 Task: Find connections with filter location Itajubá with filter topic #realestatewith filter profile language German with filter current company Musim Mas Group with filter school Dr. B.C. Roy Engineering College with filter industry Magnetic and Optical Media Manufacturing with filter service category Ghostwriting with filter keywords title Sales Engineer
Action: Mouse moved to (626, 120)
Screenshot: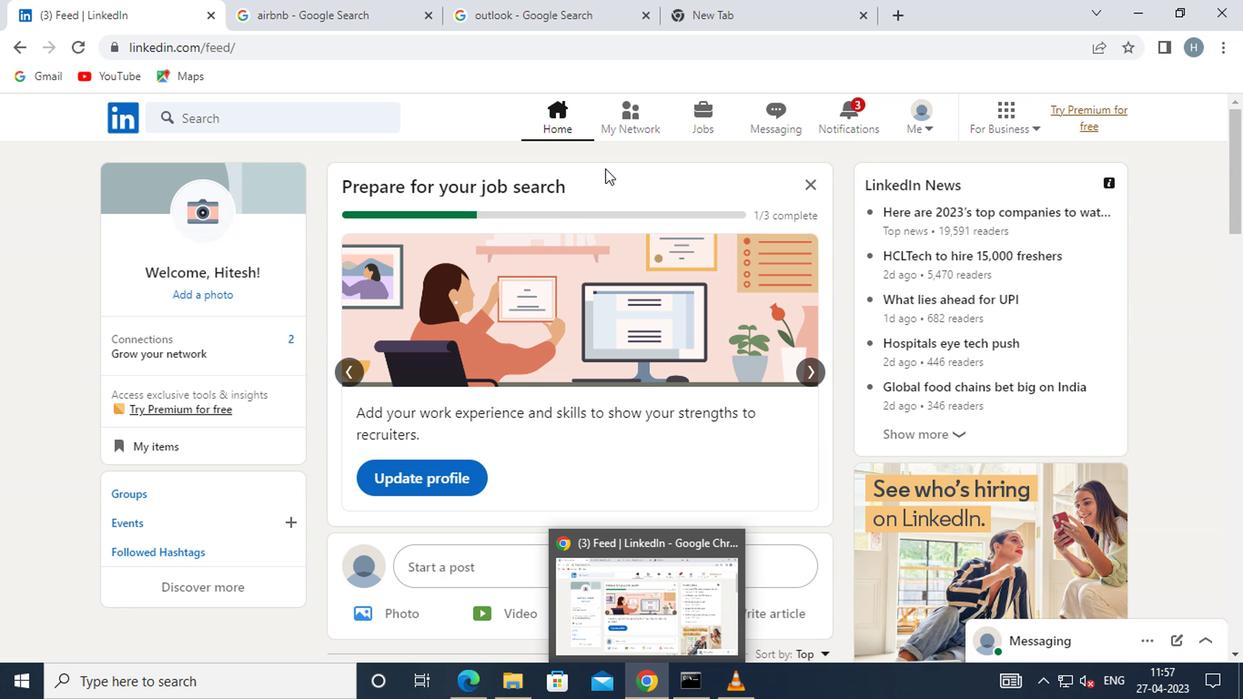 
Action: Mouse pressed left at (626, 120)
Screenshot: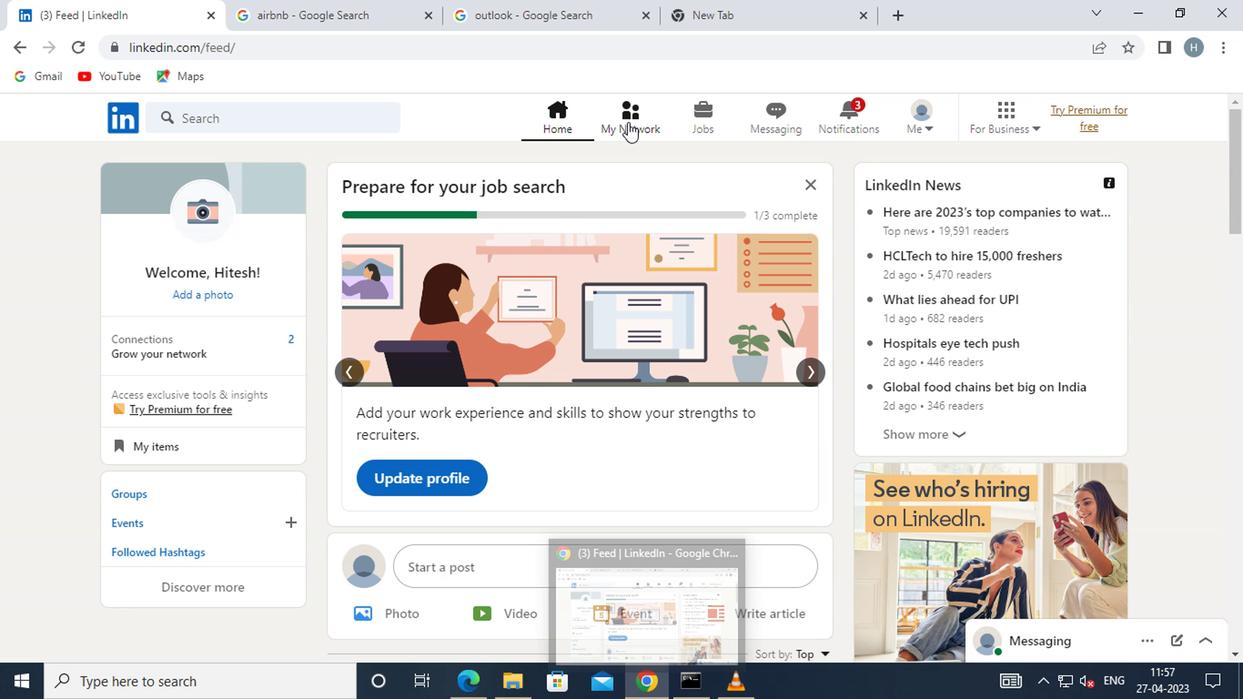 
Action: Mouse moved to (276, 215)
Screenshot: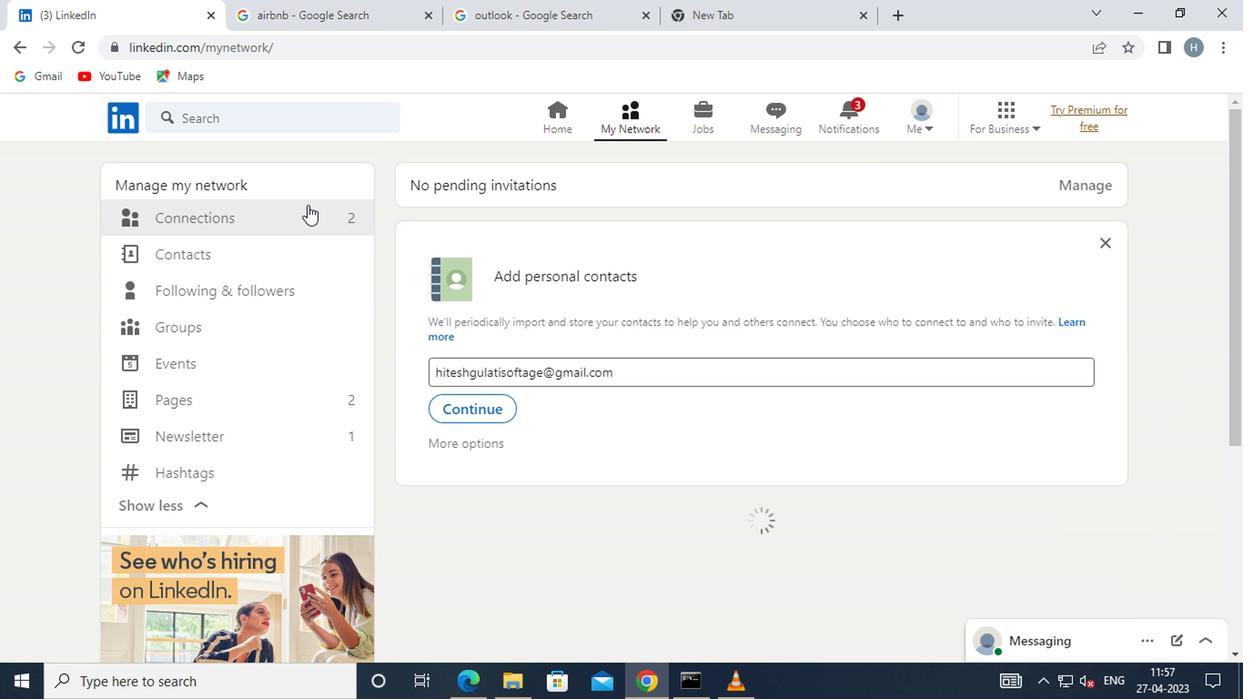 
Action: Mouse pressed left at (276, 215)
Screenshot: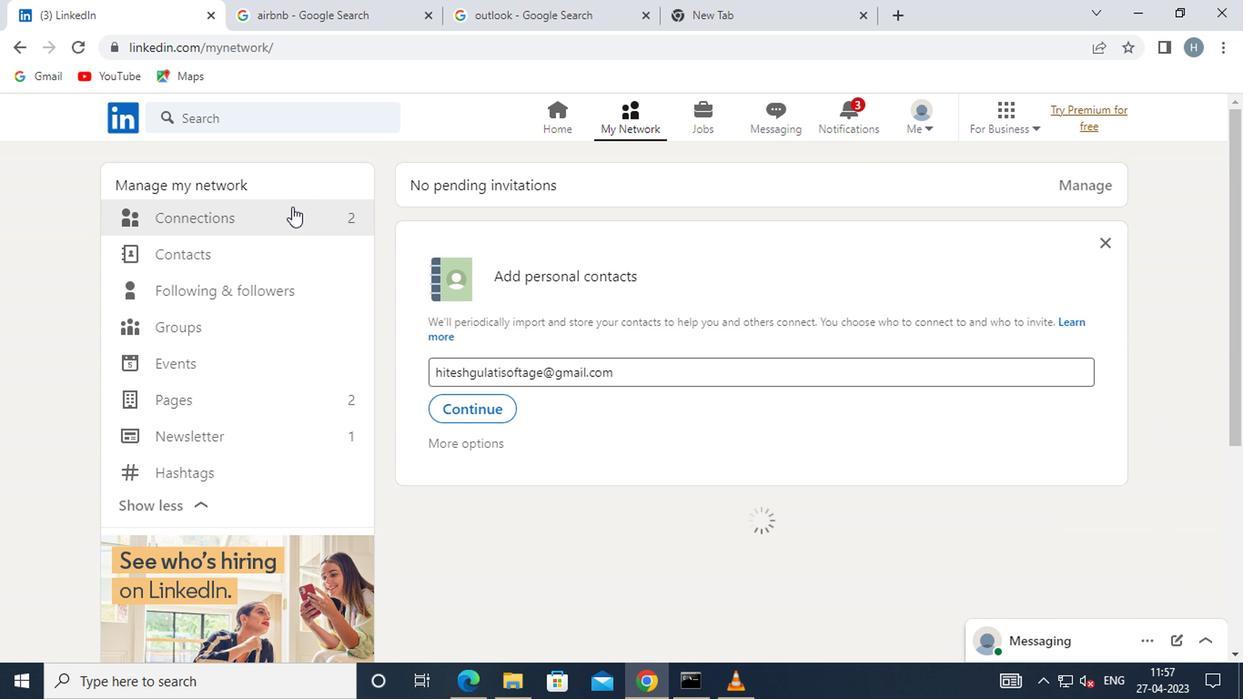 
Action: Mouse moved to (737, 217)
Screenshot: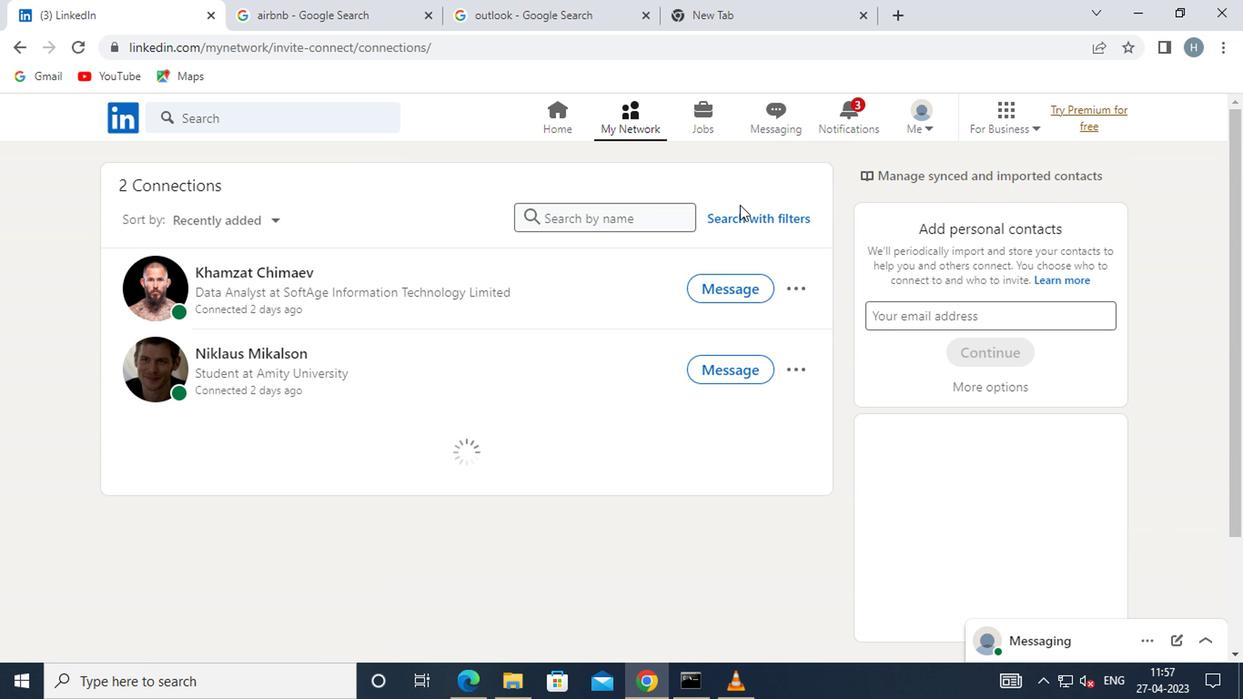 
Action: Mouse pressed left at (737, 217)
Screenshot: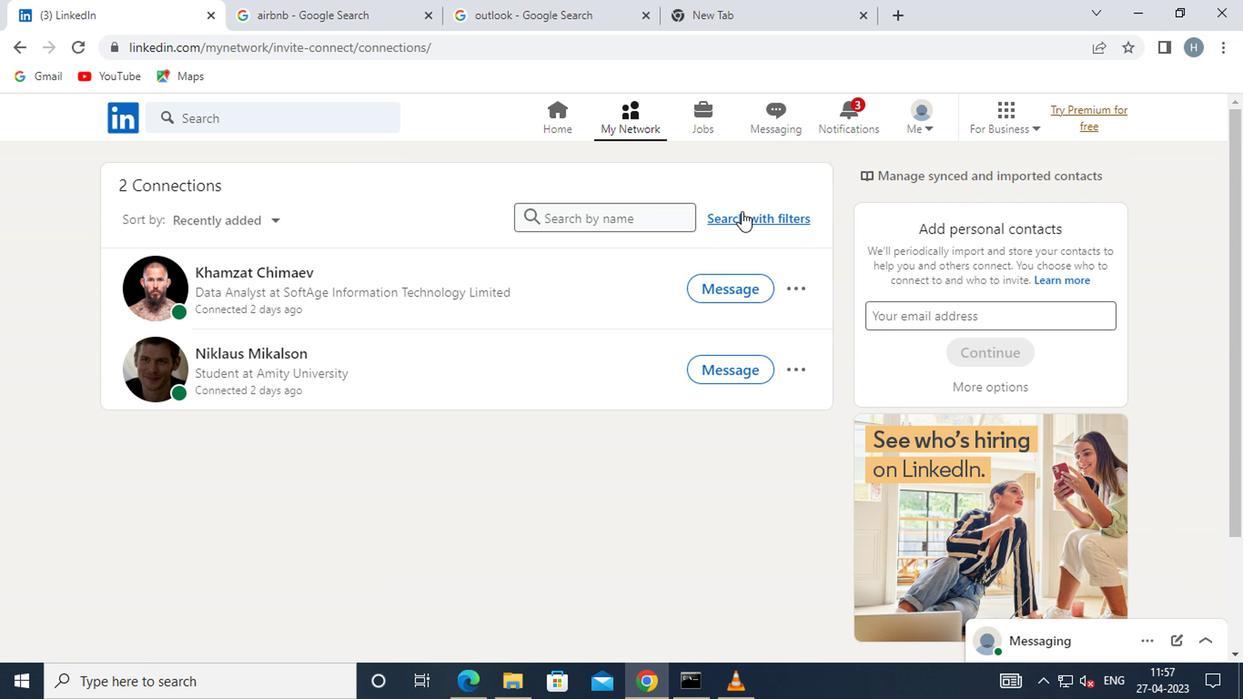 
Action: Mouse moved to (679, 170)
Screenshot: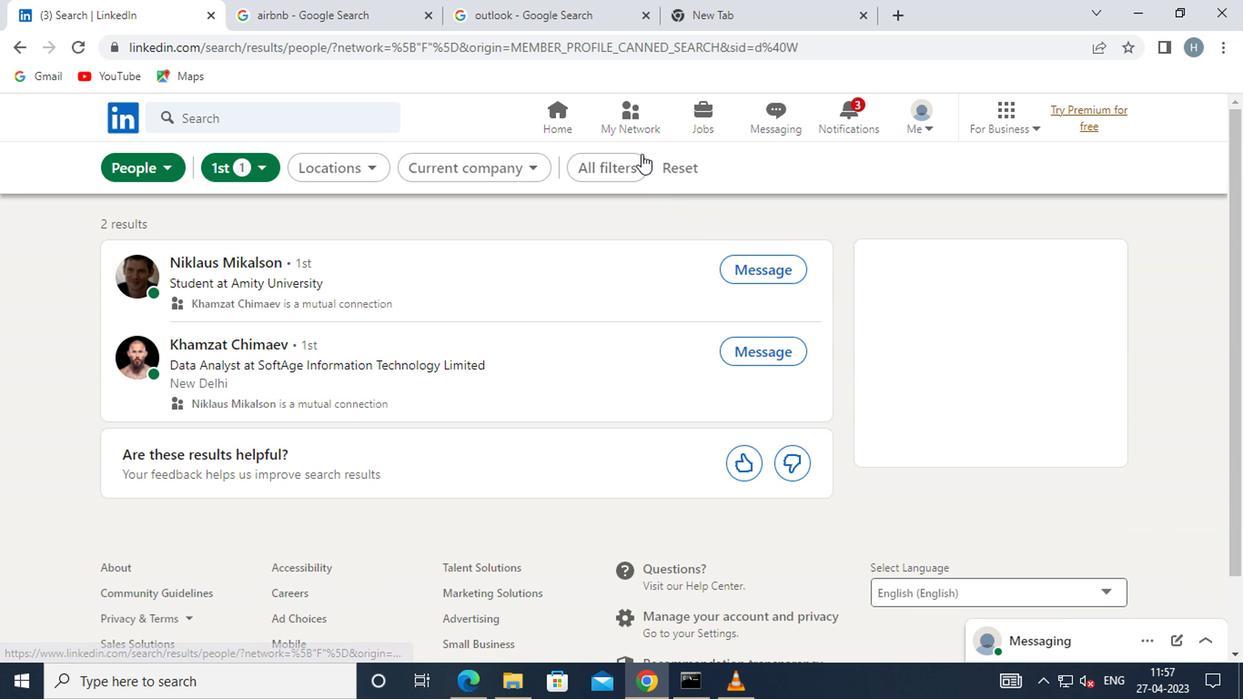 
Action: Mouse pressed left at (679, 170)
Screenshot: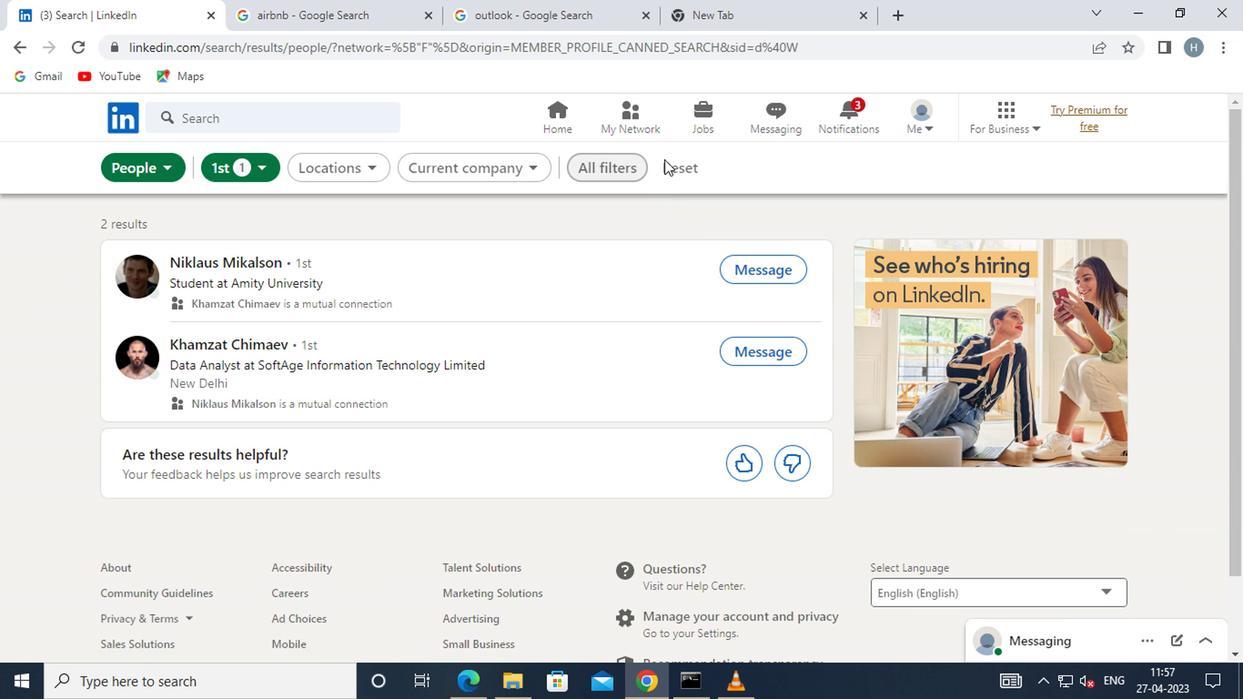 
Action: Mouse moved to (627, 167)
Screenshot: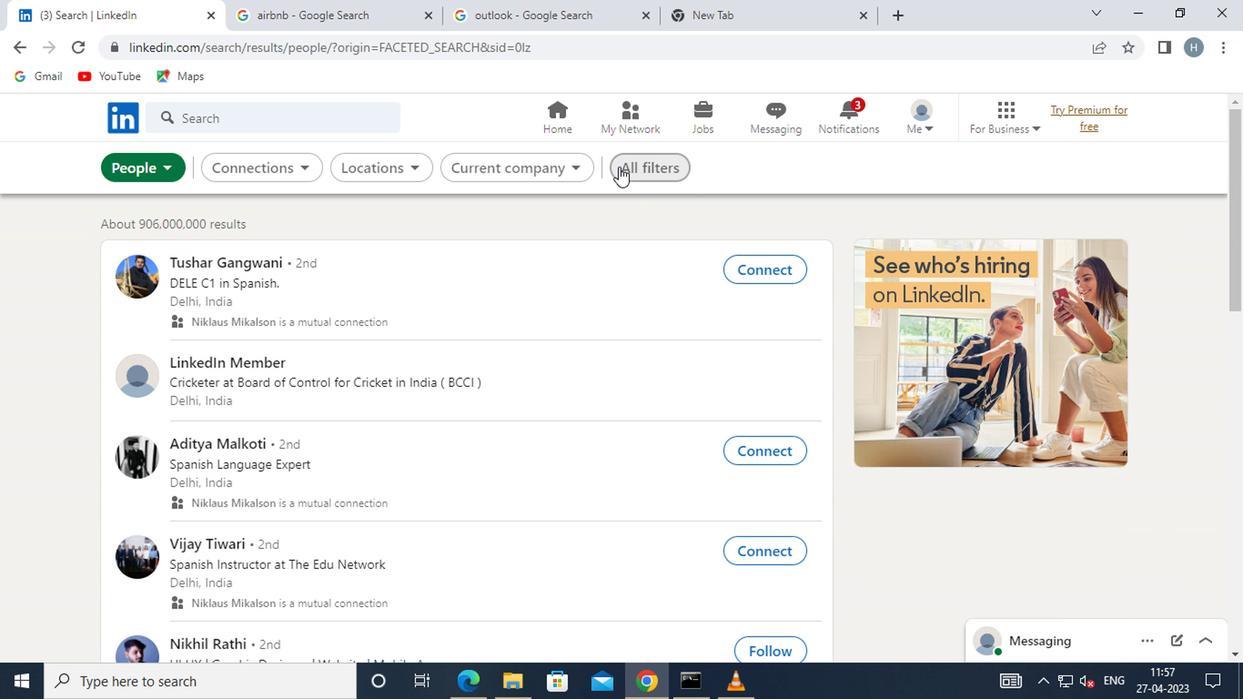 
Action: Mouse pressed left at (627, 167)
Screenshot: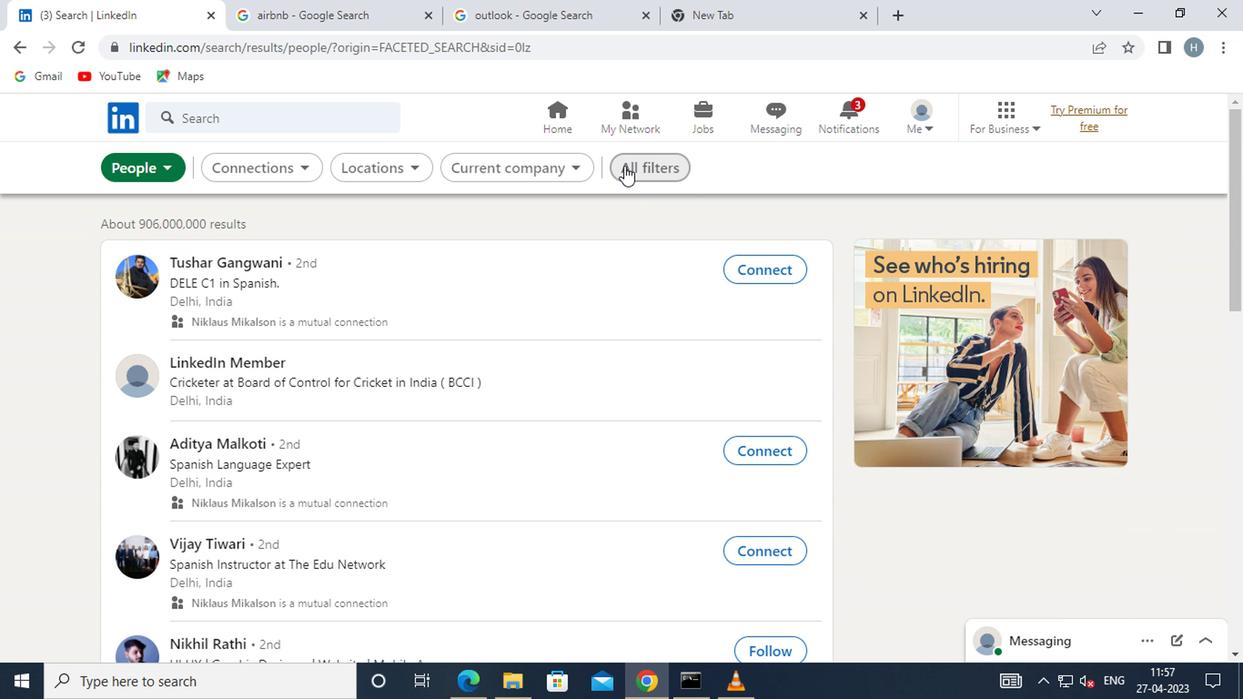 
Action: Mouse moved to (1011, 384)
Screenshot: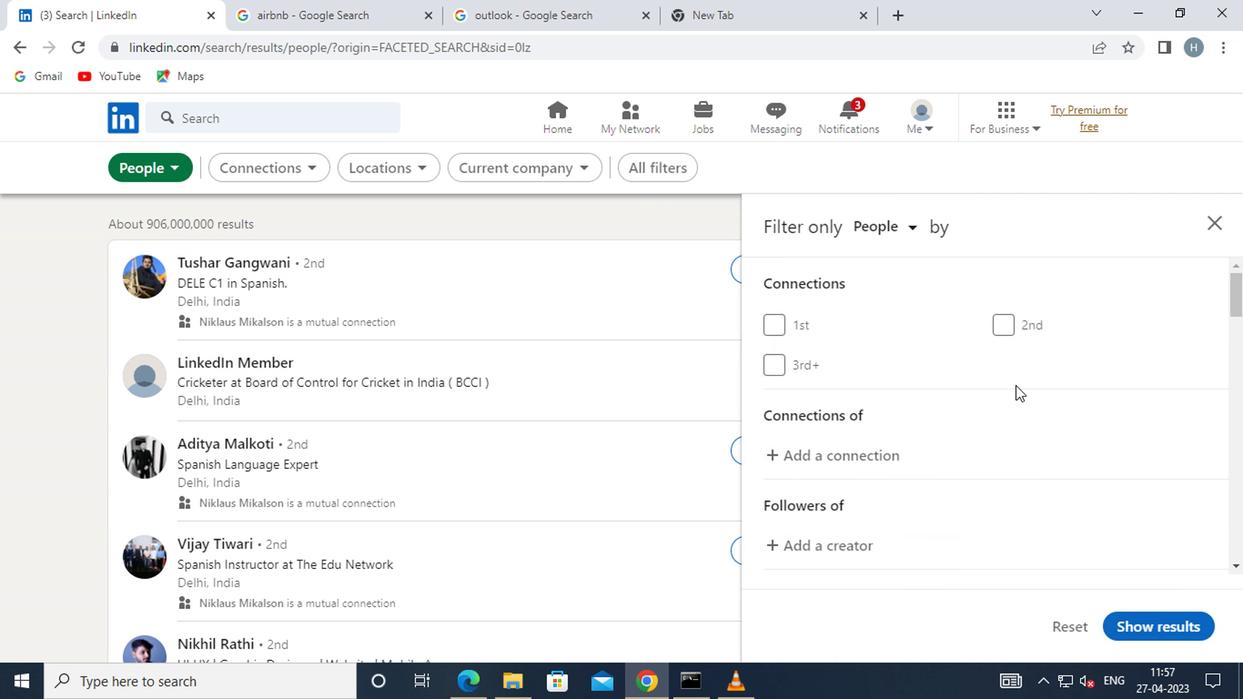 
Action: Mouse scrolled (1011, 382) with delta (0, -1)
Screenshot: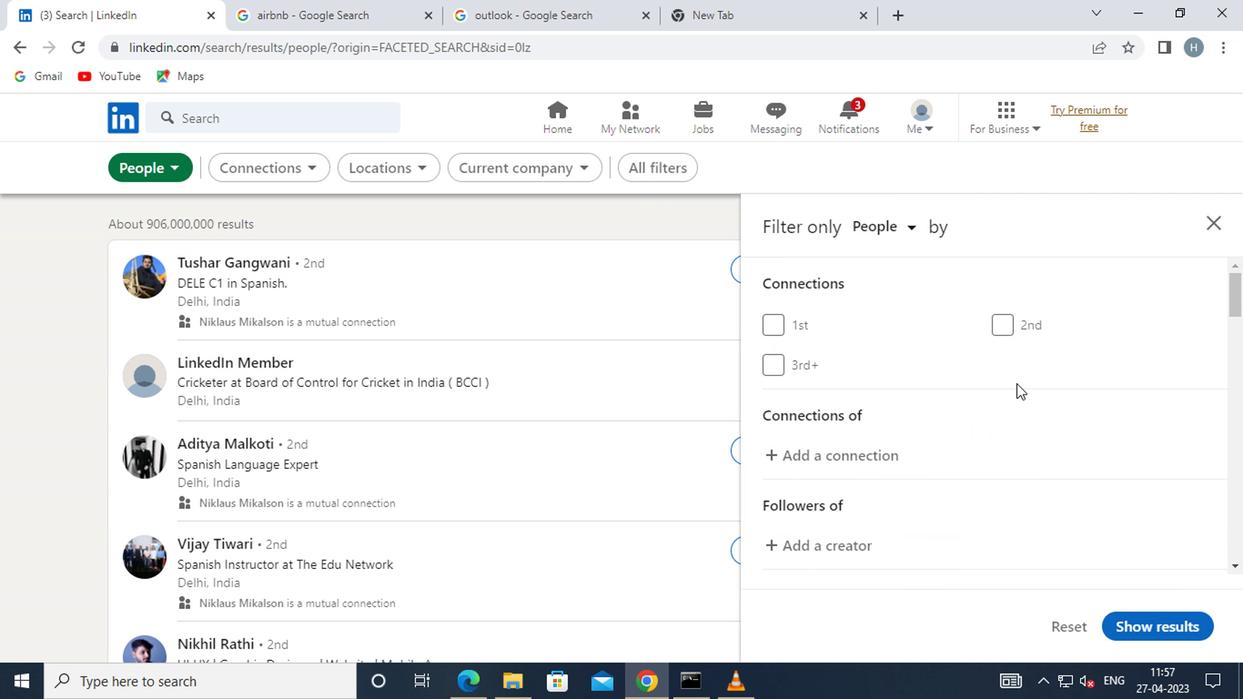 
Action: Mouse moved to (1010, 384)
Screenshot: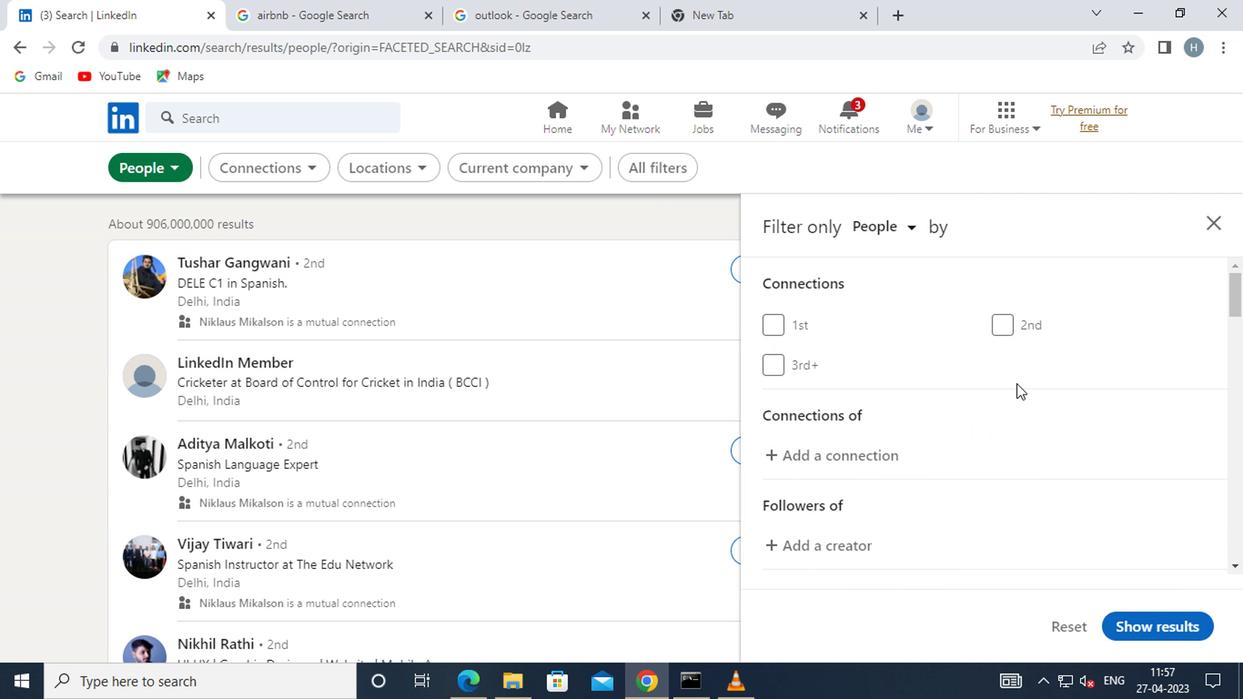 
Action: Mouse scrolled (1010, 382) with delta (0, -1)
Screenshot: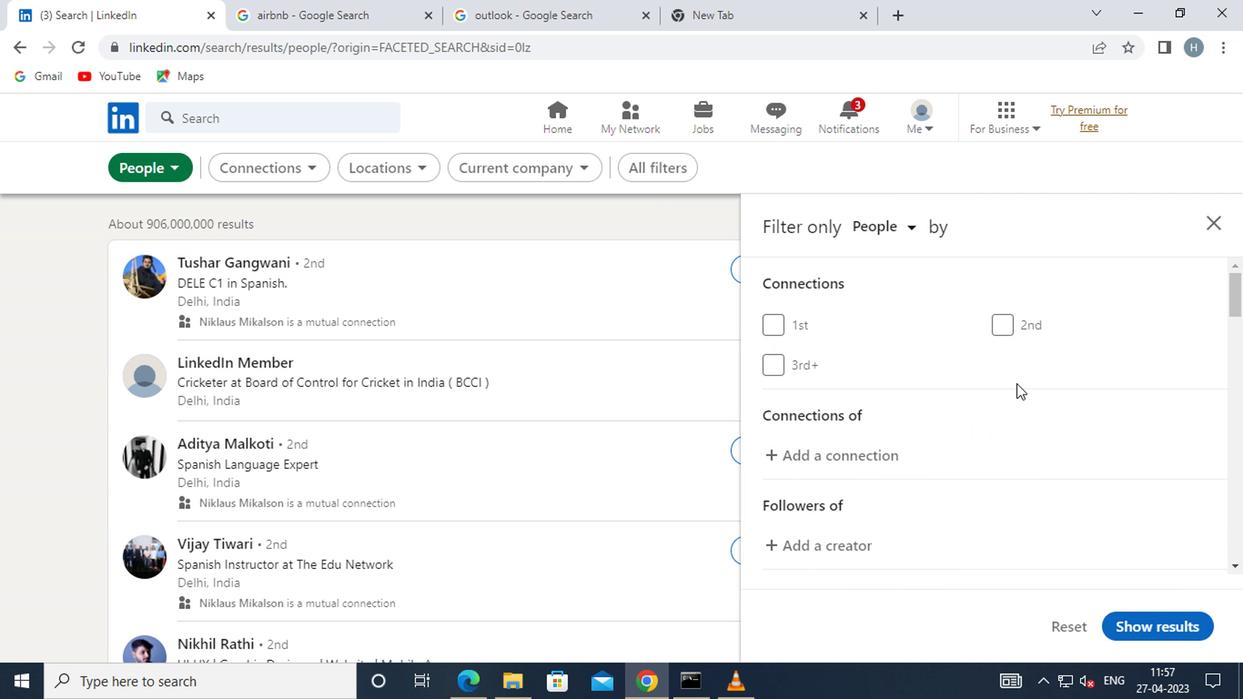 
Action: Mouse moved to (1008, 384)
Screenshot: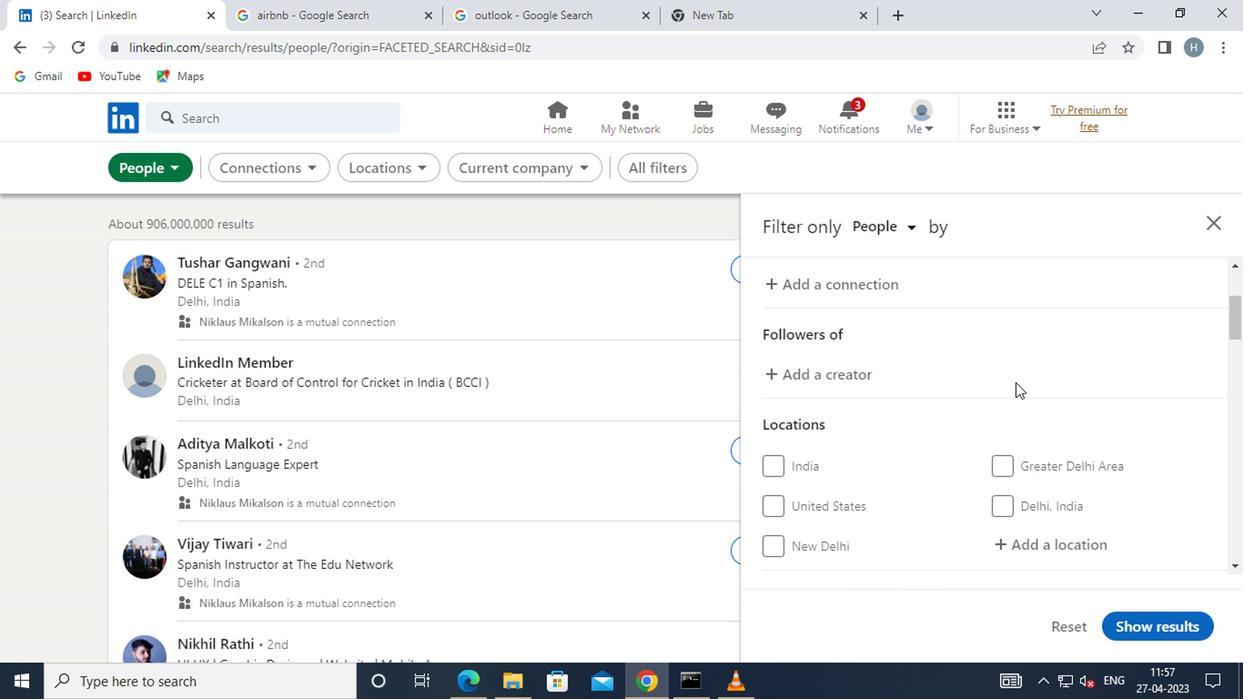 
Action: Mouse scrolled (1008, 382) with delta (0, -1)
Screenshot: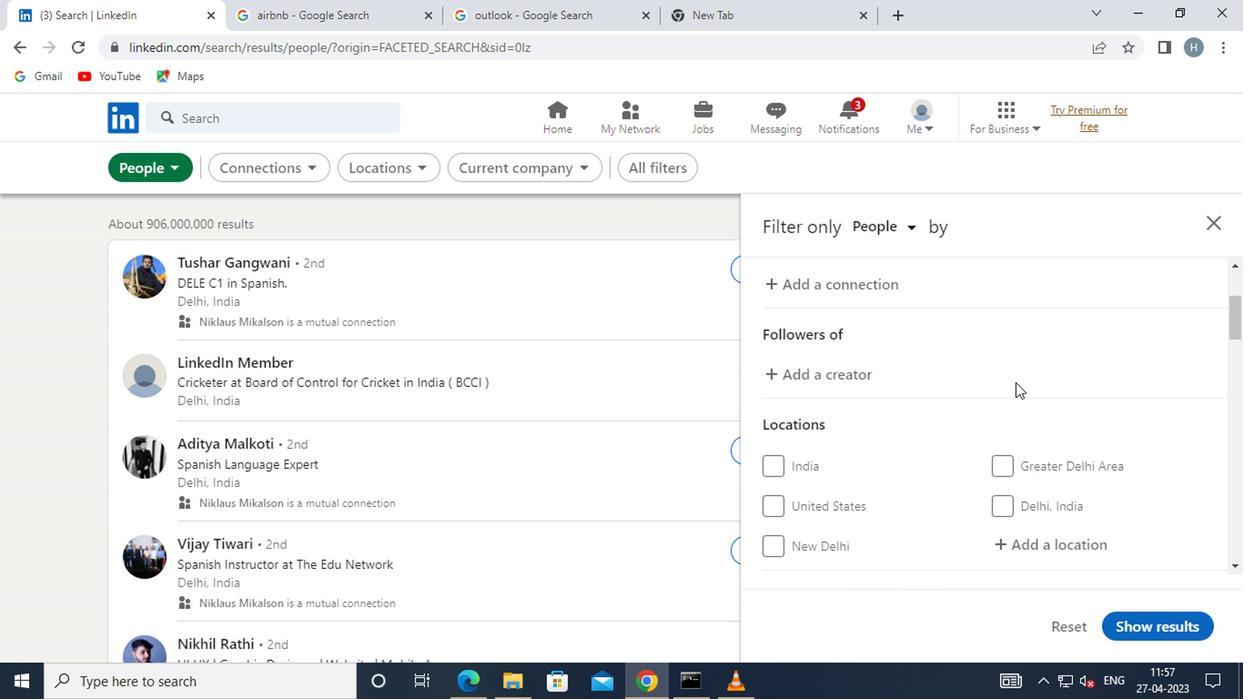 
Action: Mouse moved to (1019, 438)
Screenshot: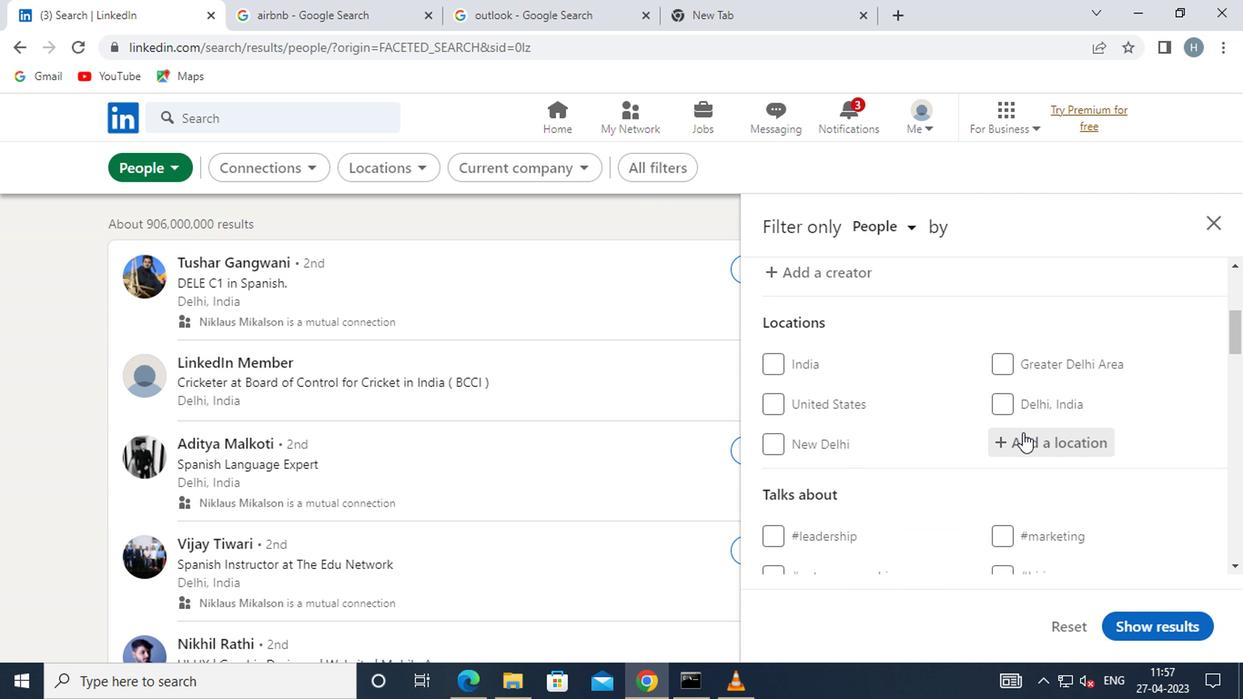 
Action: Mouse pressed left at (1019, 438)
Screenshot: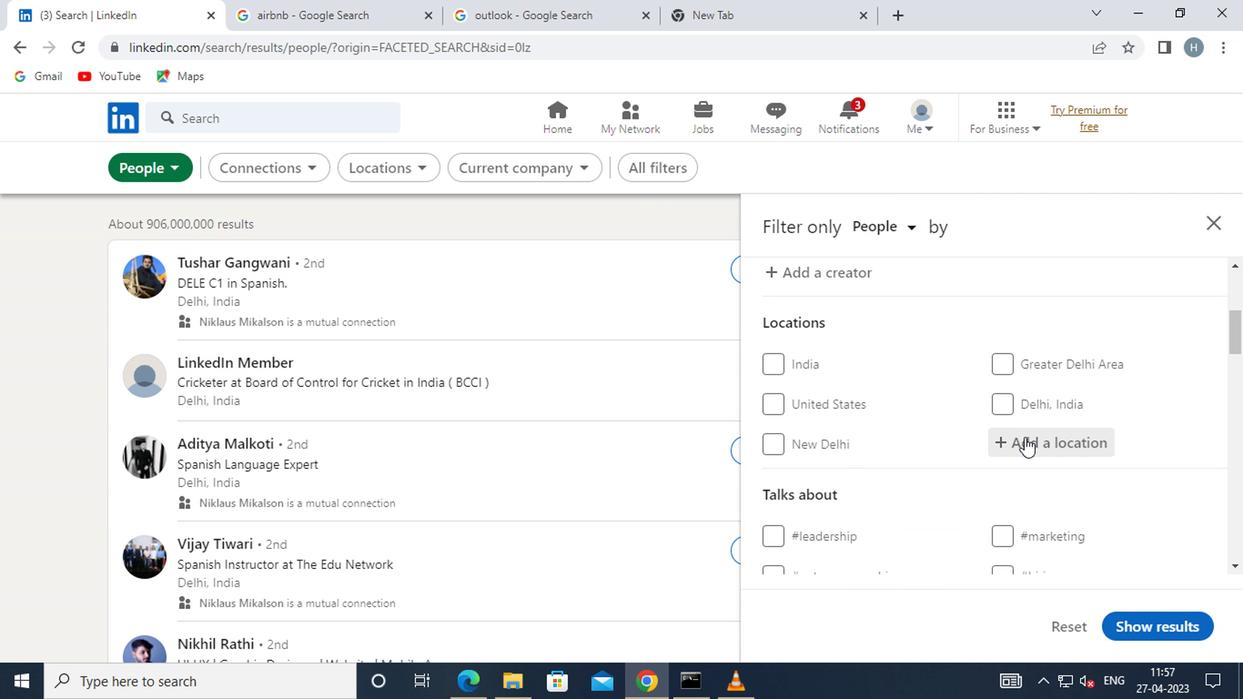 
Action: Mouse moved to (1016, 439)
Screenshot: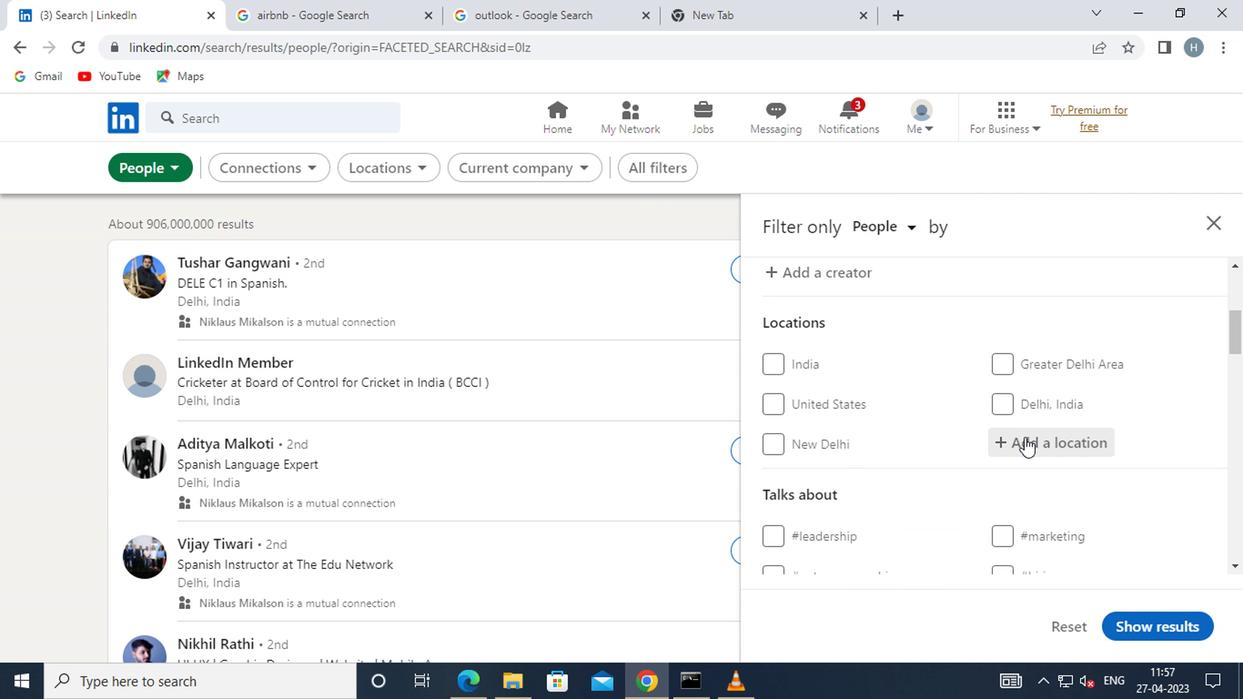 
Action: Key pressed itajuba
Screenshot: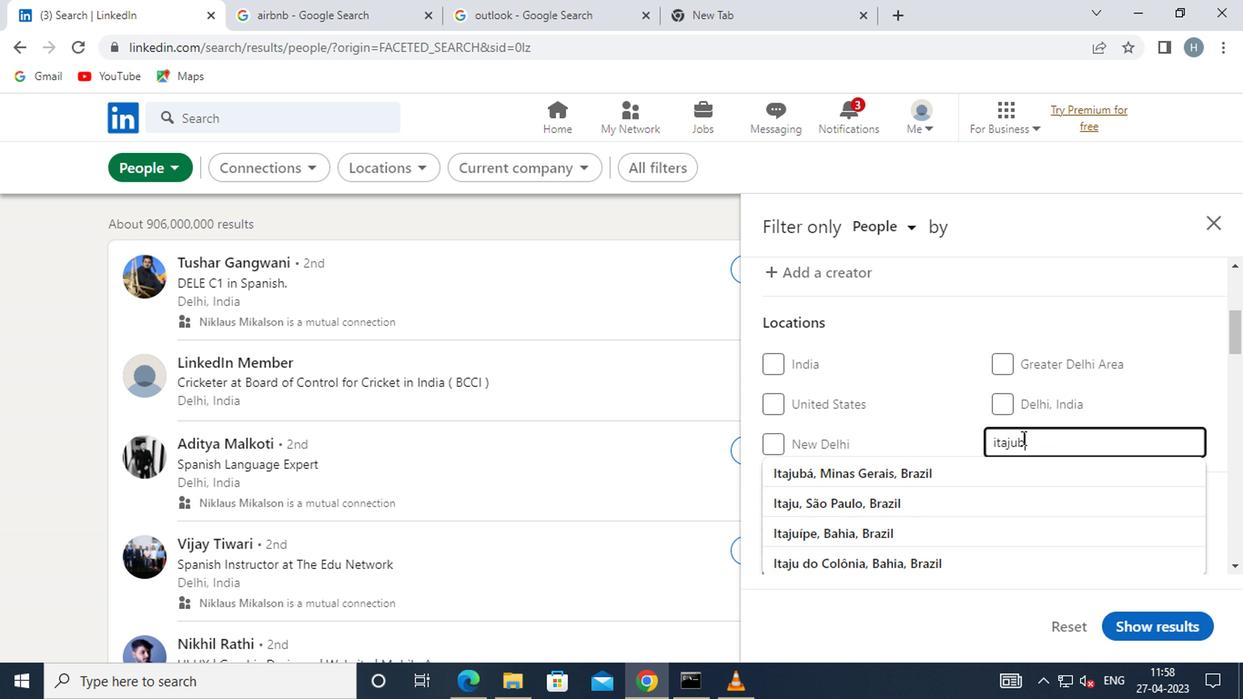 
Action: Mouse moved to (1160, 373)
Screenshot: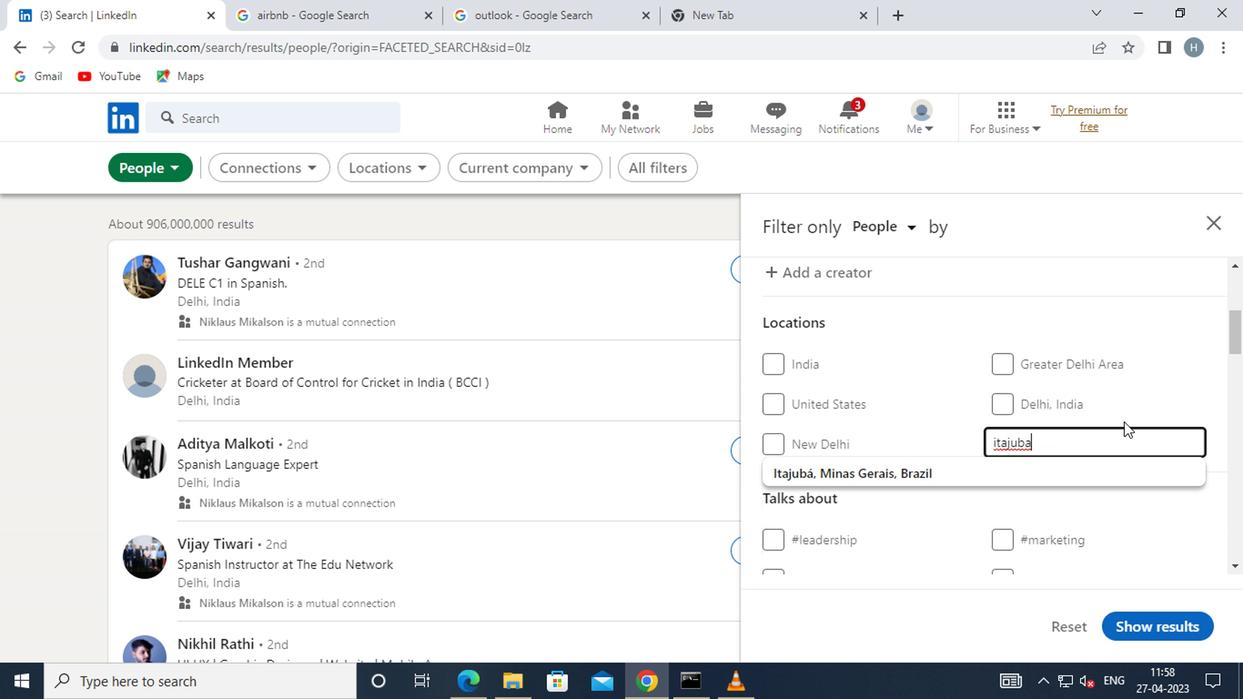 
Action: Mouse pressed left at (1160, 373)
Screenshot: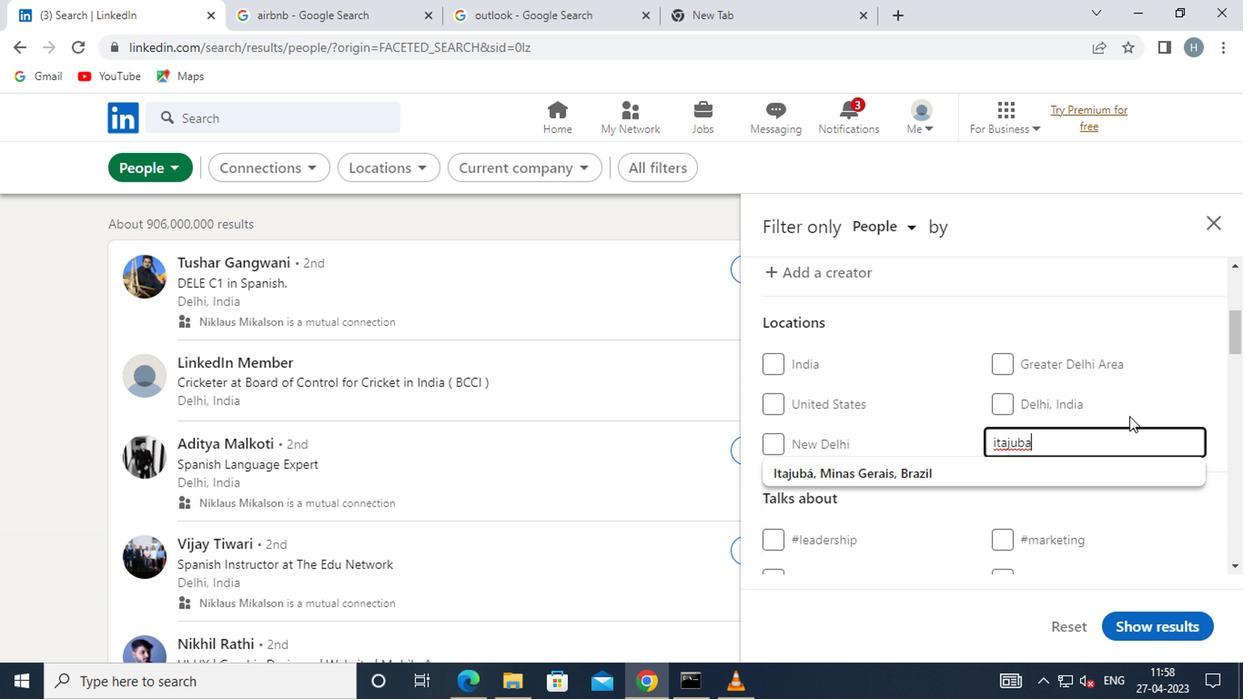 
Action: Mouse moved to (1140, 385)
Screenshot: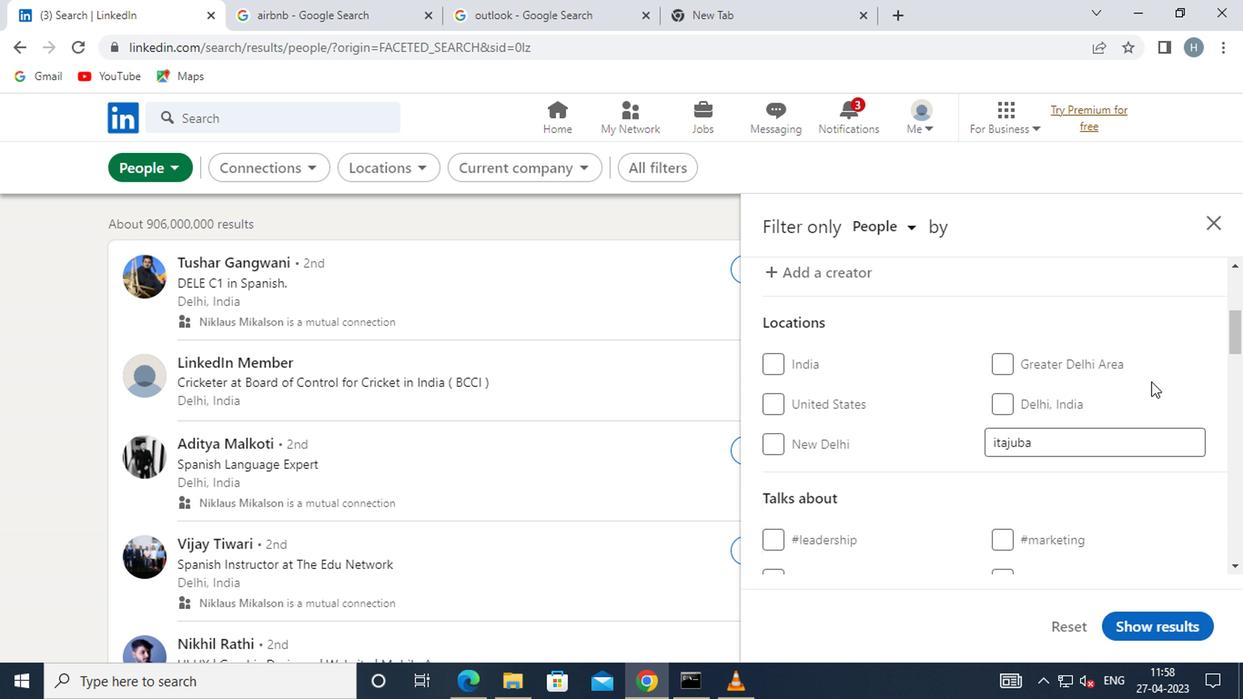 
Action: Mouse scrolled (1140, 384) with delta (0, 0)
Screenshot: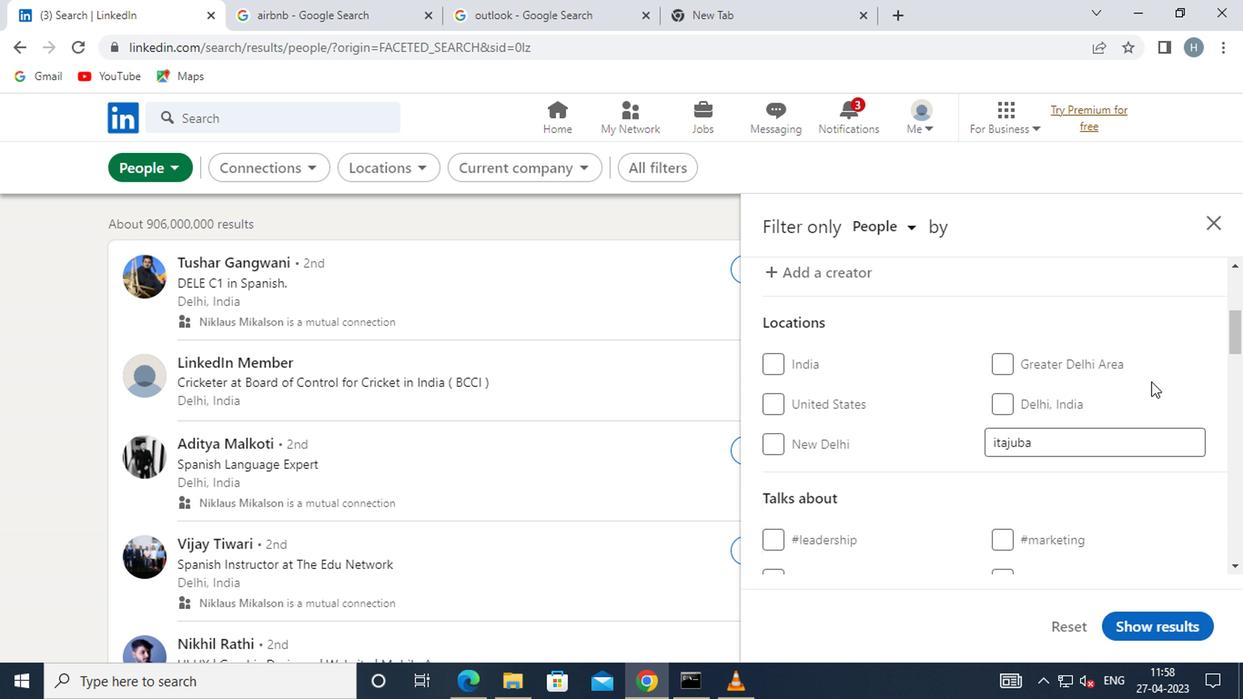 
Action: Mouse moved to (1107, 399)
Screenshot: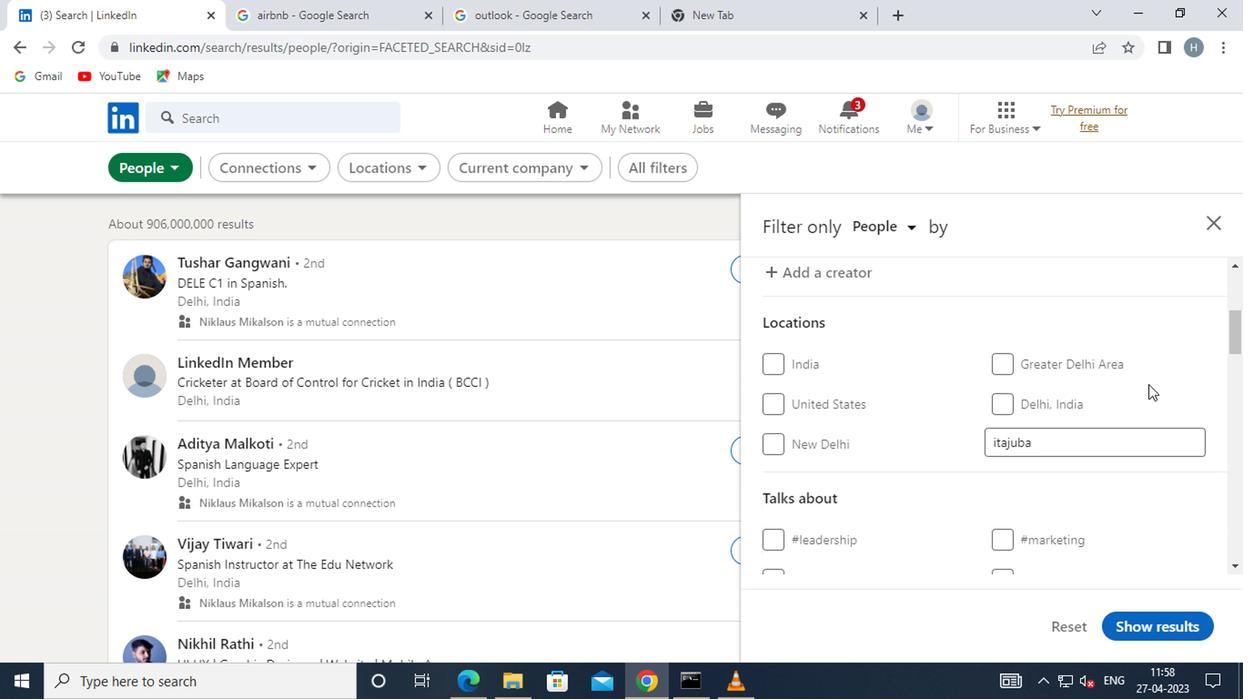 
Action: Mouse scrolled (1107, 398) with delta (0, 0)
Screenshot: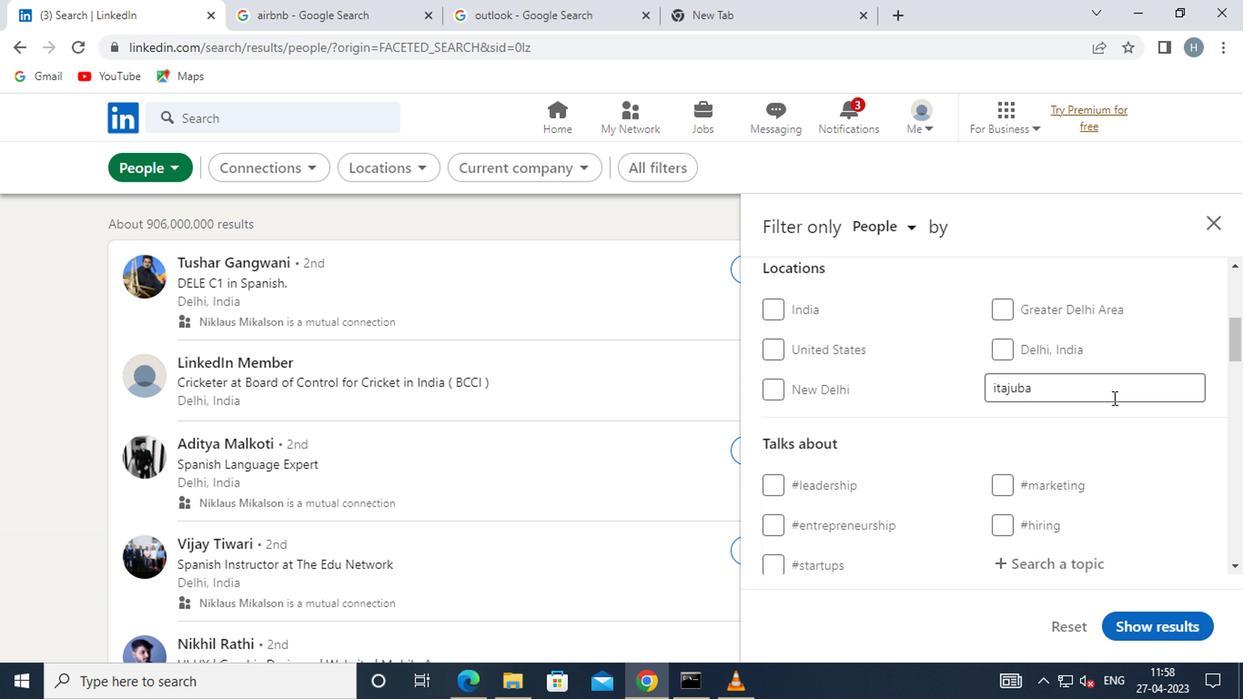 
Action: Mouse moved to (1069, 428)
Screenshot: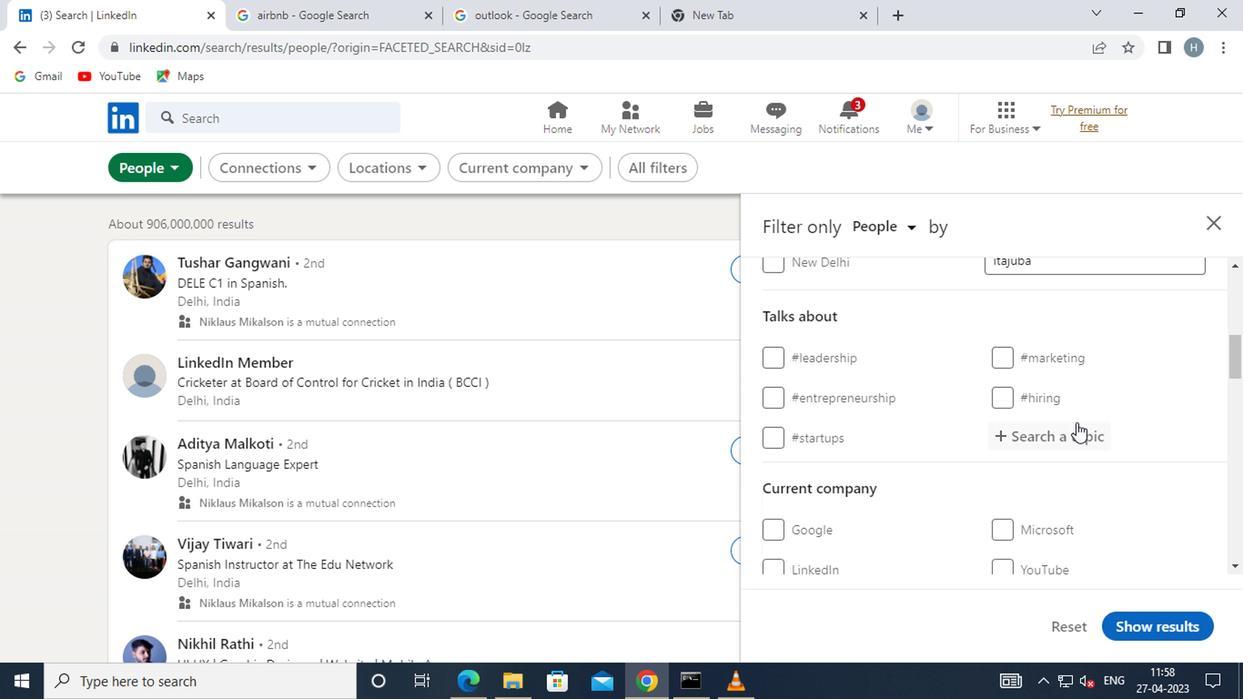 
Action: Mouse pressed left at (1069, 428)
Screenshot: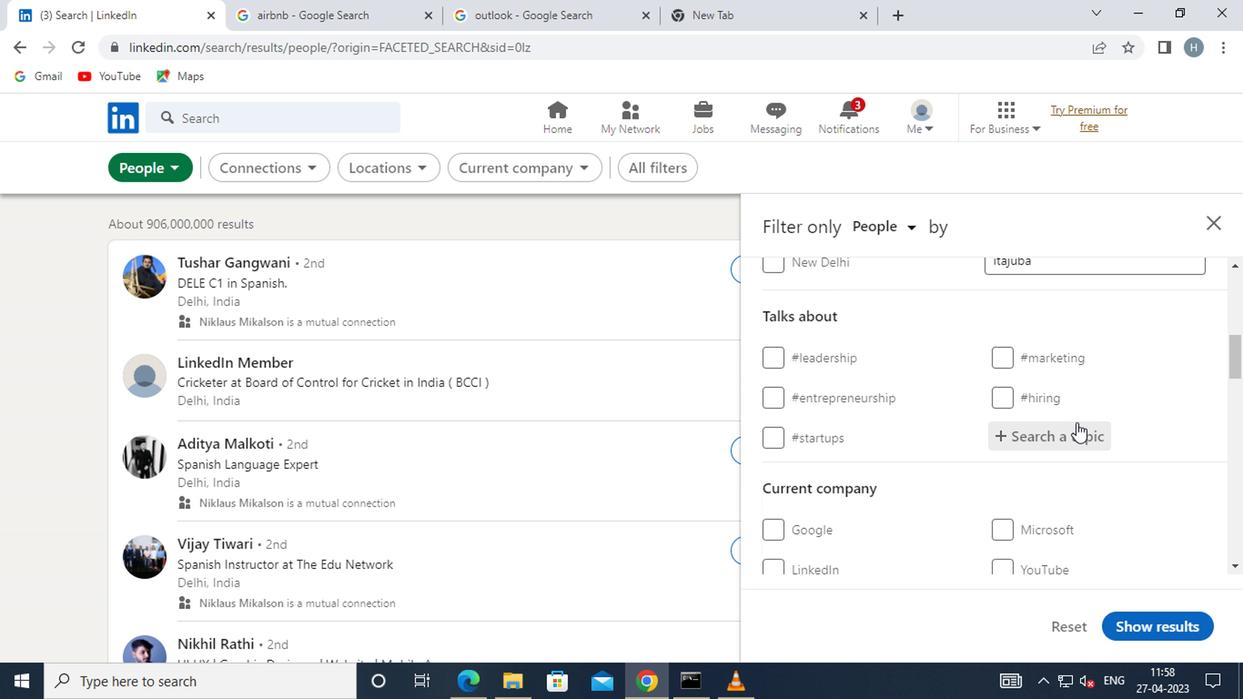 
Action: Mouse moved to (1069, 429)
Screenshot: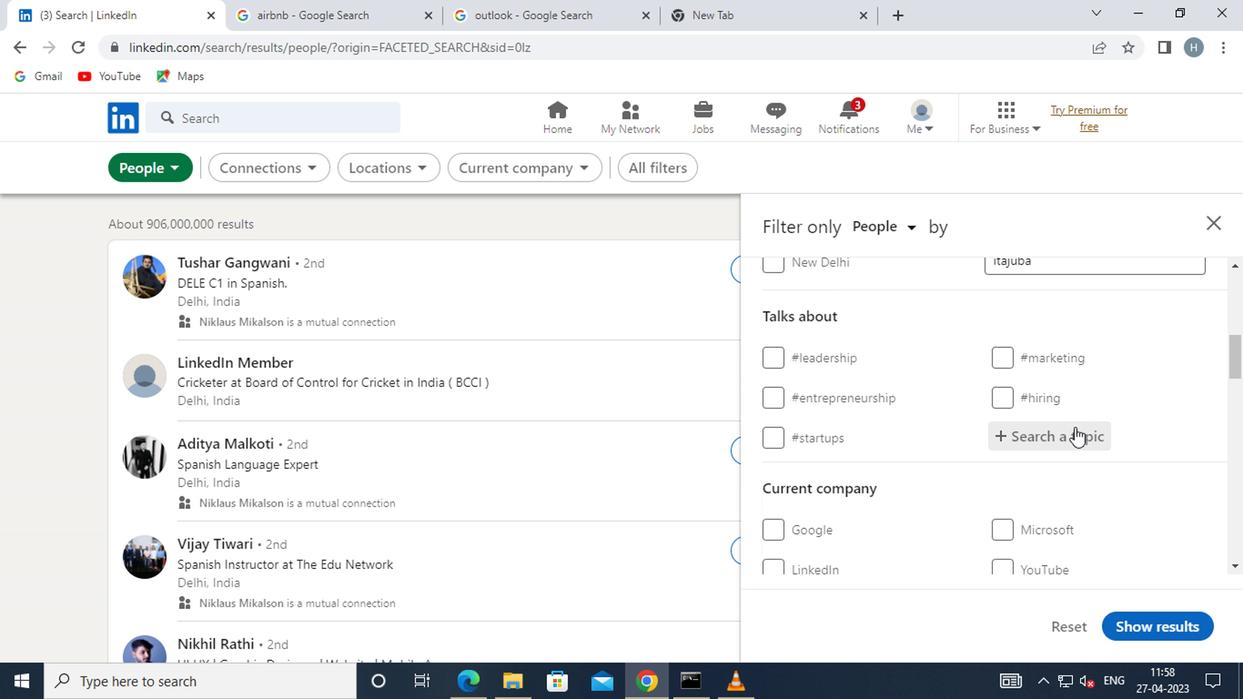 
Action: Key pressed <Key.shift>#REALESTATEWITH
Screenshot: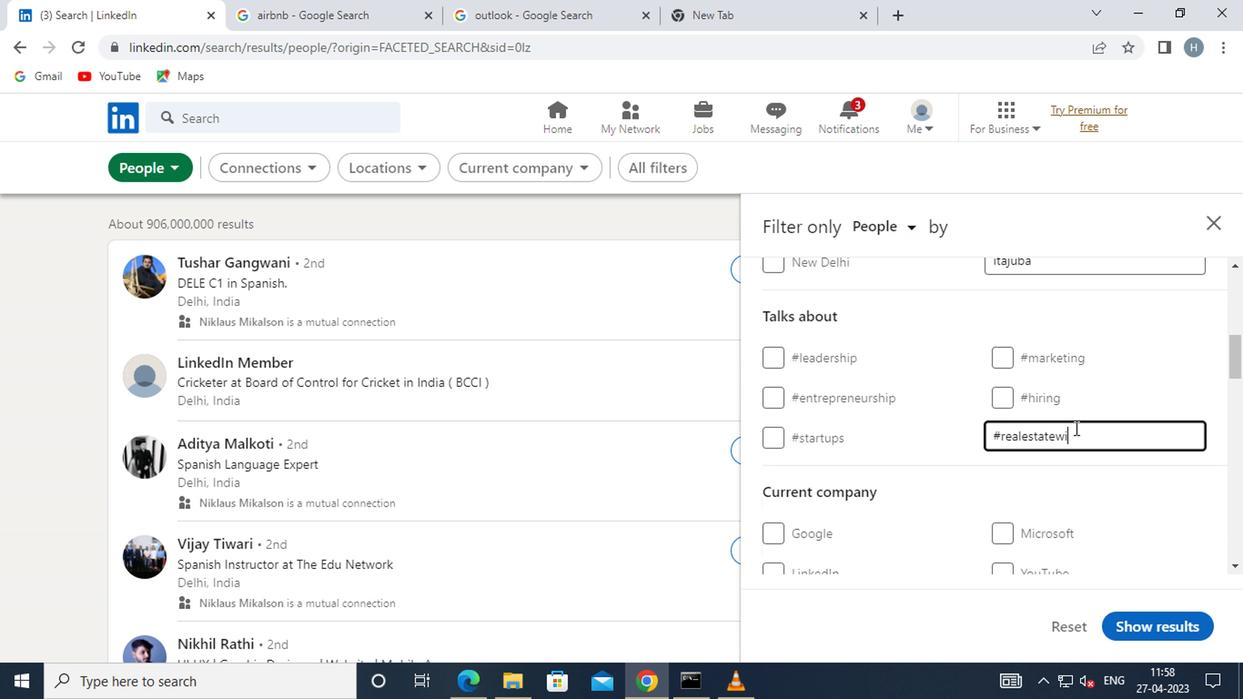 
Action: Mouse moved to (1083, 463)
Screenshot: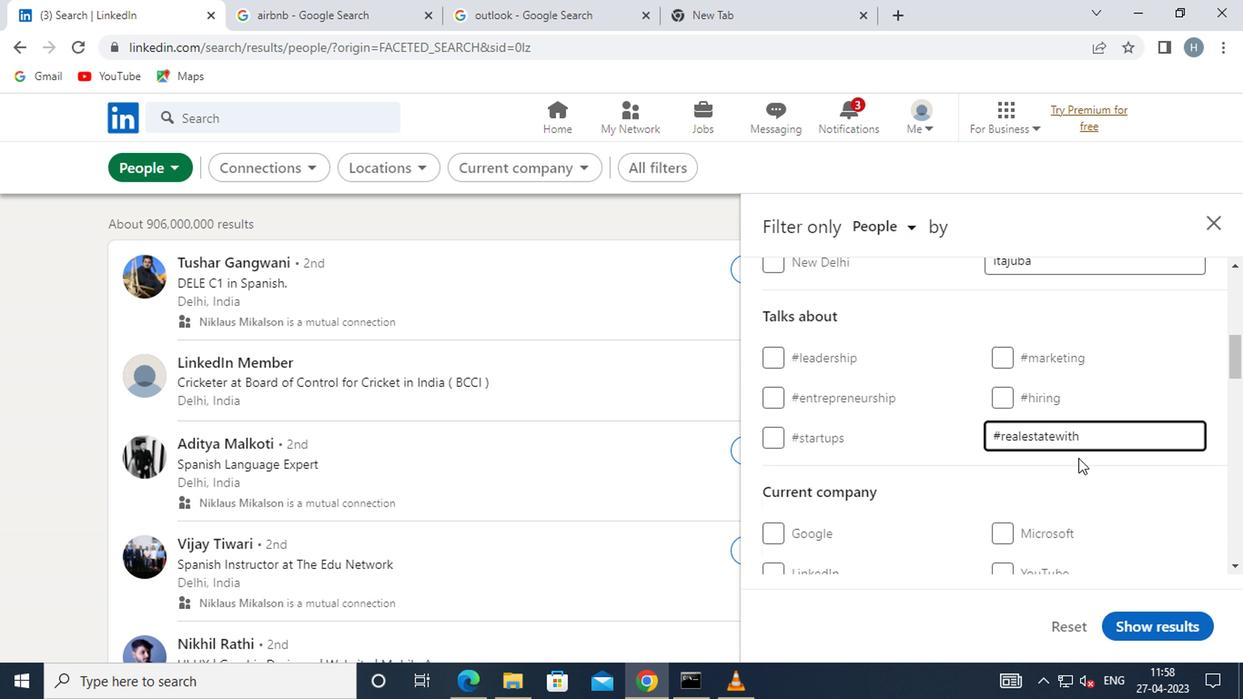 
Action: Mouse pressed left at (1083, 463)
Screenshot: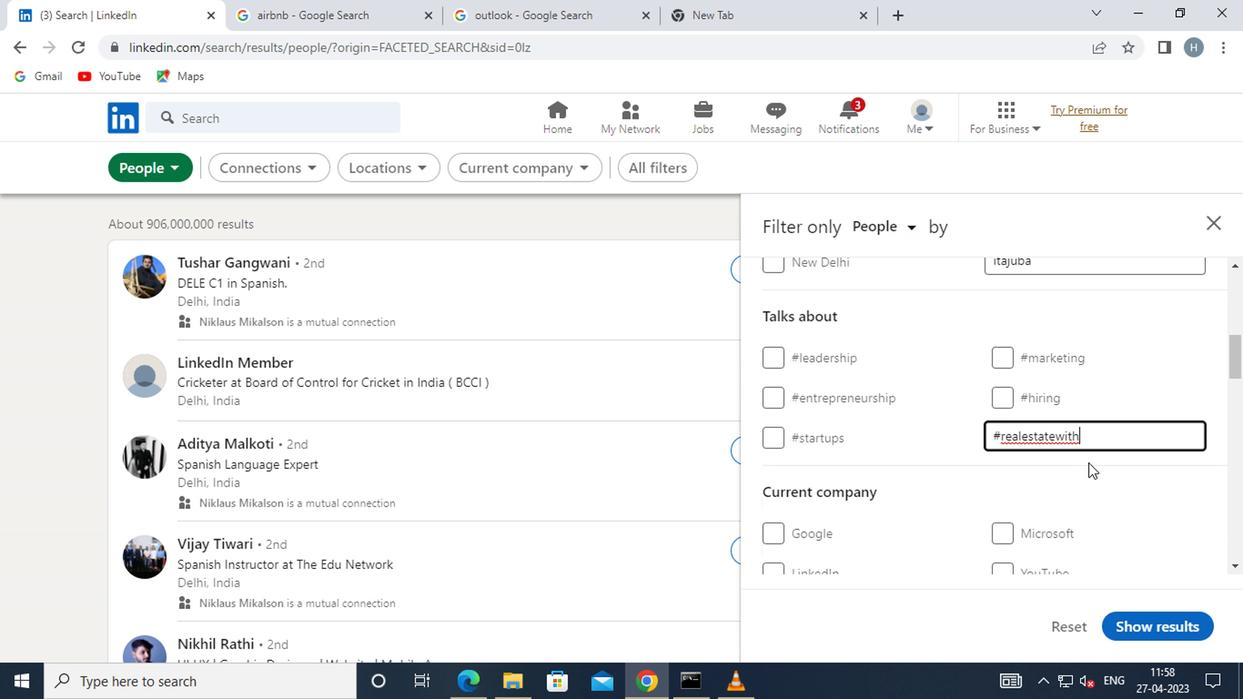 
Action: Mouse moved to (1083, 463)
Screenshot: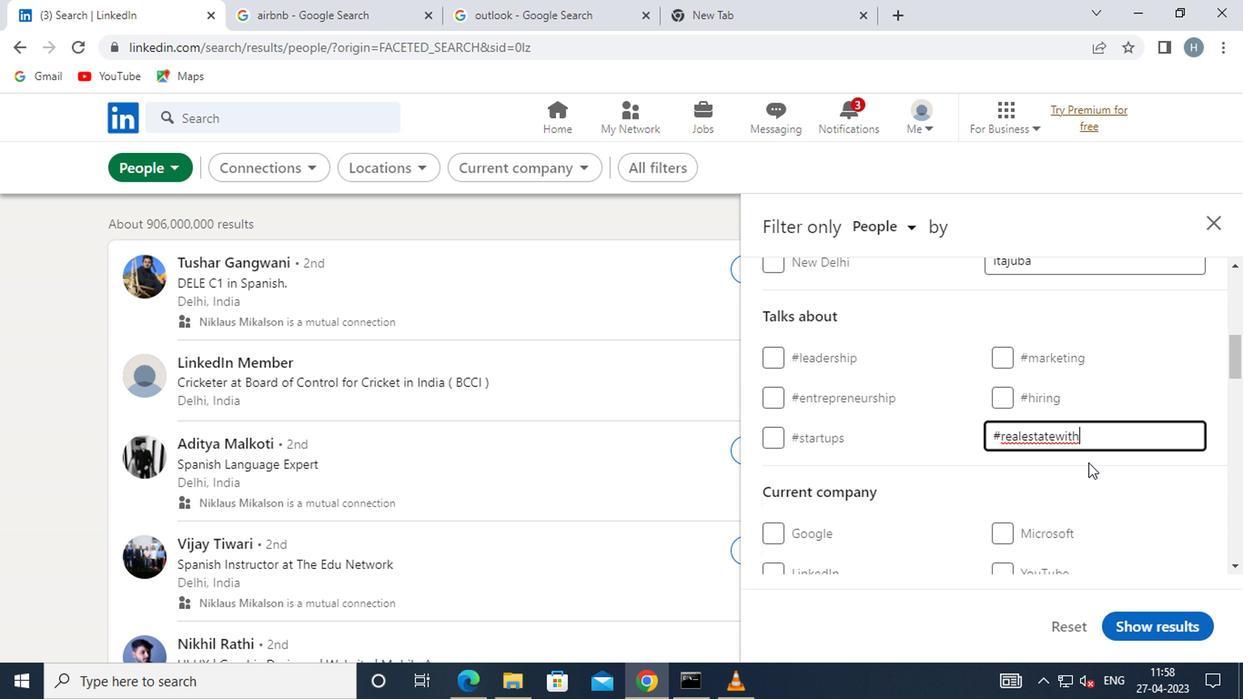 
Action: Mouse scrolled (1083, 462) with delta (0, -1)
Screenshot: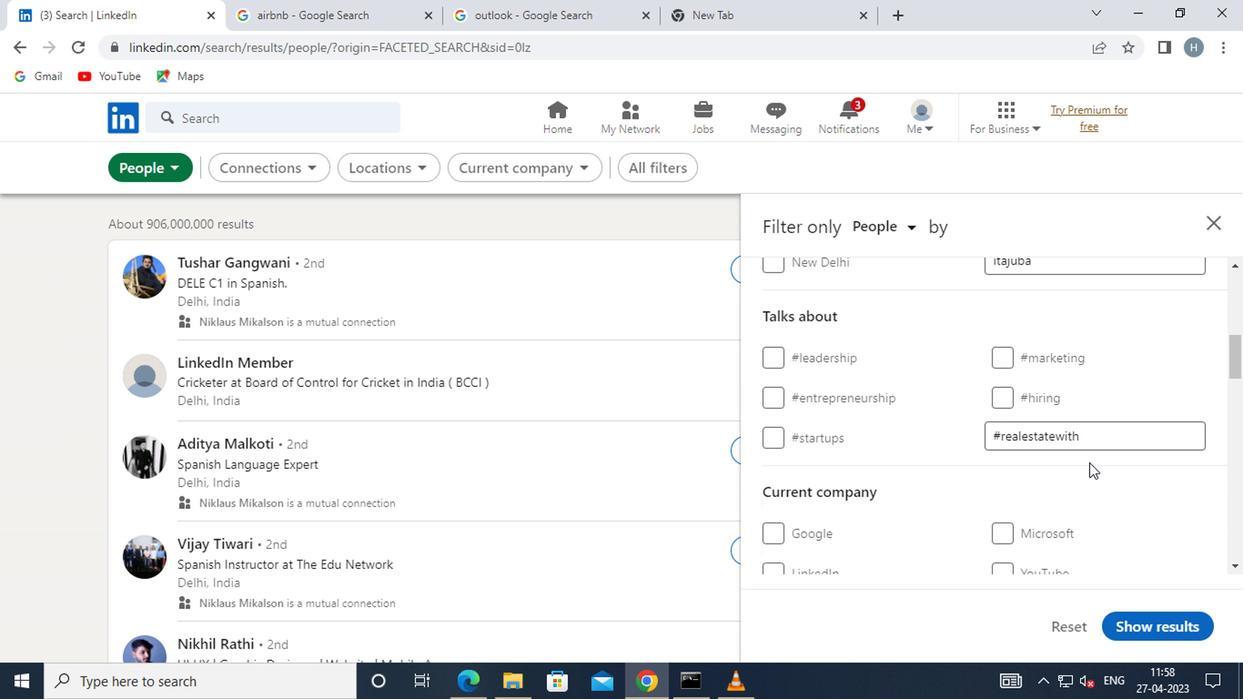 
Action: Mouse moved to (1083, 464)
Screenshot: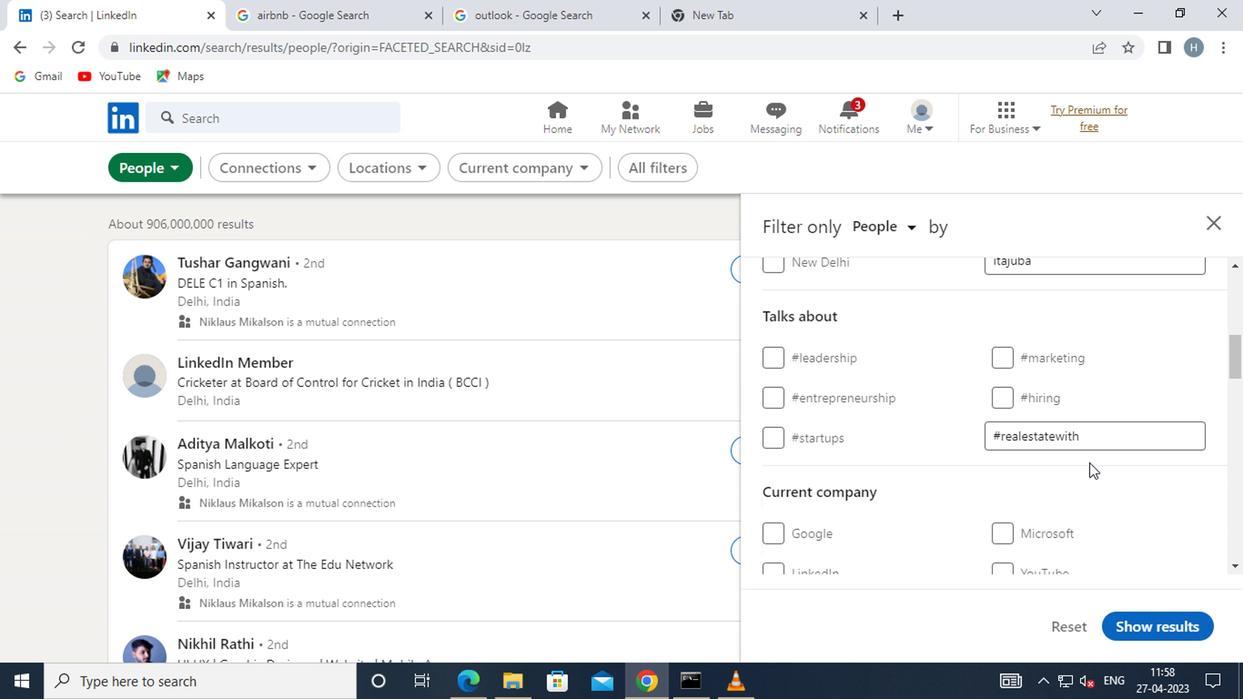 
Action: Mouse scrolled (1083, 463) with delta (0, 0)
Screenshot: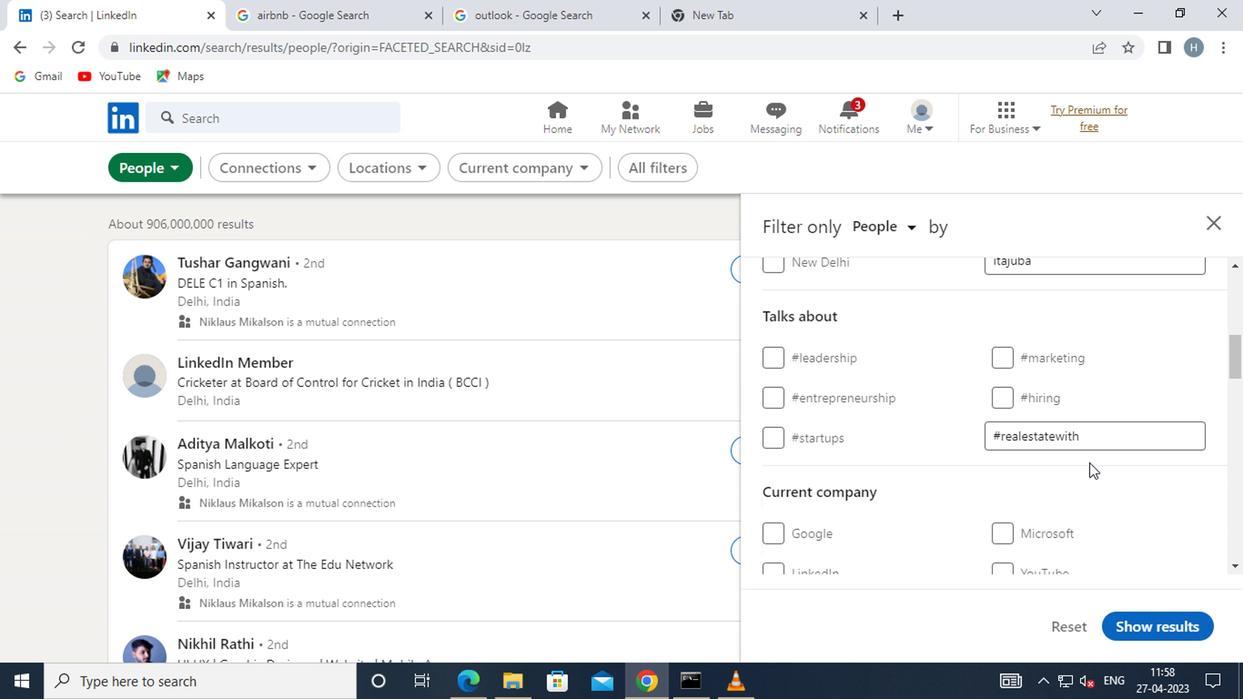 
Action: Mouse moved to (1044, 427)
Screenshot: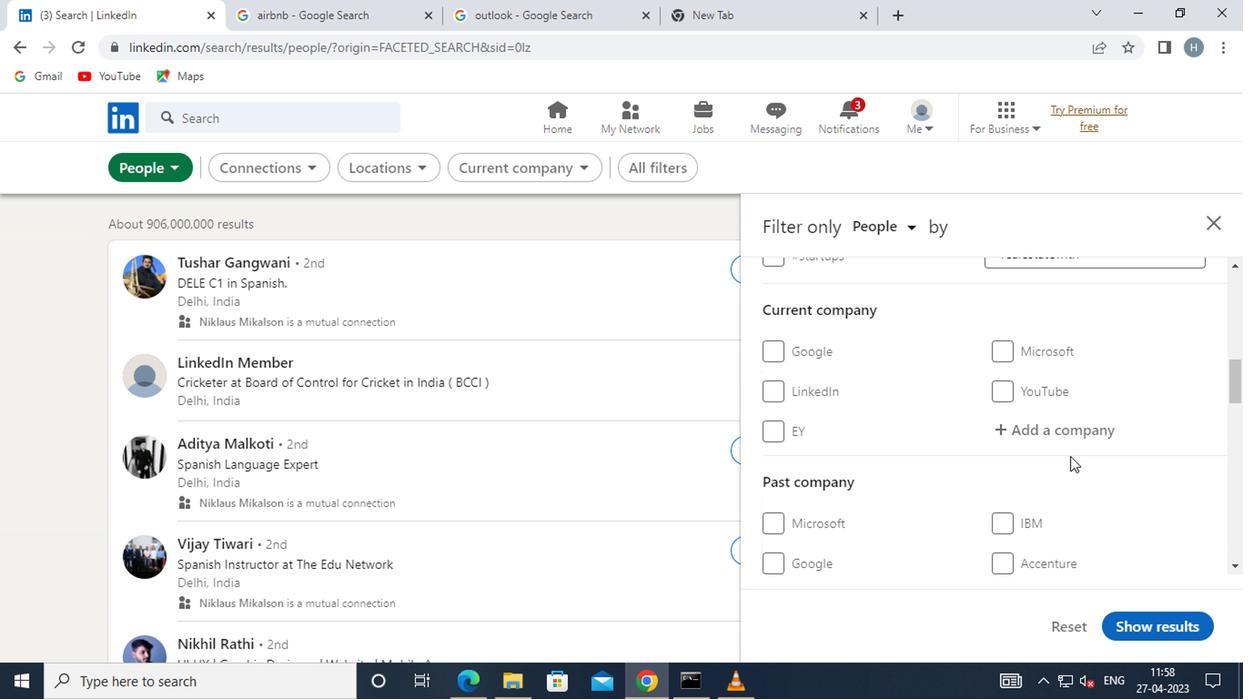 
Action: Mouse pressed left at (1044, 427)
Screenshot: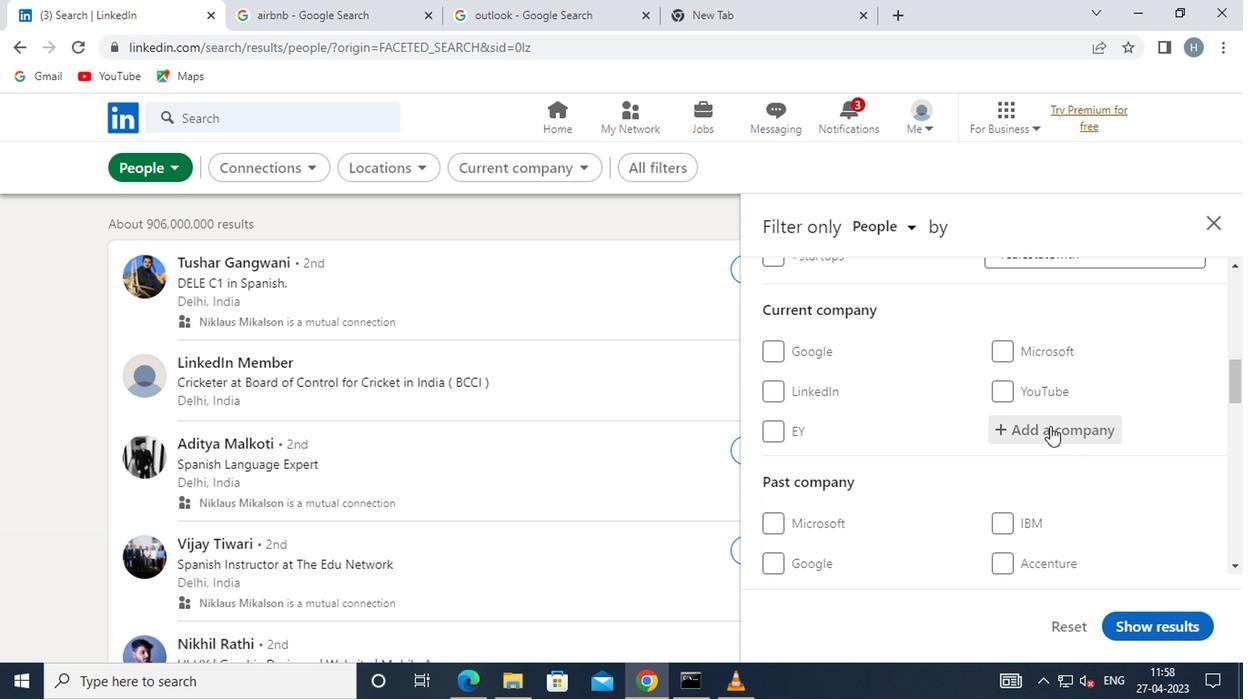 
Action: Mouse moved to (1040, 413)
Screenshot: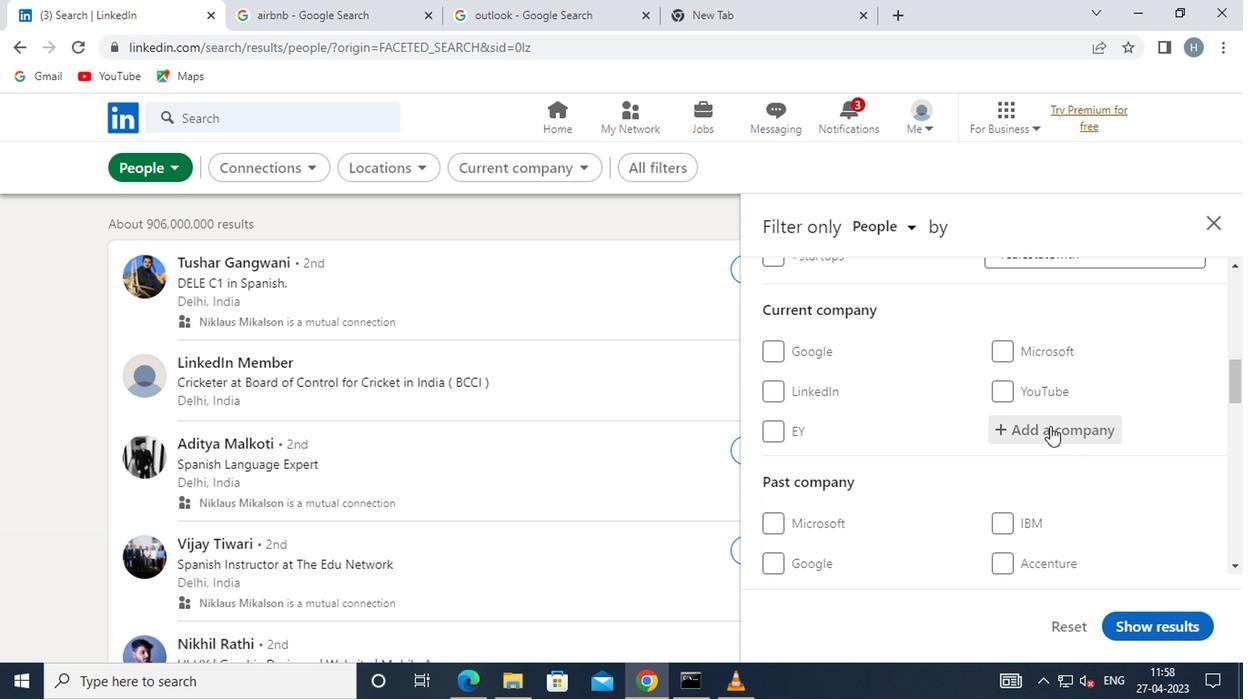 
Action: Key pressed <Key.shift>MUSIM<Key.space><Key.shift>MAS
Screenshot: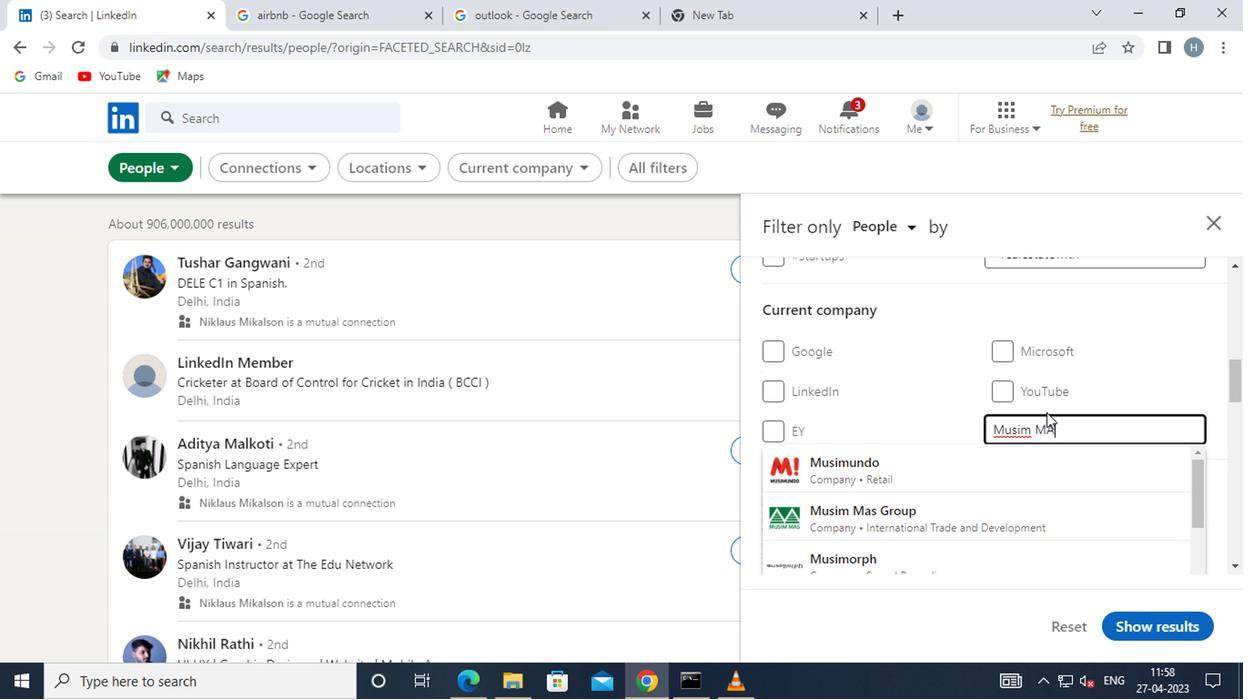
Action: Mouse moved to (962, 461)
Screenshot: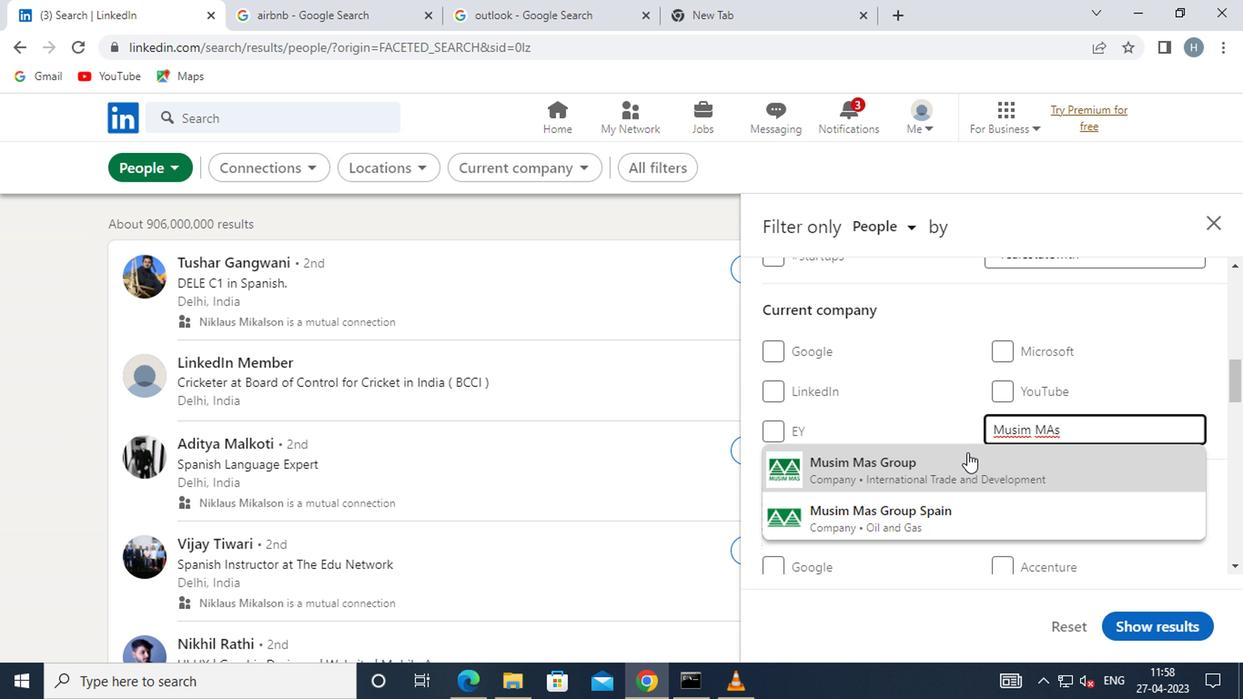 
Action: Mouse pressed left at (962, 461)
Screenshot: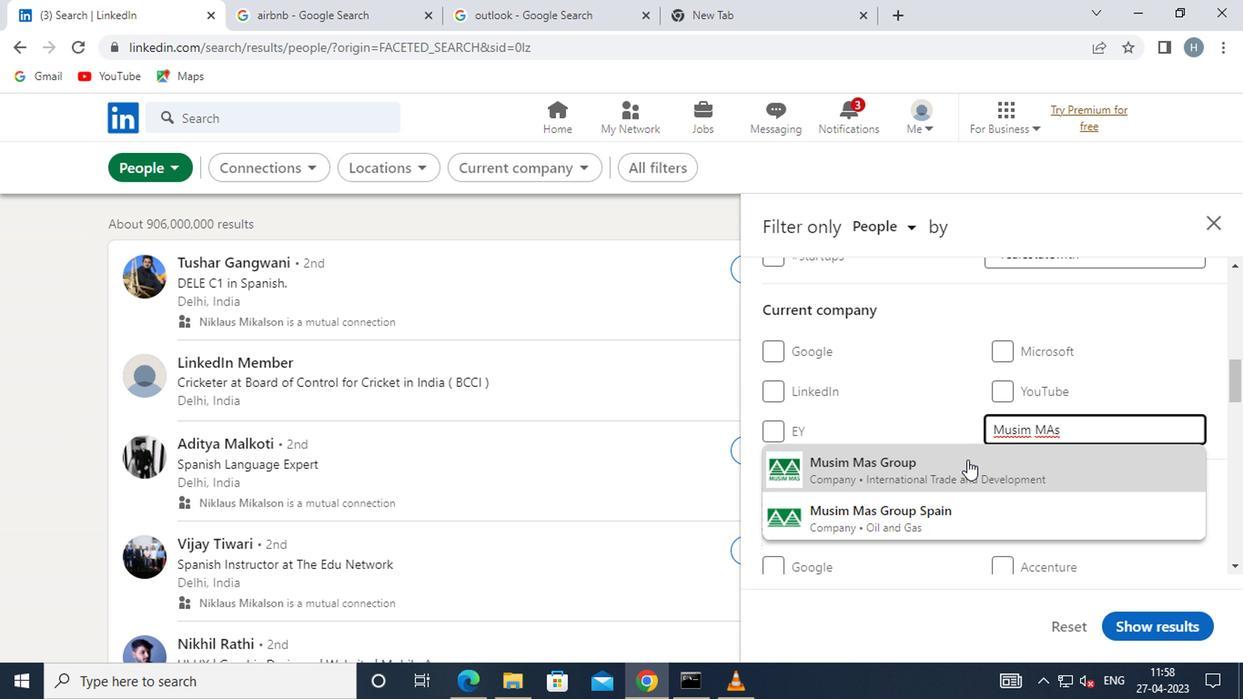 
Action: Mouse moved to (982, 432)
Screenshot: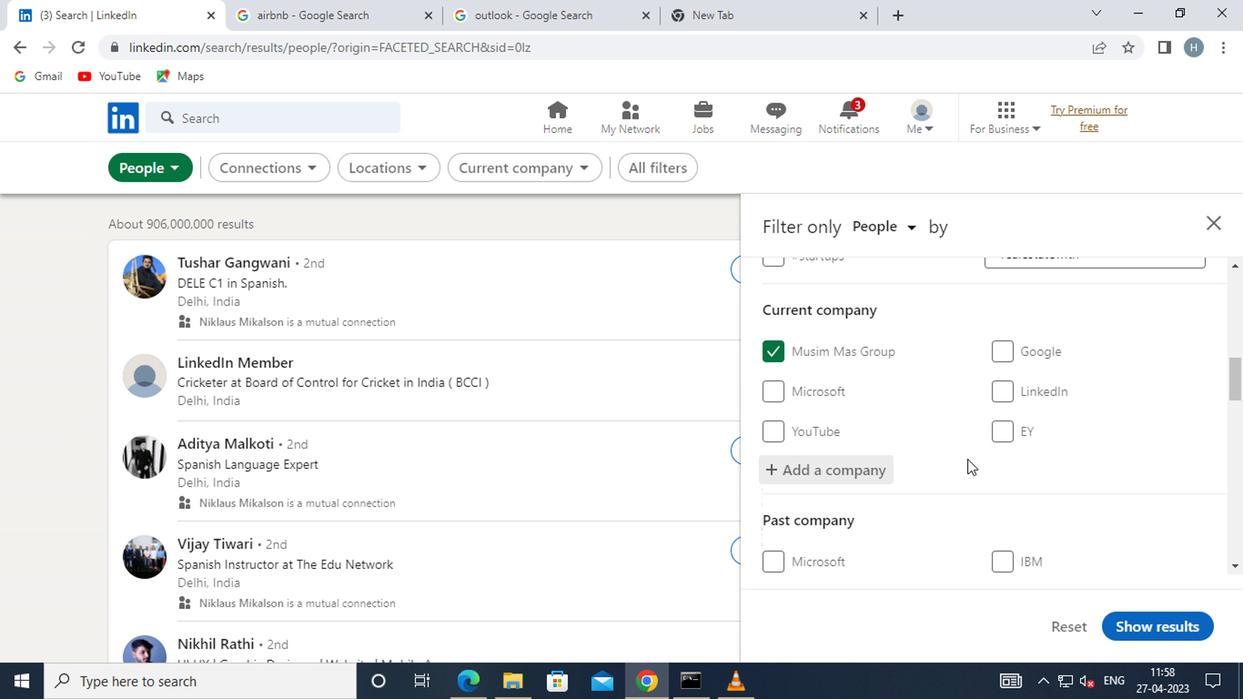 
Action: Mouse scrolled (982, 430) with delta (0, -1)
Screenshot: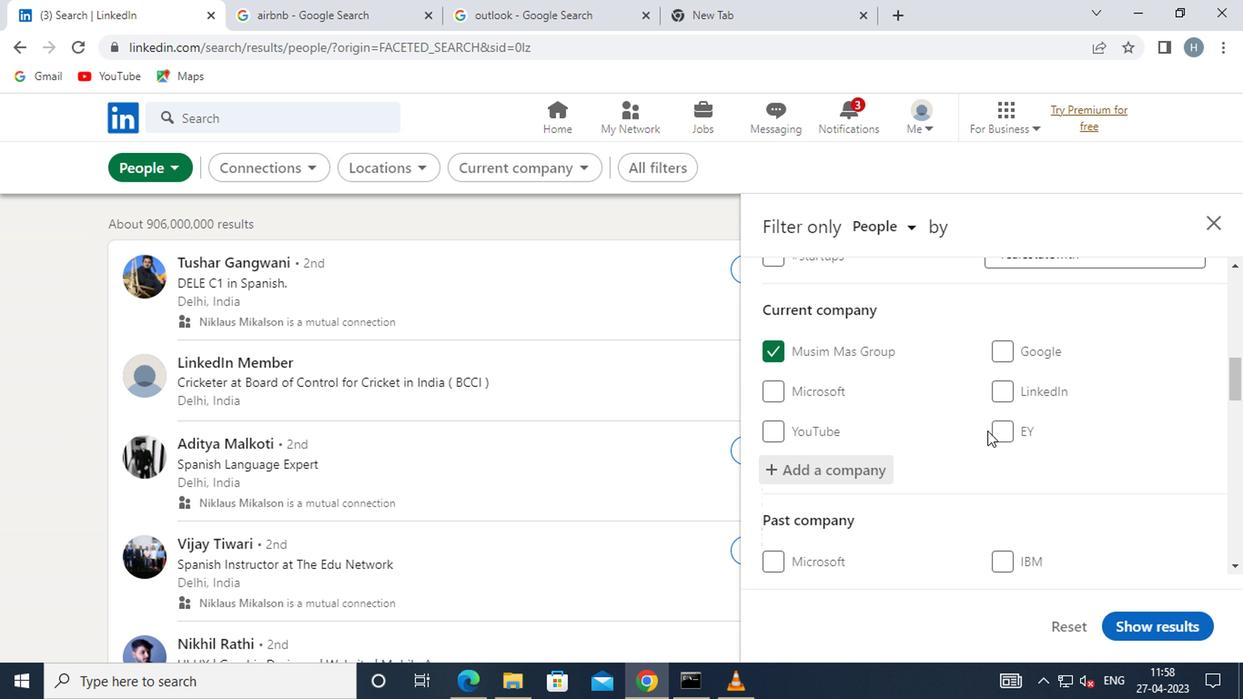 
Action: Mouse scrolled (982, 430) with delta (0, -1)
Screenshot: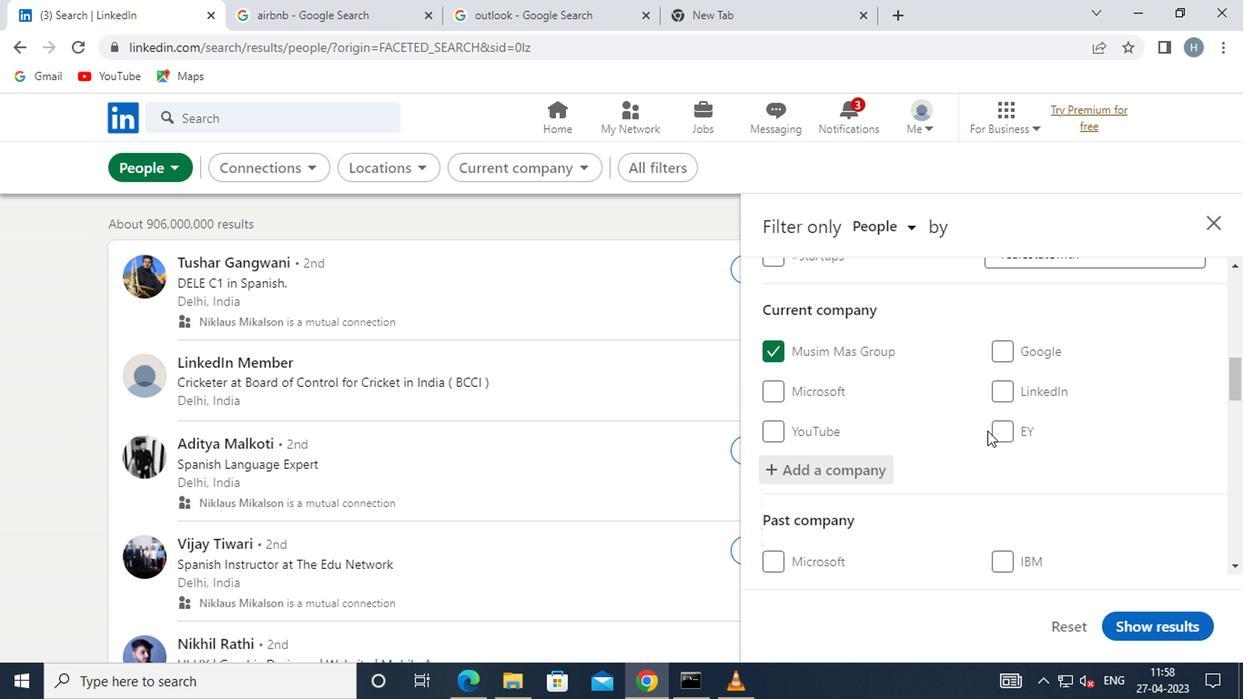 
Action: Mouse moved to (995, 441)
Screenshot: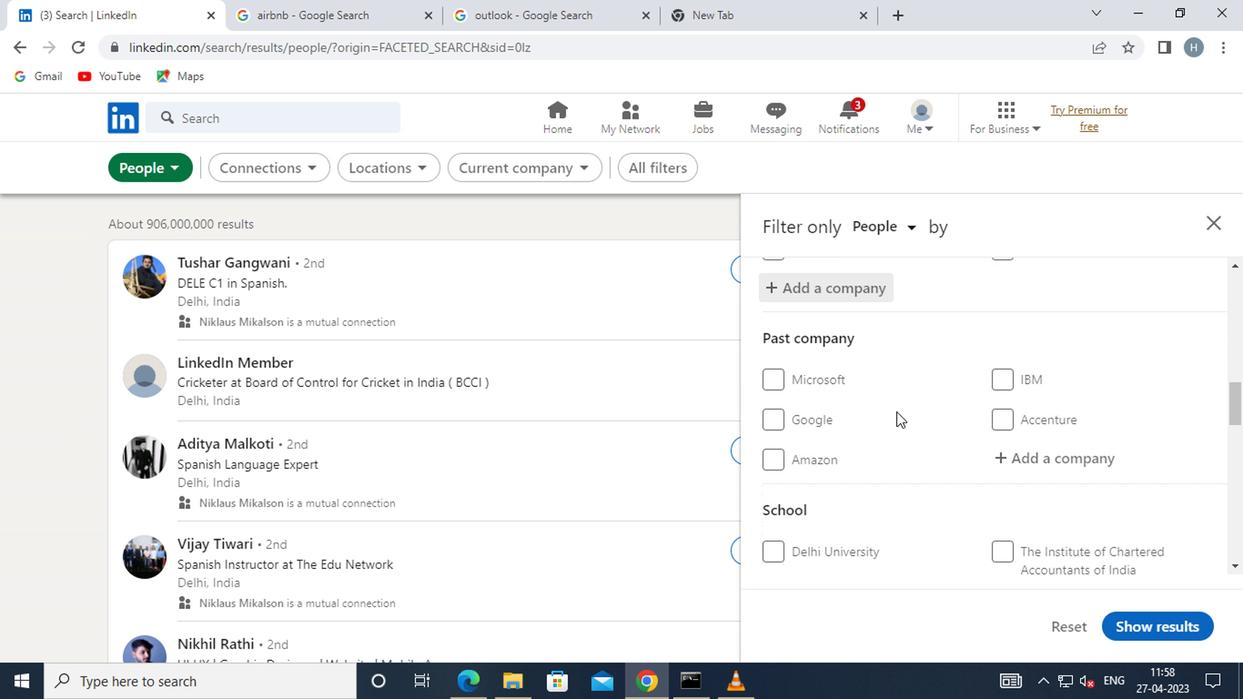 
Action: Mouse scrolled (995, 439) with delta (0, -1)
Screenshot: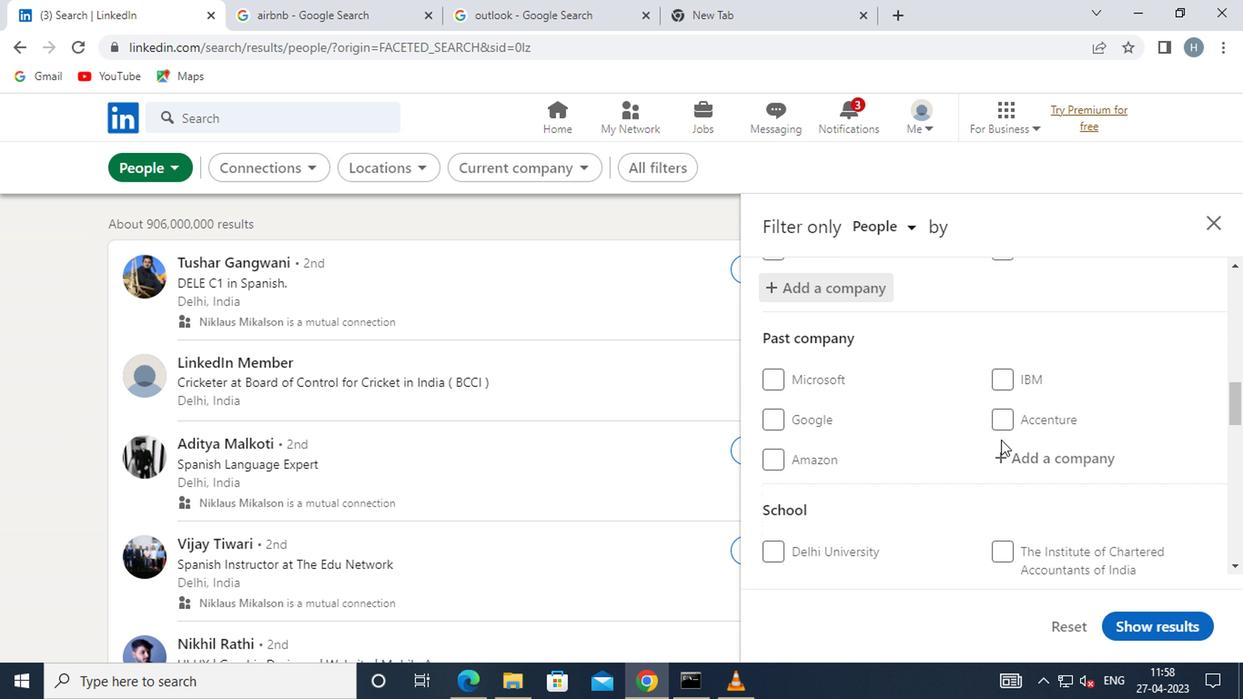 
Action: Mouse moved to (996, 441)
Screenshot: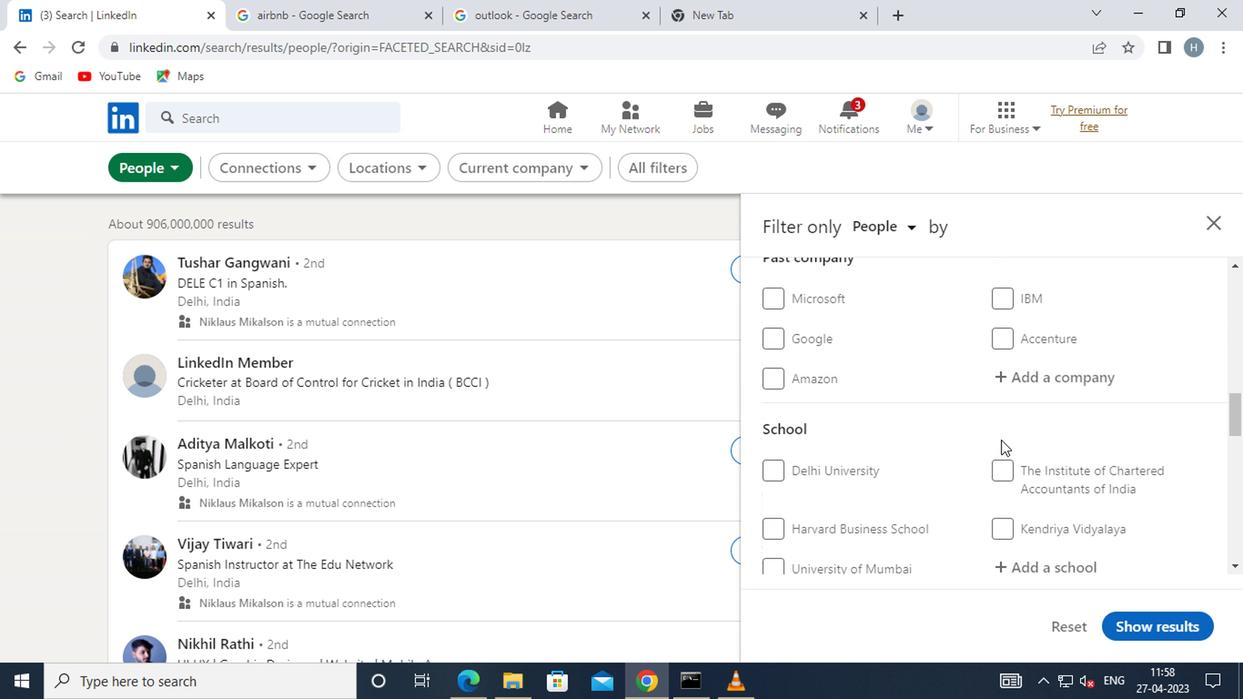 
Action: Mouse scrolled (996, 441) with delta (0, 0)
Screenshot: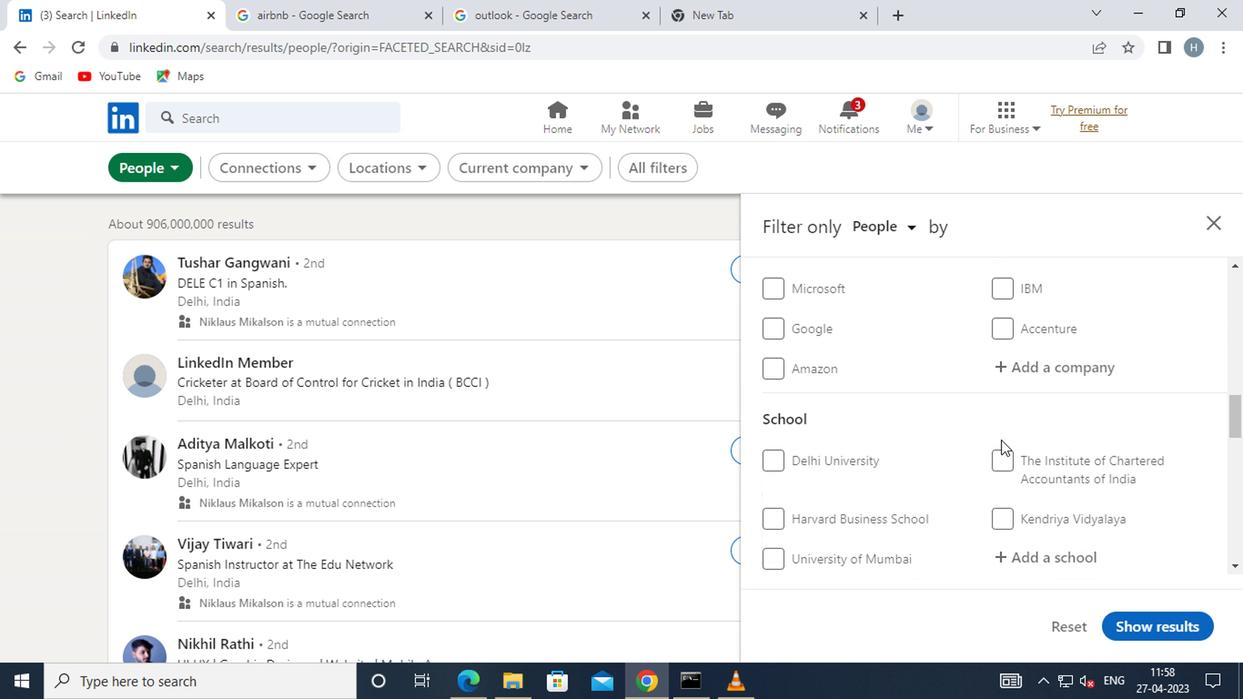 
Action: Mouse moved to (1033, 462)
Screenshot: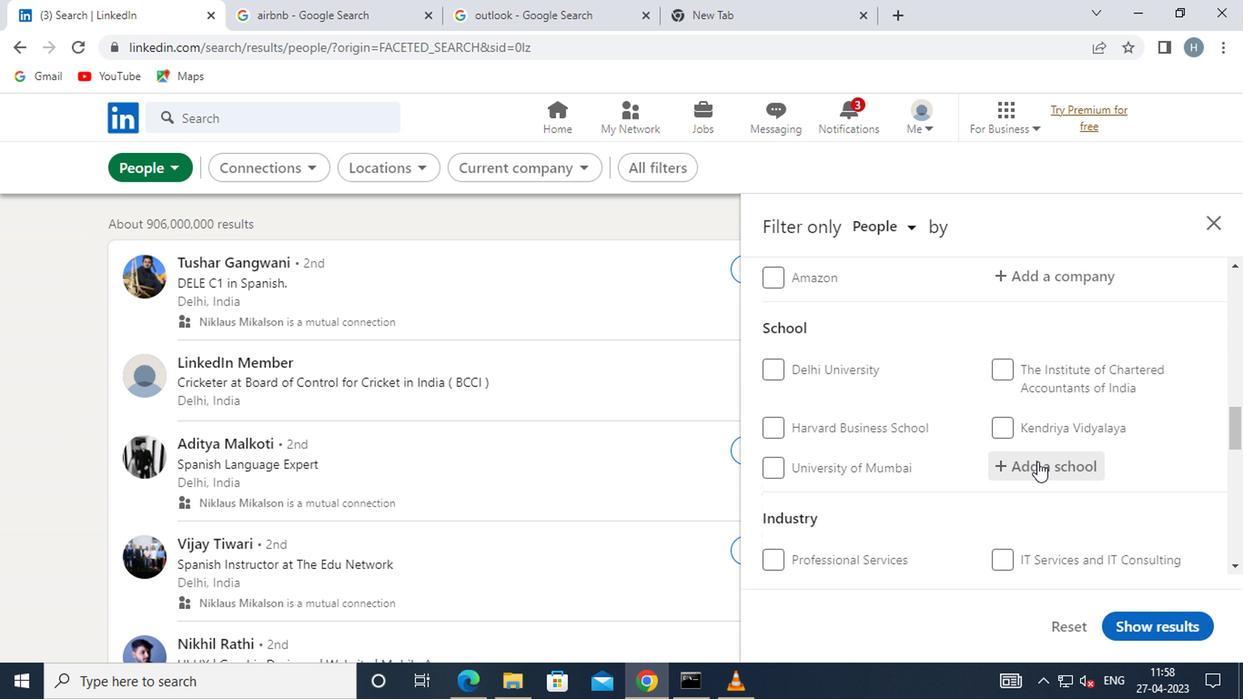 
Action: Mouse pressed left at (1033, 462)
Screenshot: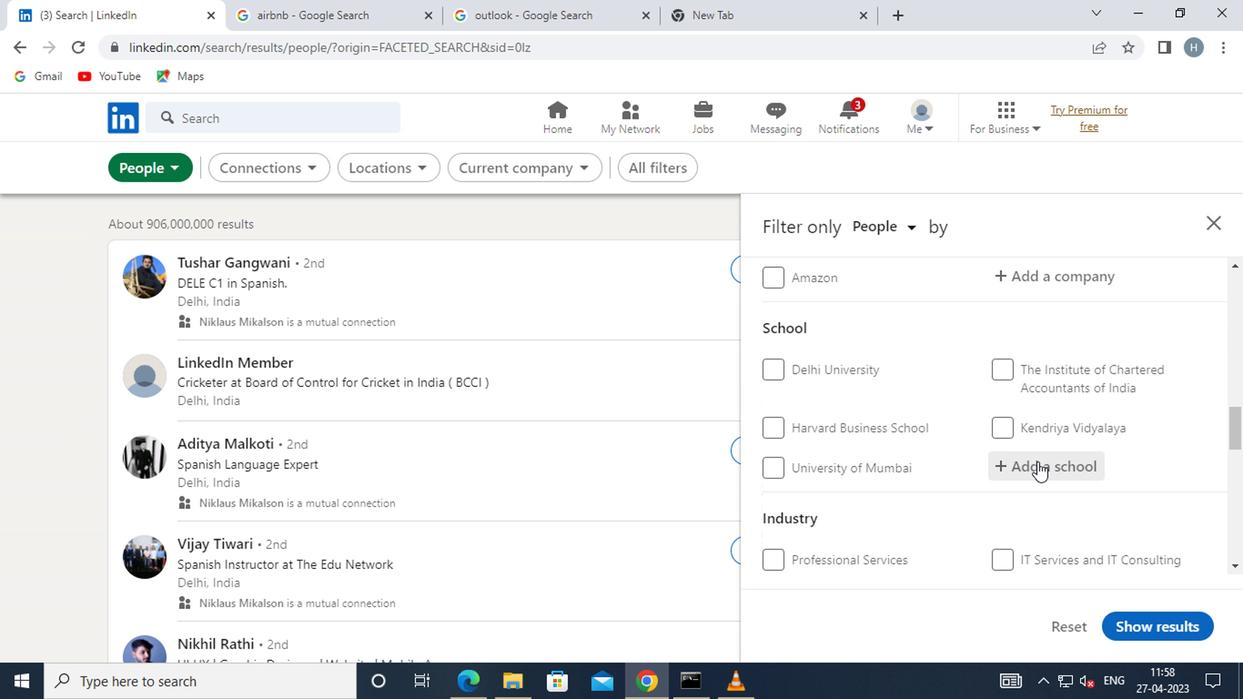 
Action: Mouse moved to (1012, 423)
Screenshot: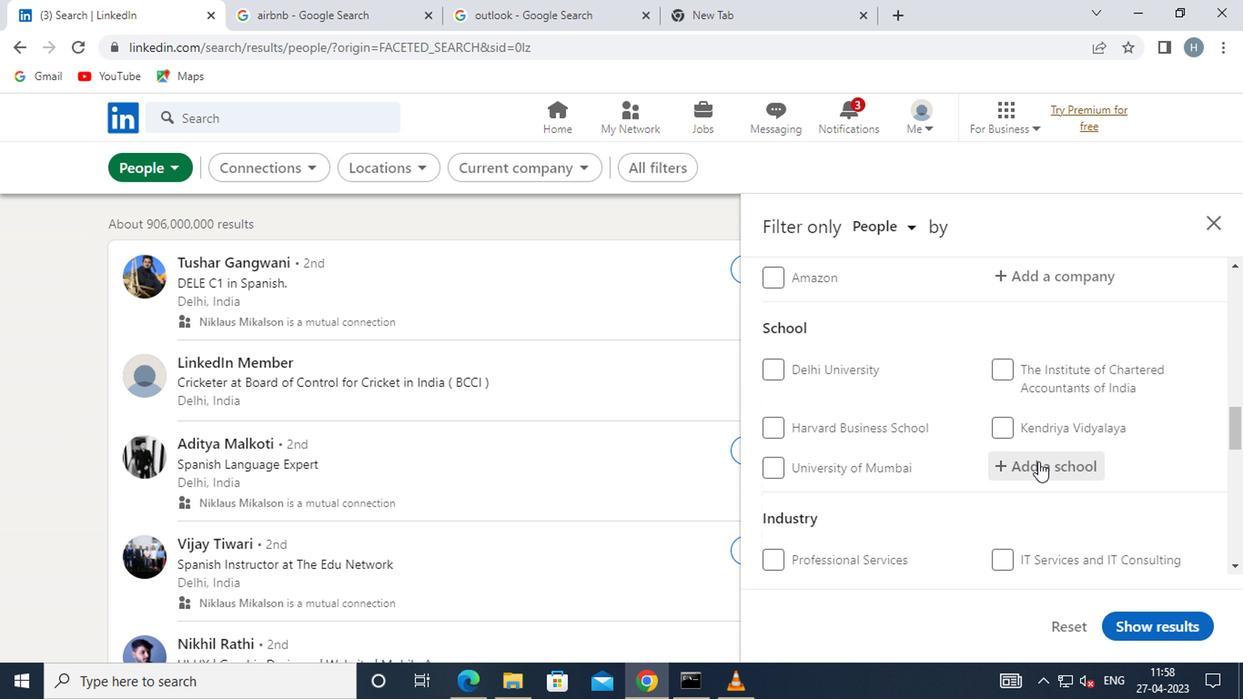 
Action: Key pressed <Key.shift>DR.<Key.space><Key.shift>B<Key.space>C
Screenshot: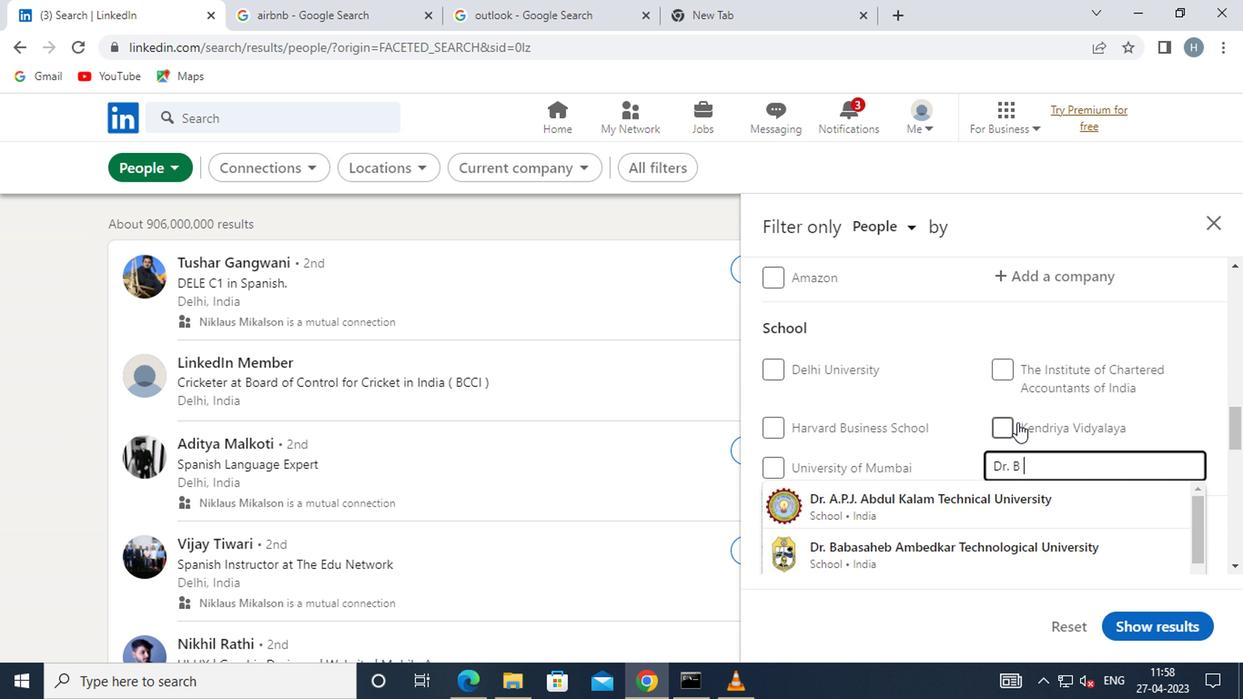 
Action: Mouse moved to (1008, 511)
Screenshot: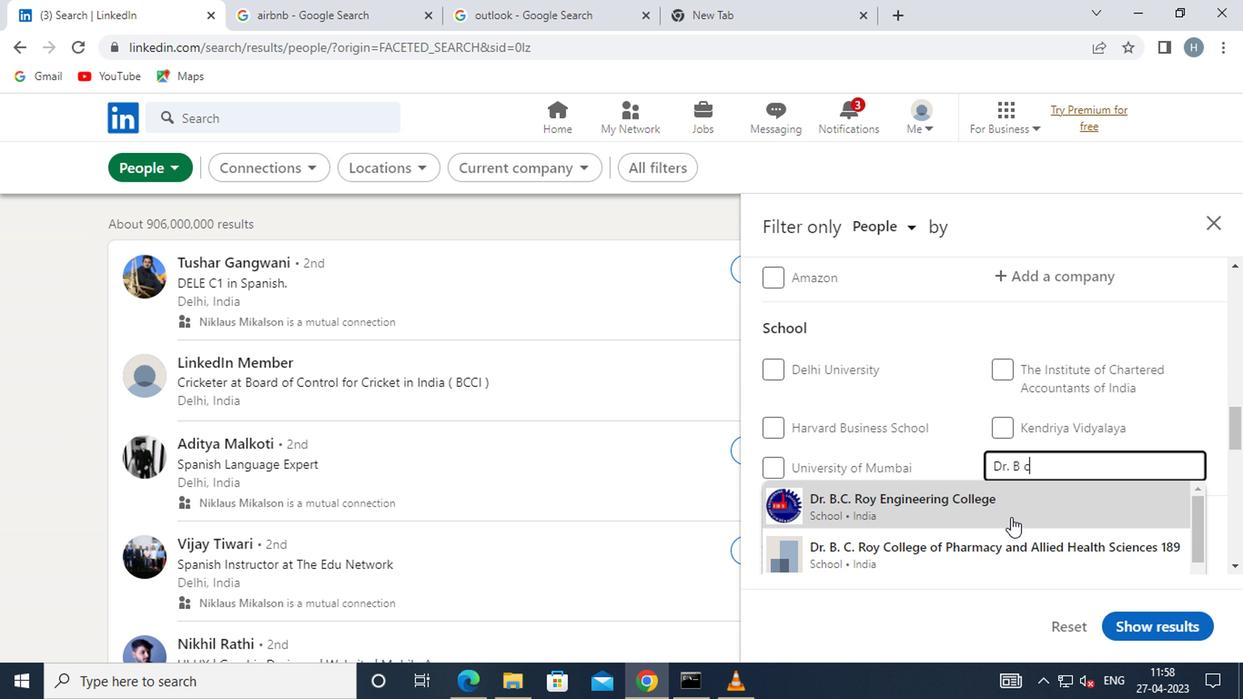 
Action: Mouse pressed left at (1008, 511)
Screenshot: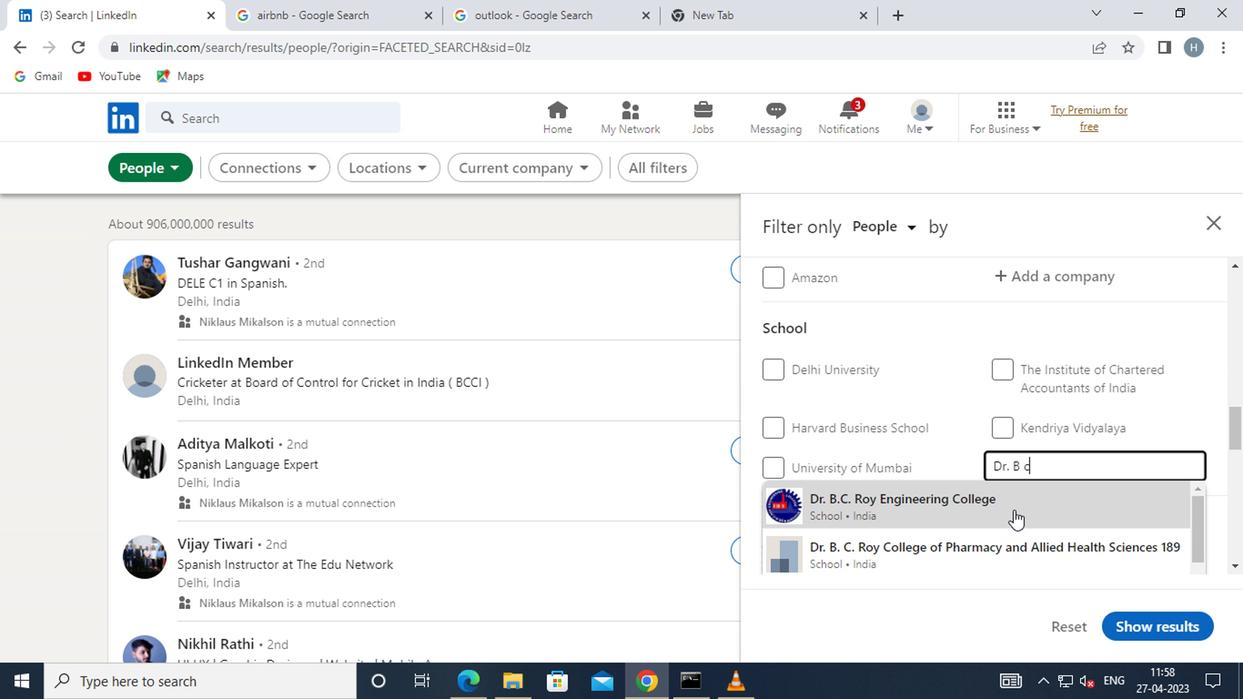 
Action: Mouse moved to (1029, 443)
Screenshot: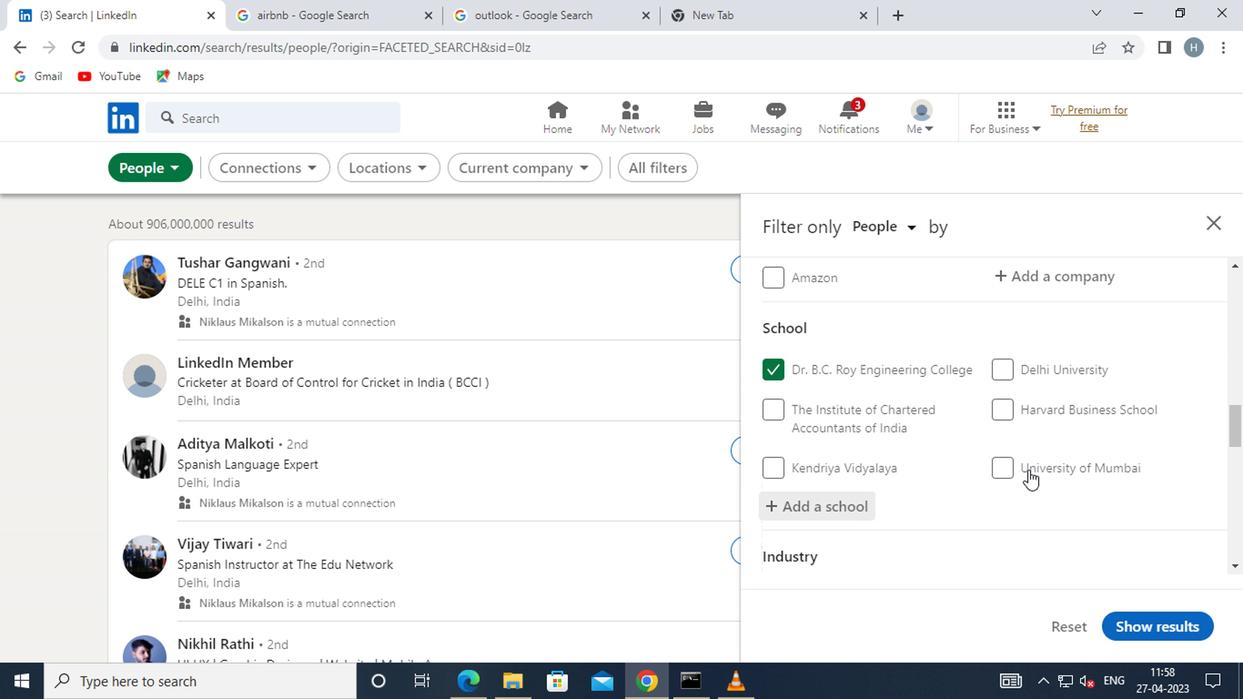 
Action: Mouse scrolled (1029, 443) with delta (0, 0)
Screenshot: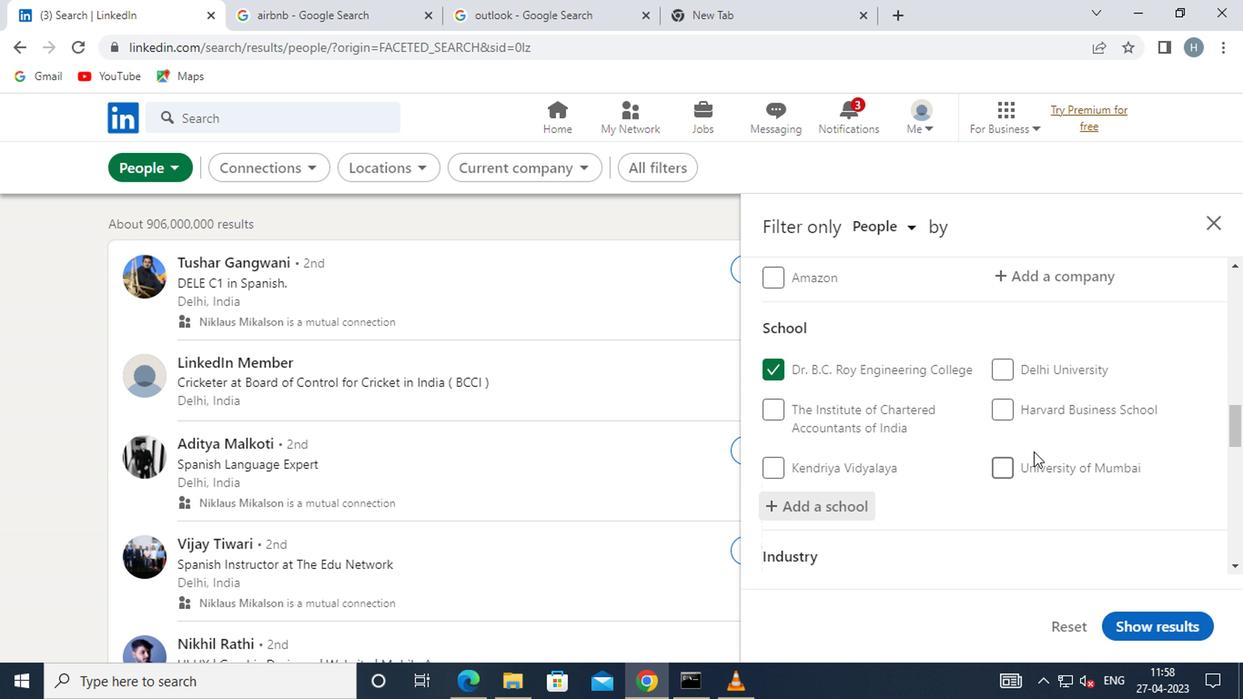 
Action: Mouse scrolled (1029, 443) with delta (0, 0)
Screenshot: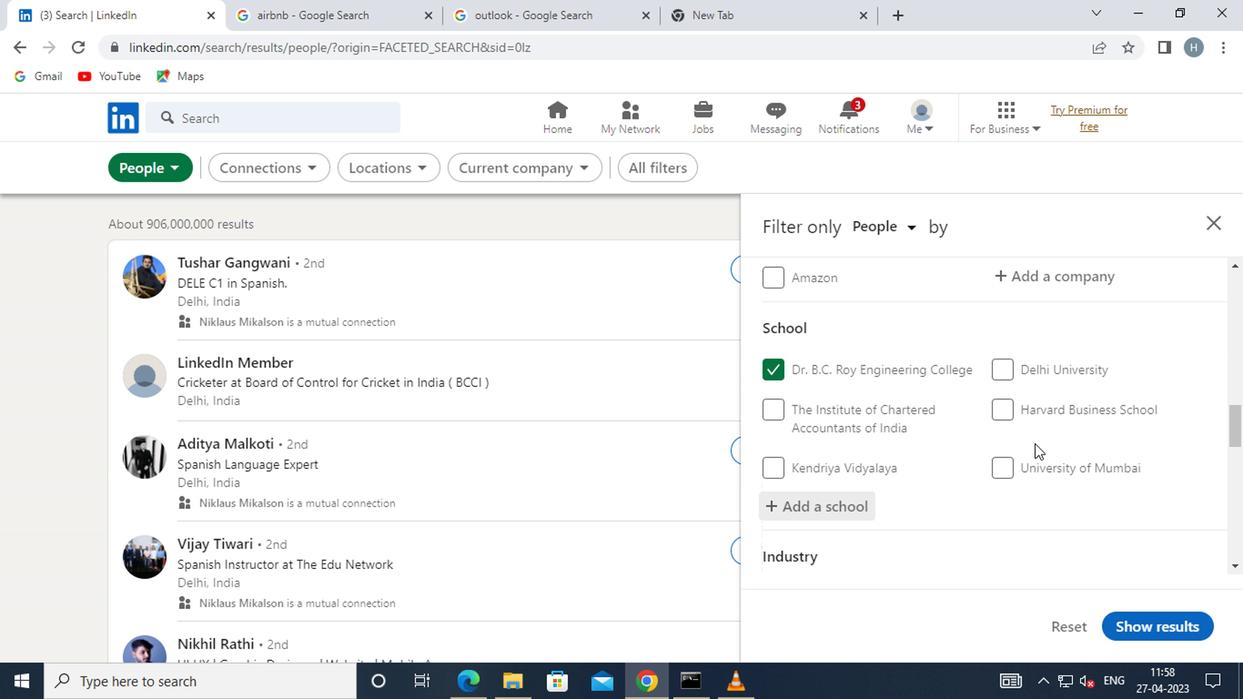 
Action: Mouse moved to (1024, 439)
Screenshot: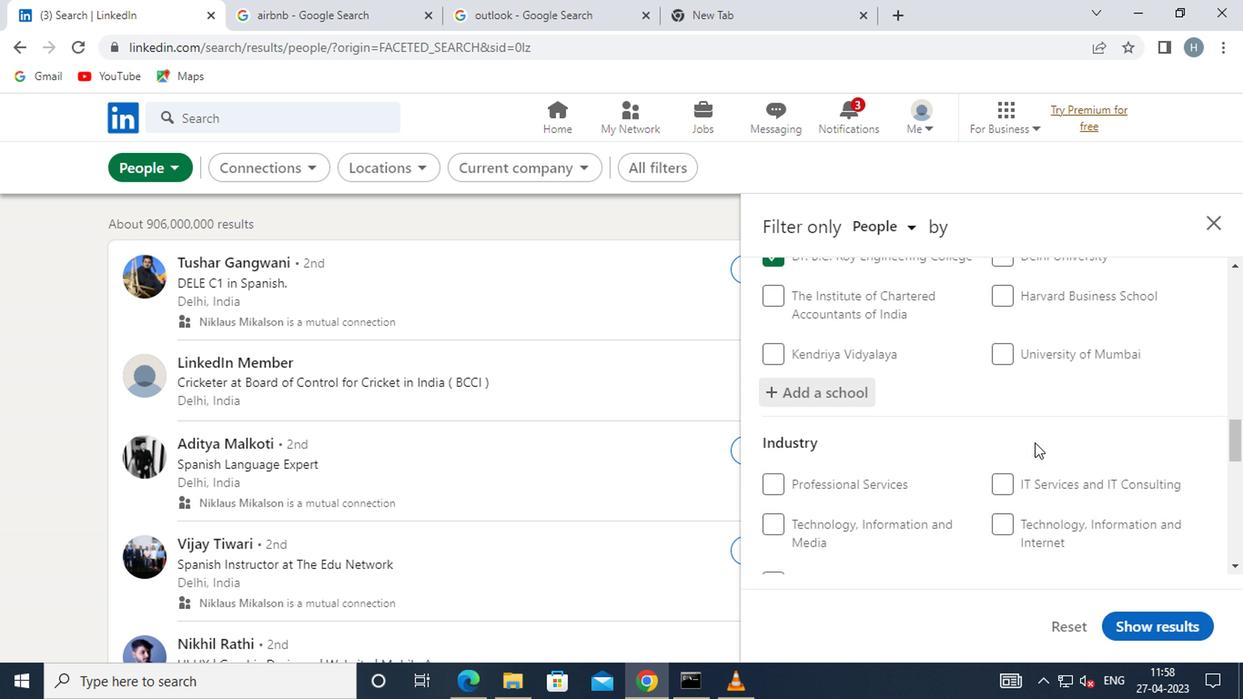 
Action: Mouse scrolled (1024, 439) with delta (0, 0)
Screenshot: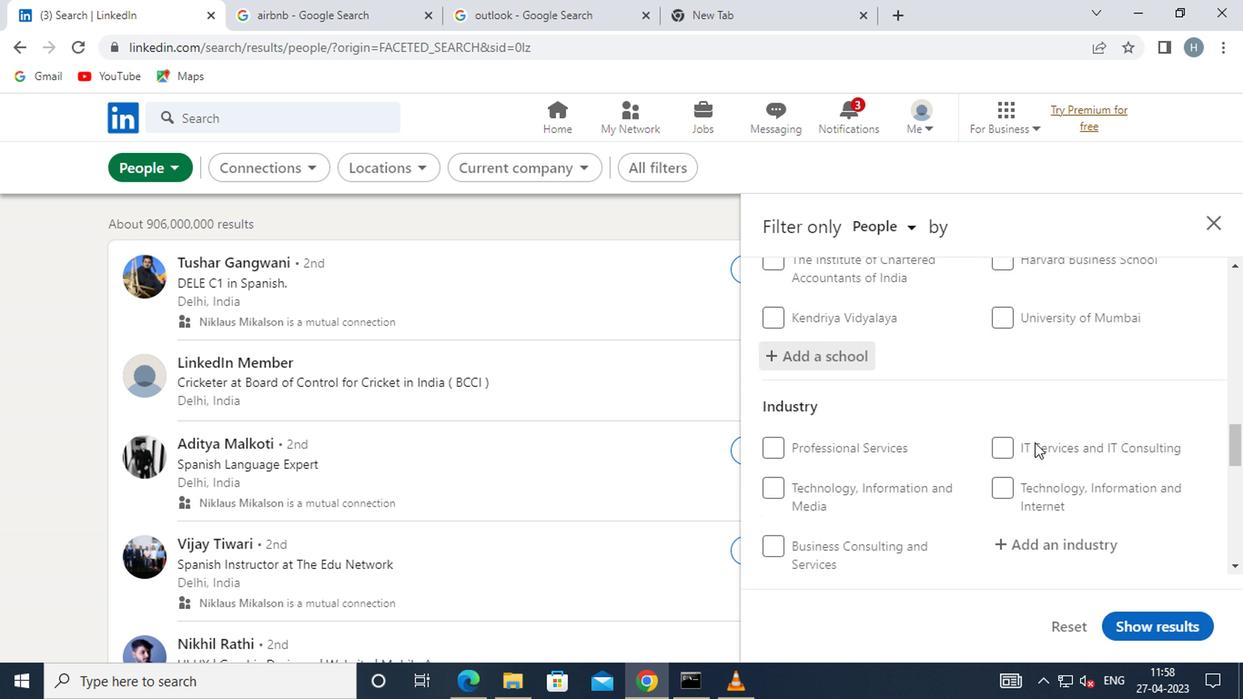 
Action: Mouse moved to (1040, 418)
Screenshot: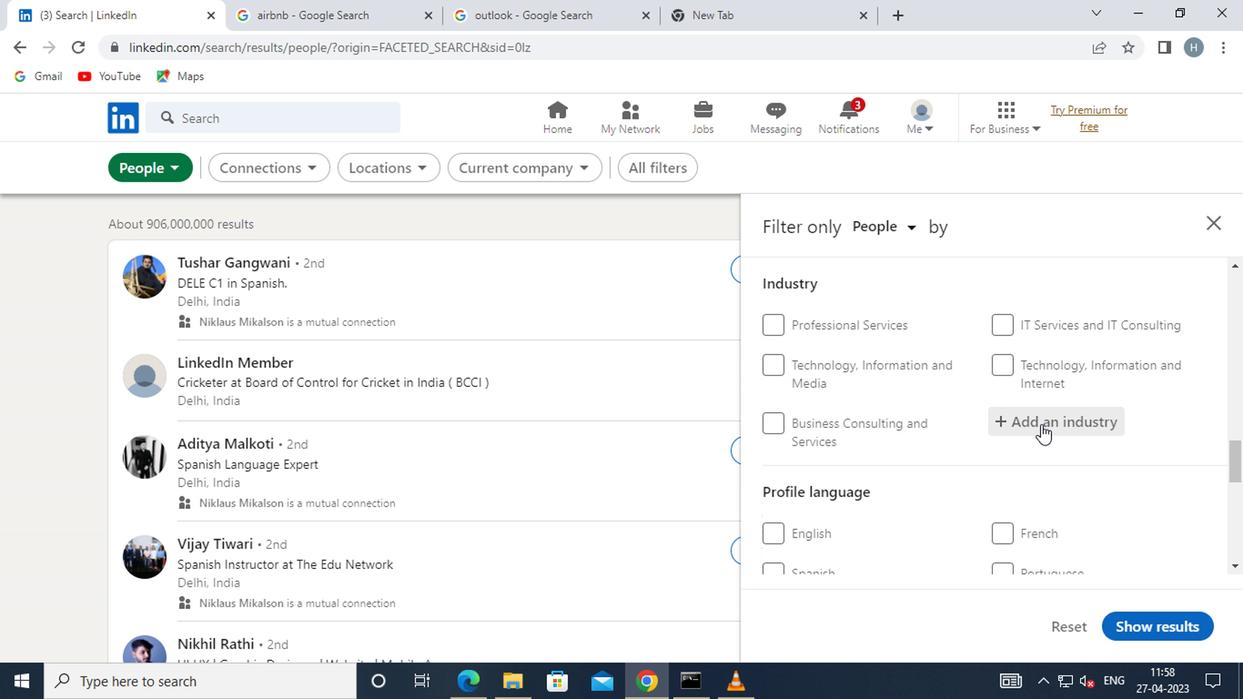 
Action: Mouse pressed left at (1040, 418)
Screenshot: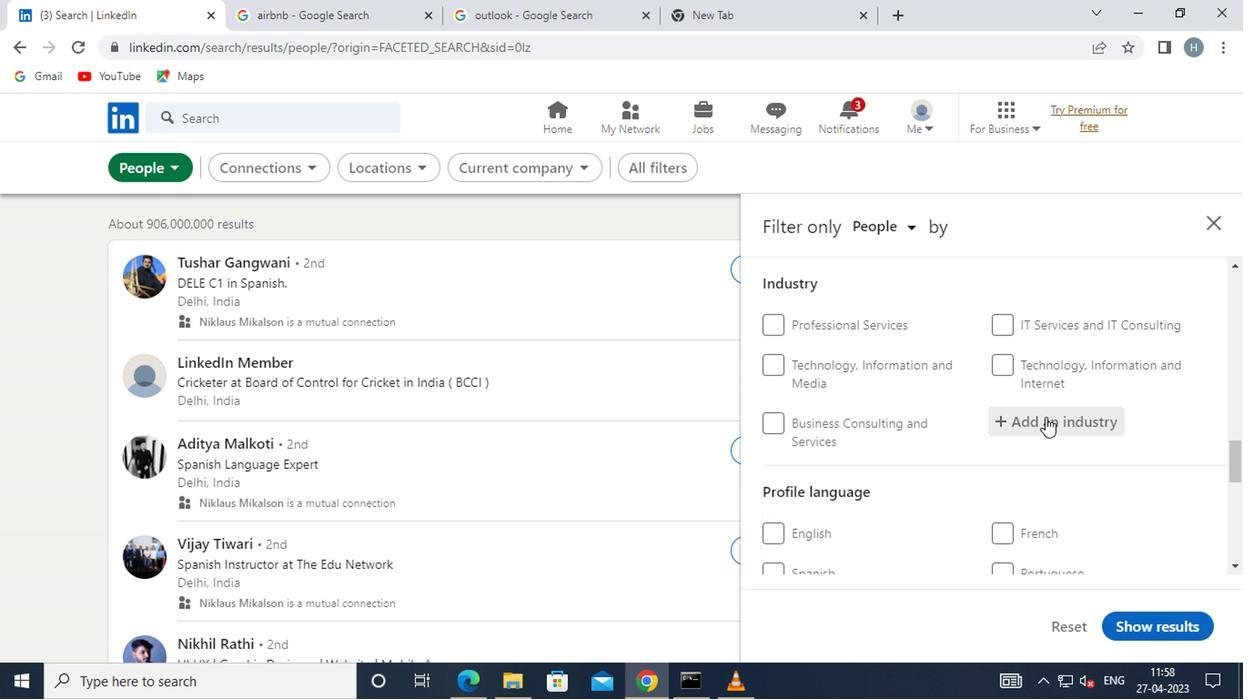 
Action: Mouse moved to (1038, 414)
Screenshot: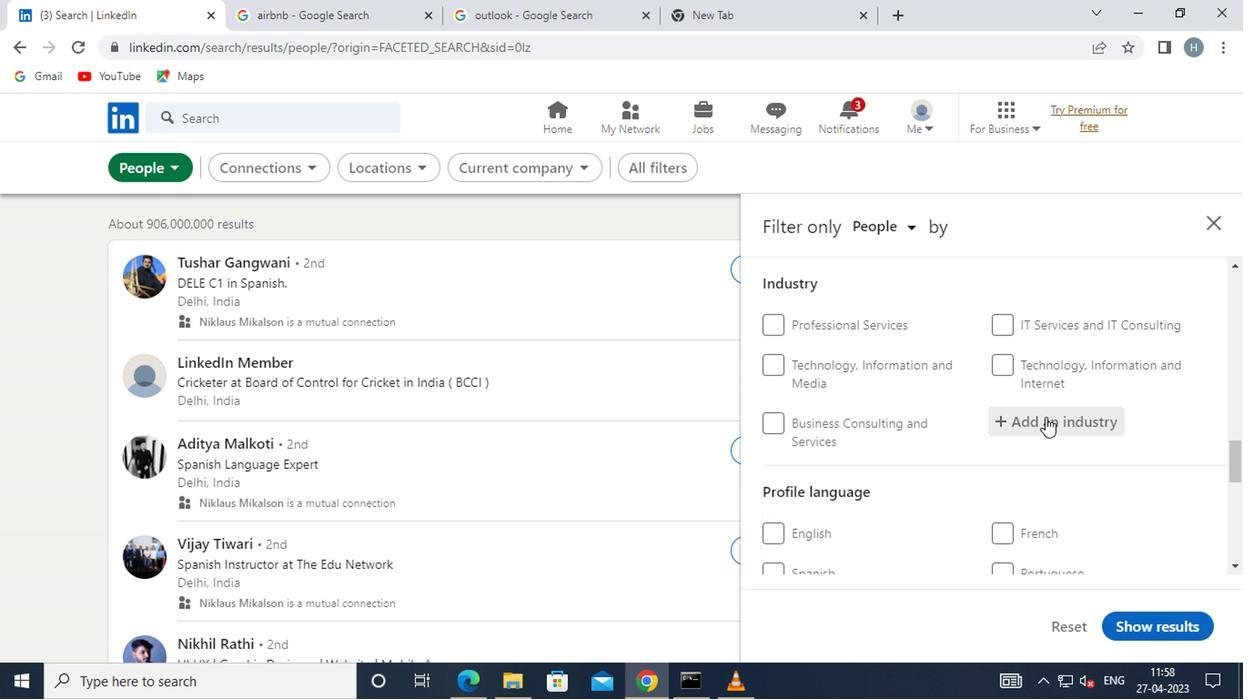 
Action: Key pressed <Key.shift>MAGNETI
Screenshot: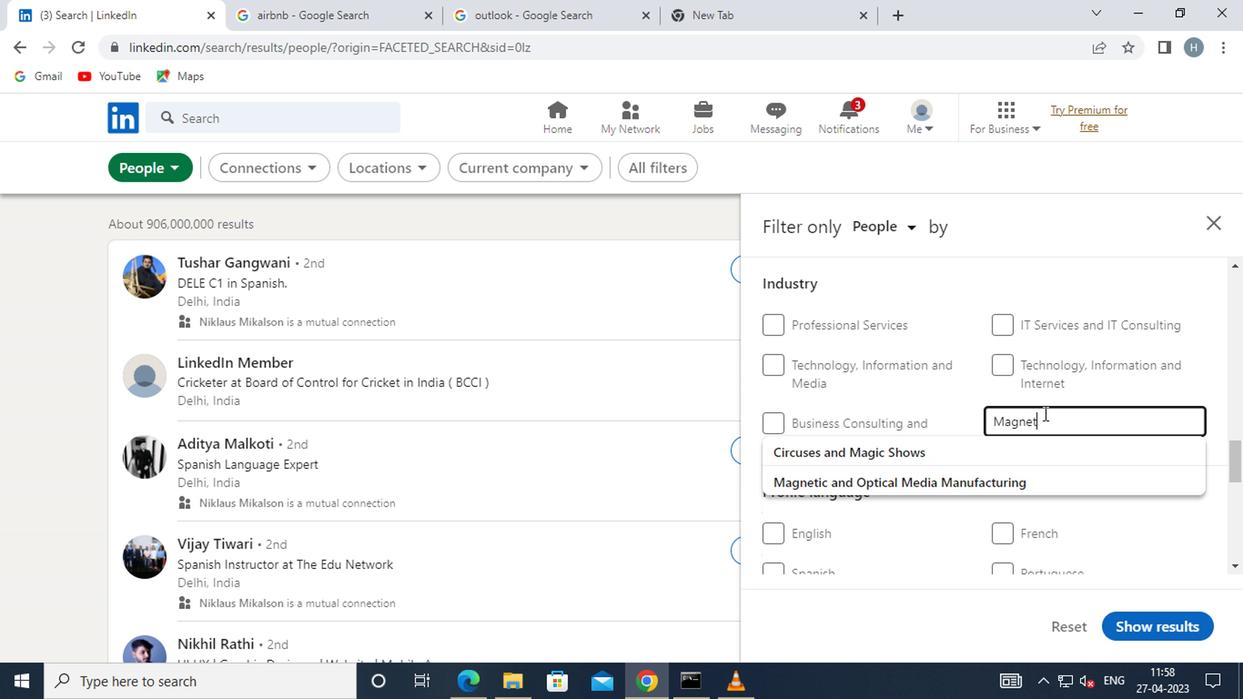 
Action: Mouse moved to (973, 447)
Screenshot: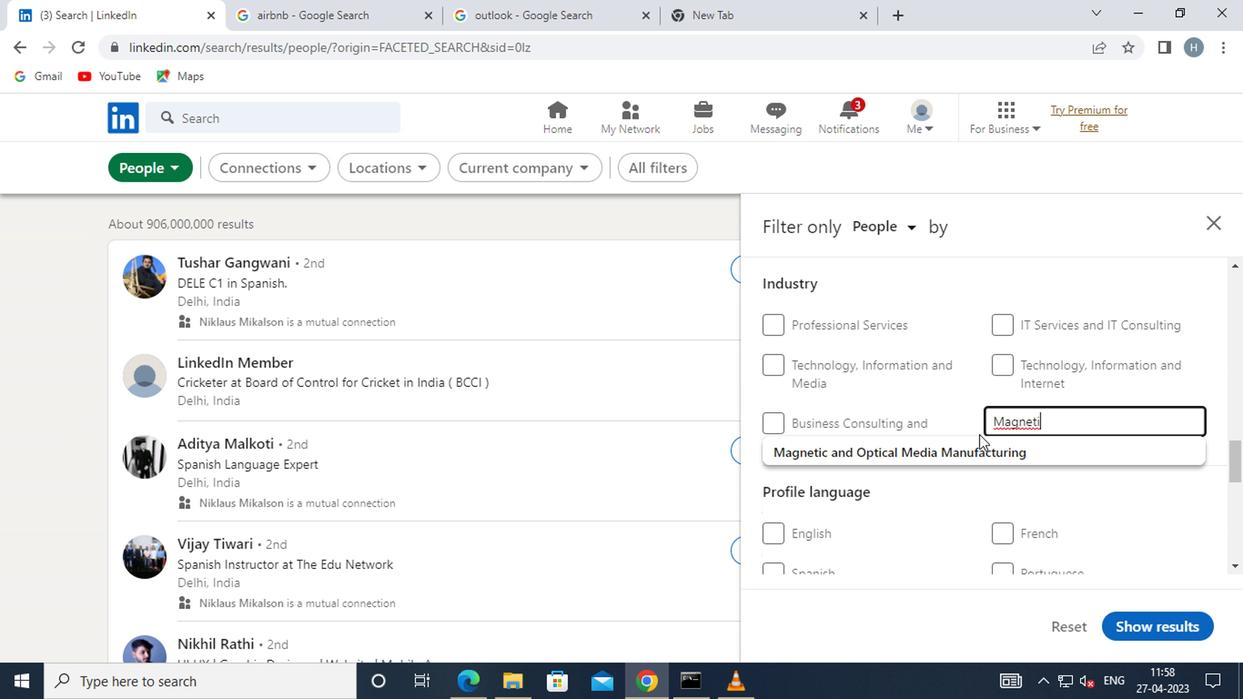 
Action: Mouse pressed left at (973, 447)
Screenshot: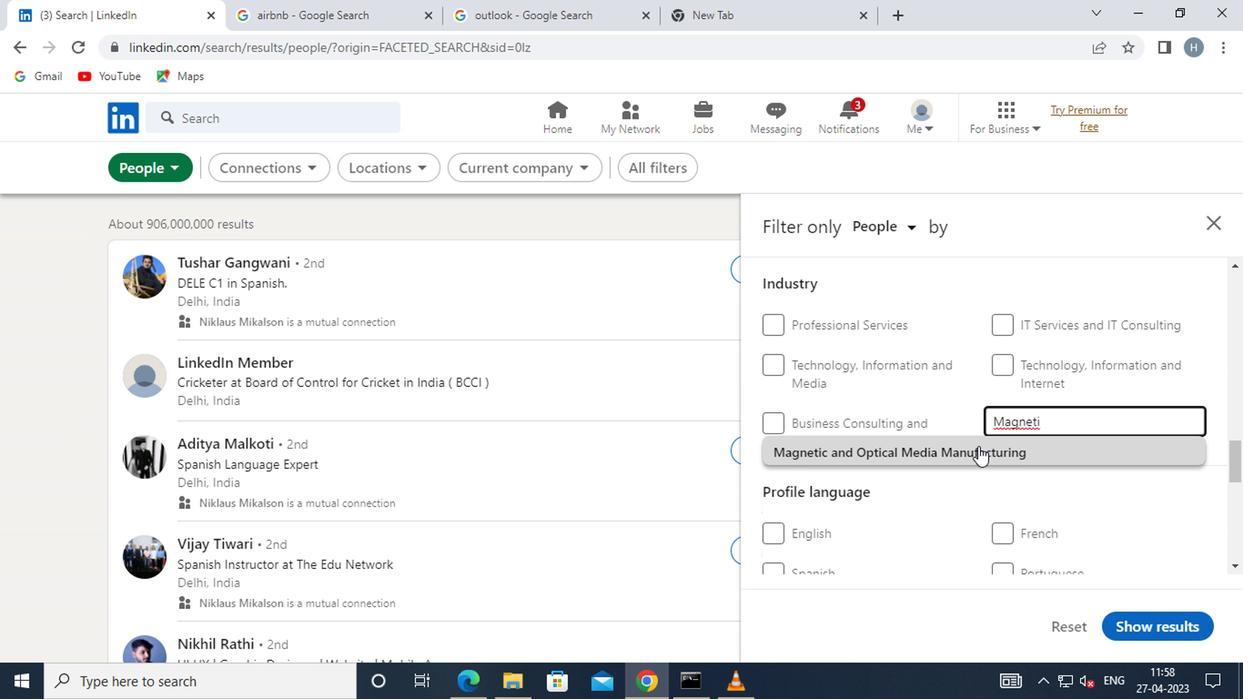 
Action: Mouse moved to (973, 421)
Screenshot: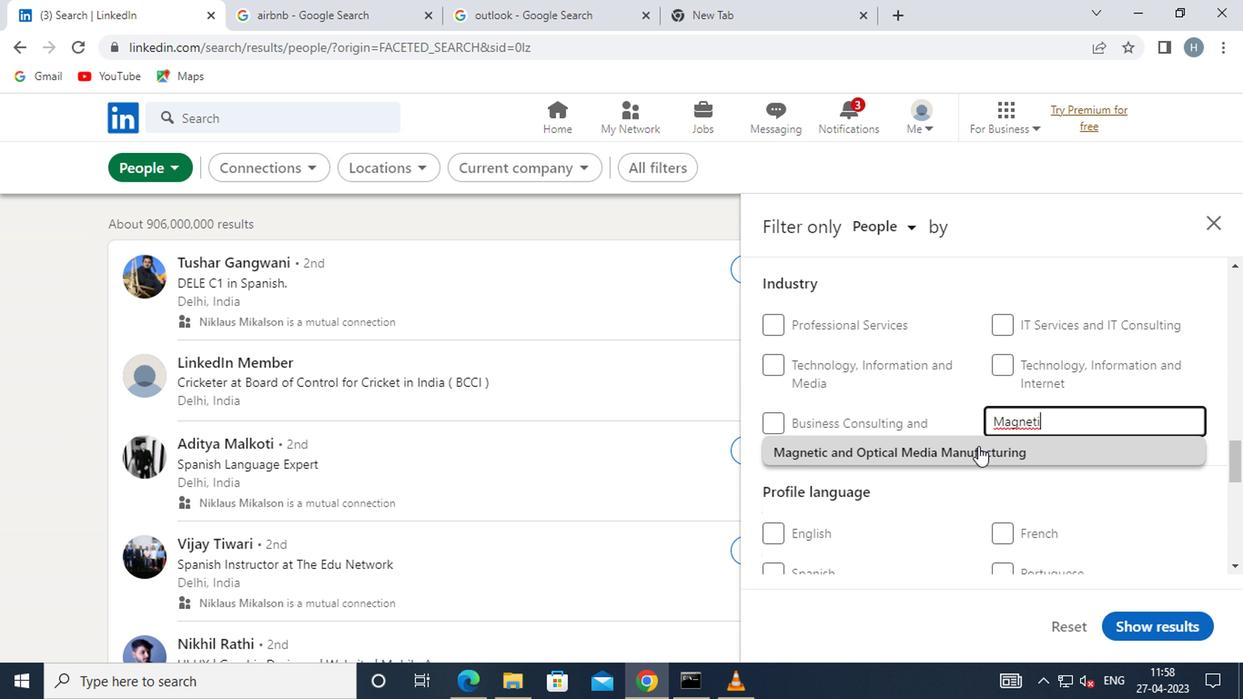 
Action: Mouse scrolled (973, 420) with delta (0, 0)
Screenshot: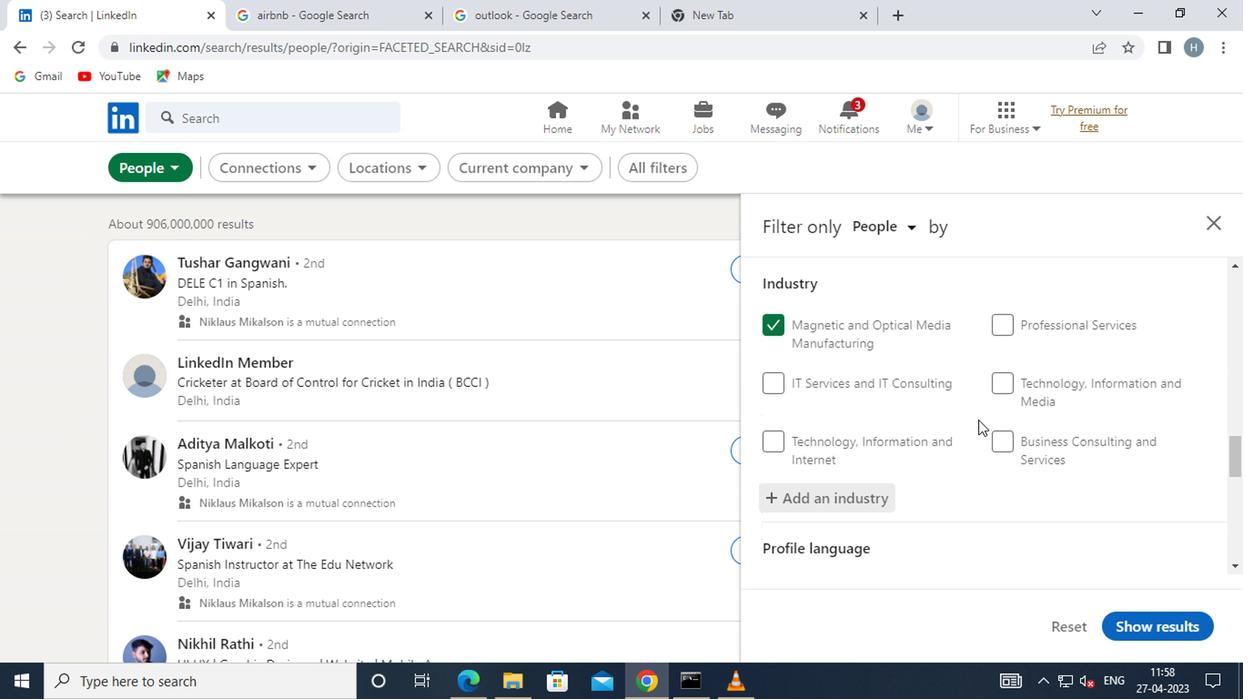 
Action: Mouse scrolled (973, 420) with delta (0, 0)
Screenshot: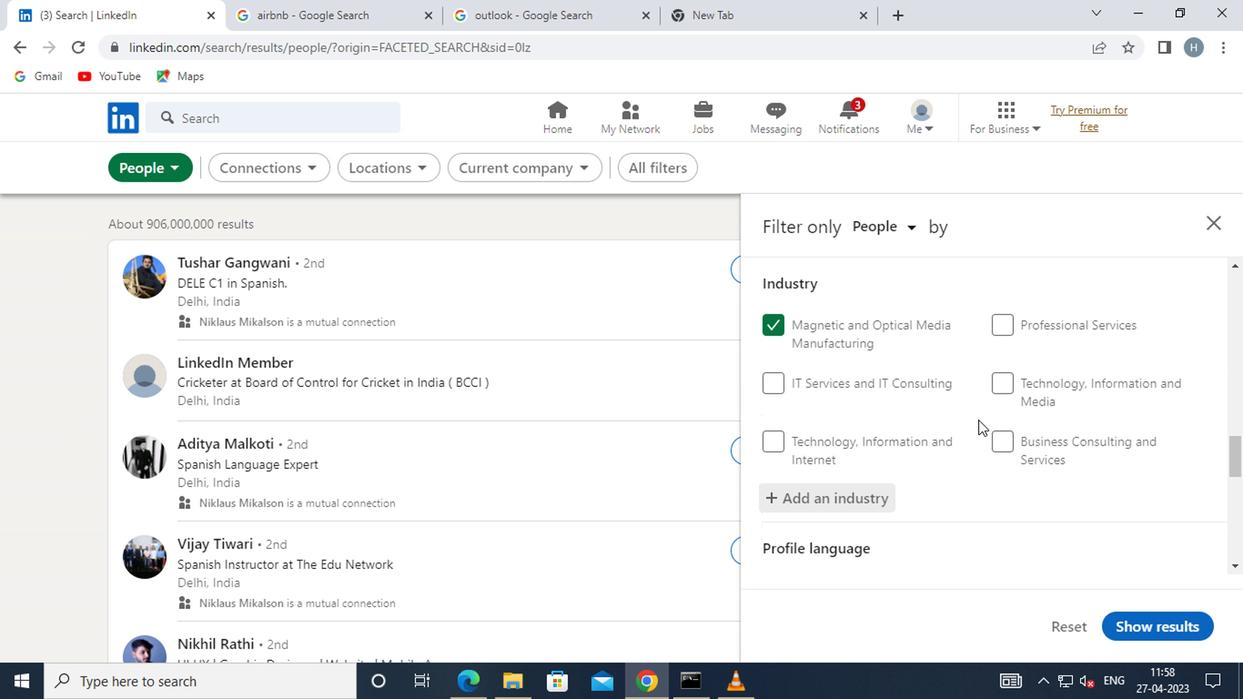 
Action: Mouse moved to (956, 417)
Screenshot: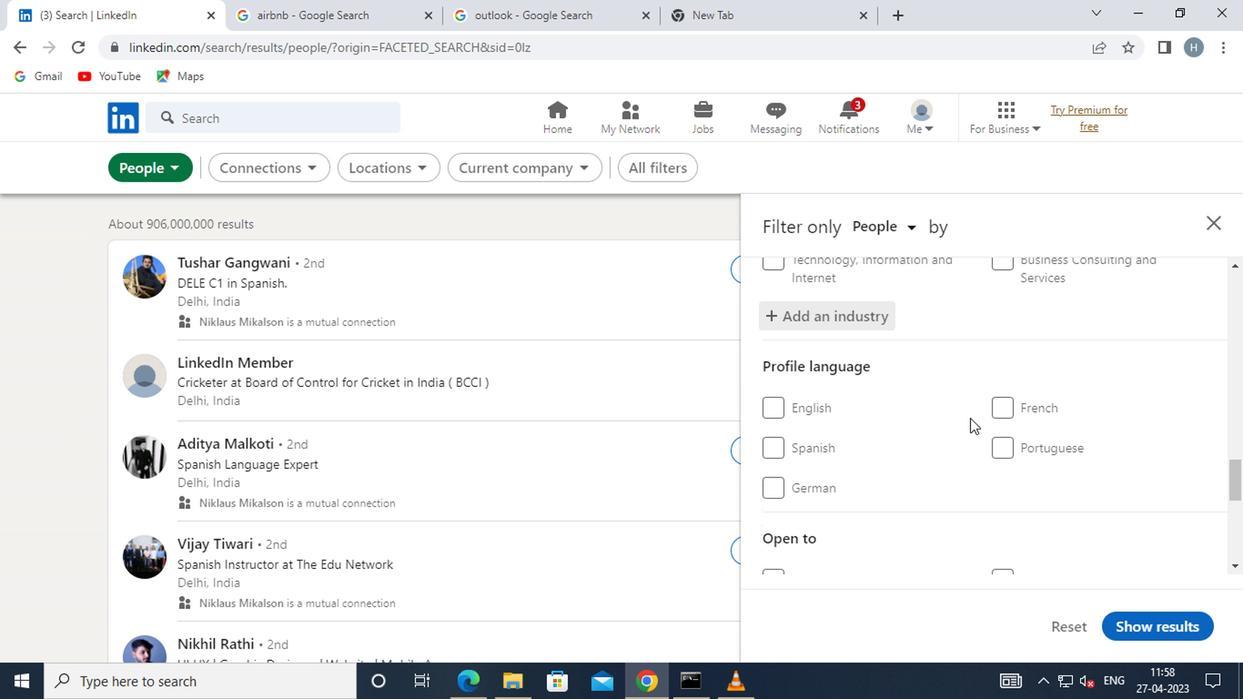
Action: Mouse scrolled (956, 416) with delta (0, 0)
Screenshot: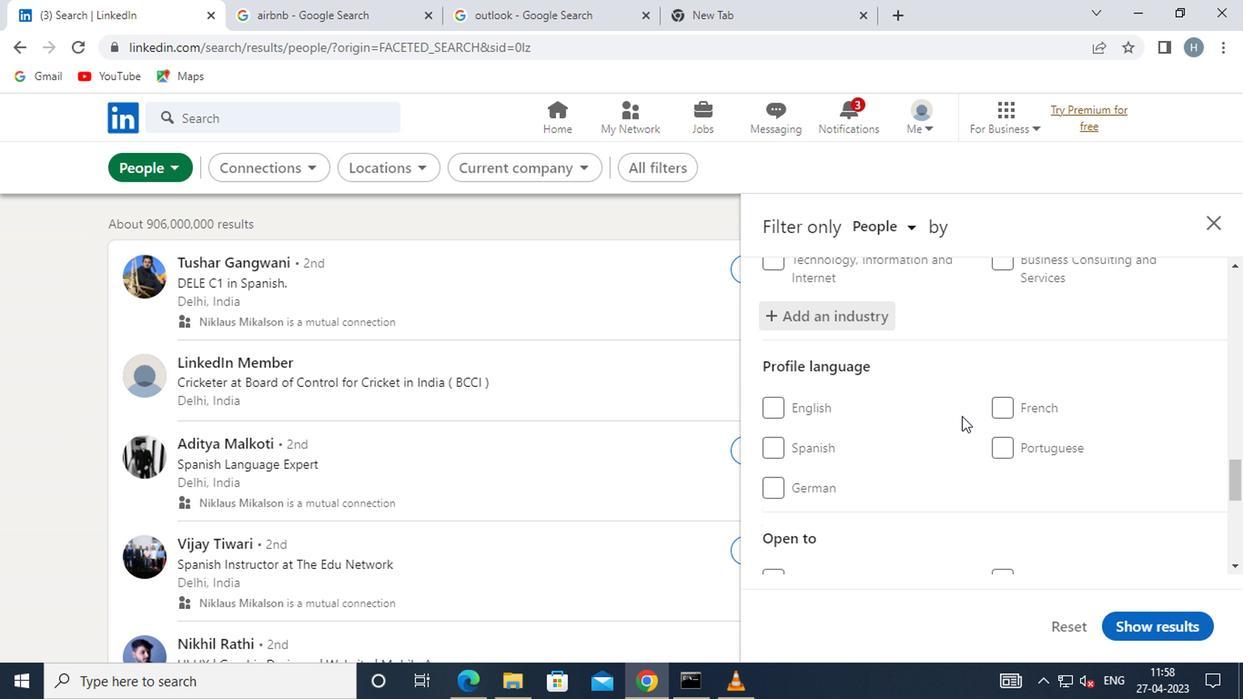 
Action: Mouse moved to (803, 394)
Screenshot: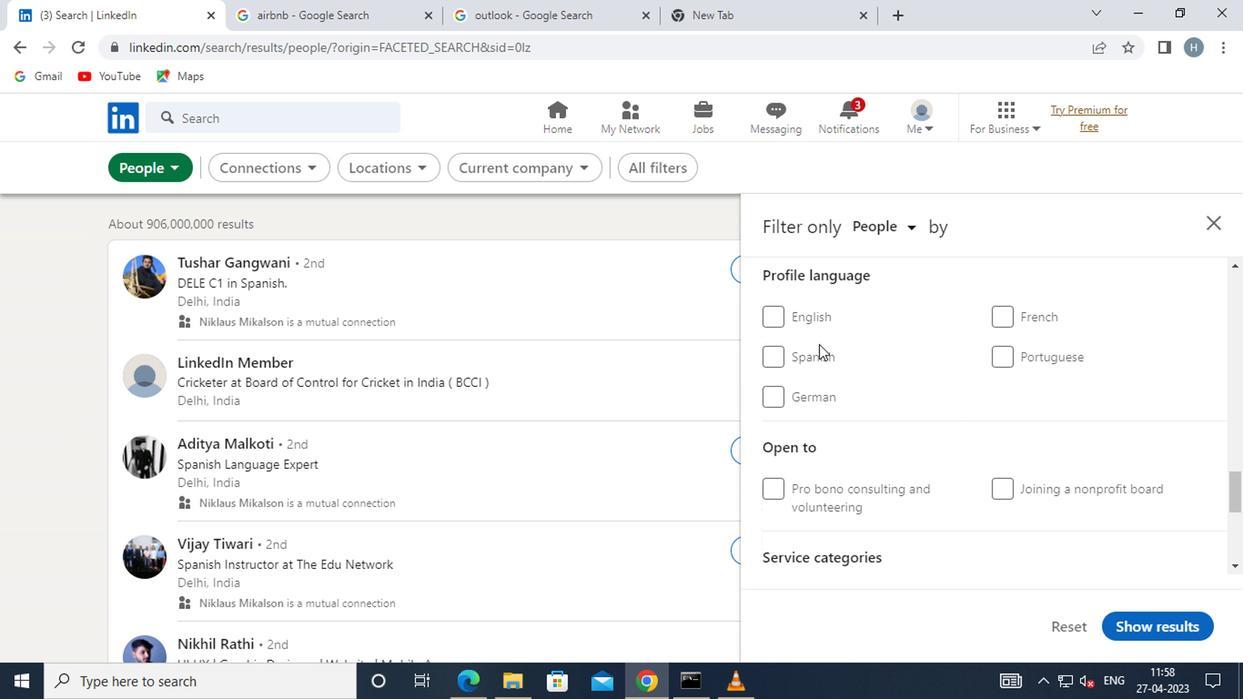 
Action: Mouse pressed left at (803, 394)
Screenshot: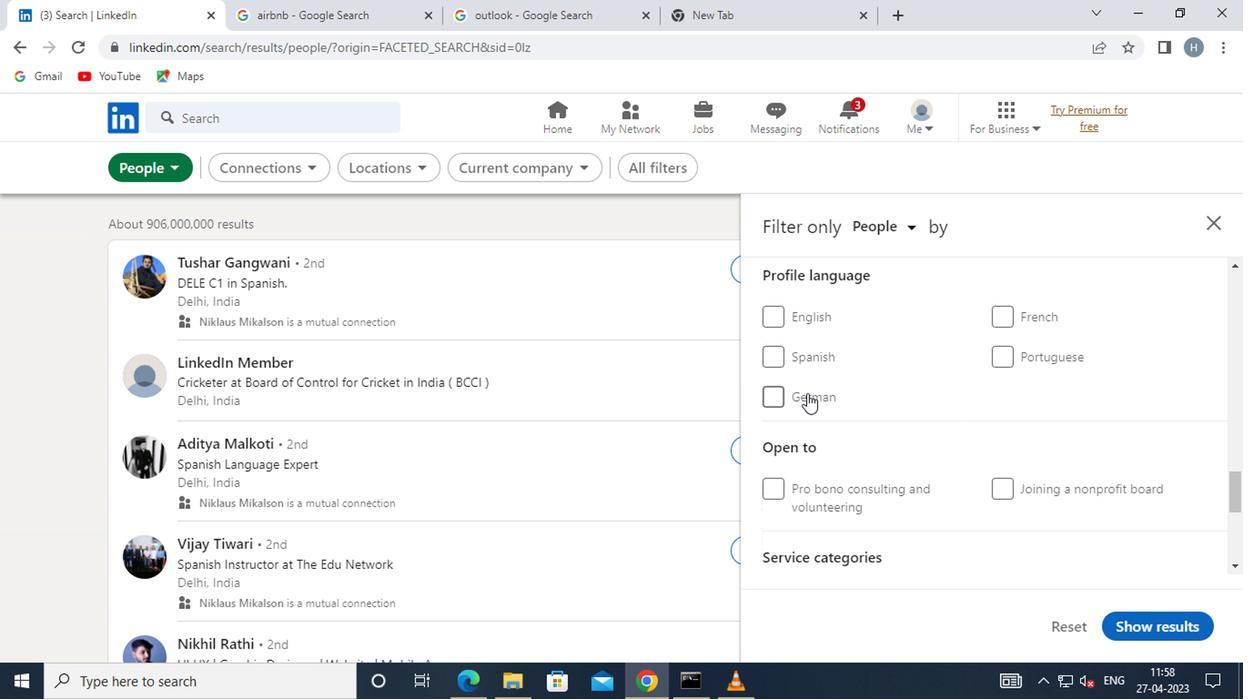
Action: Mouse moved to (882, 375)
Screenshot: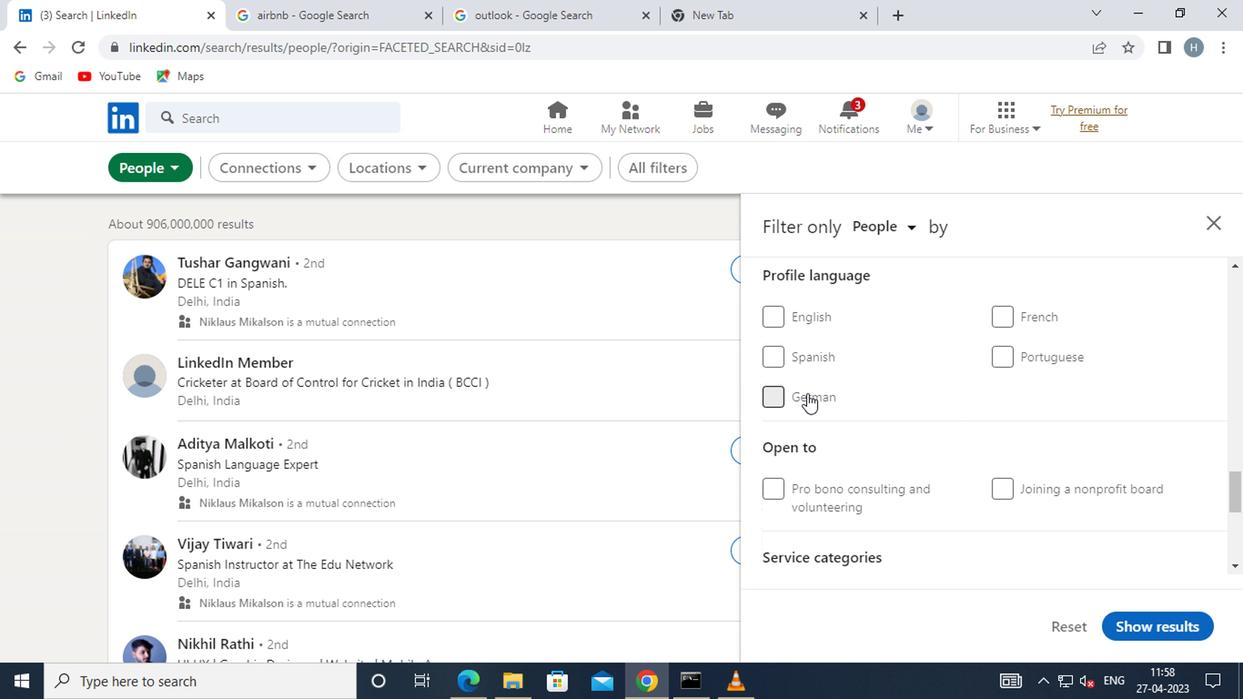 
Action: Mouse scrolled (882, 373) with delta (0, -1)
Screenshot: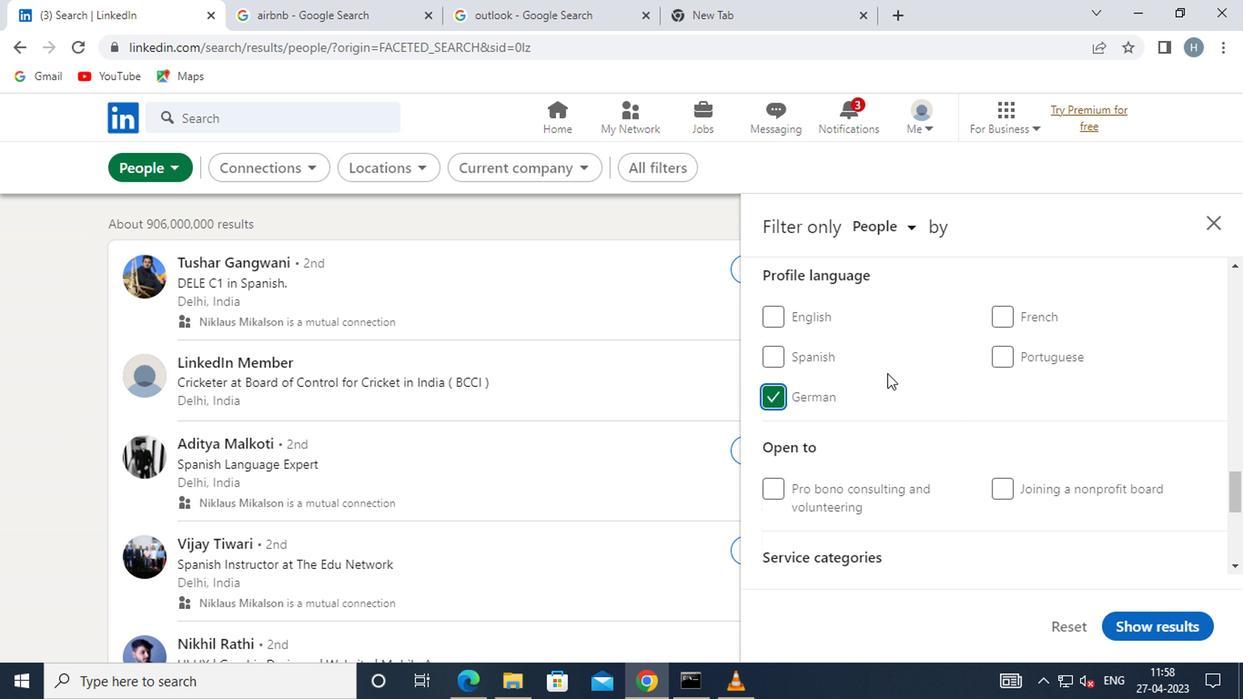 
Action: Mouse scrolled (882, 373) with delta (0, -1)
Screenshot: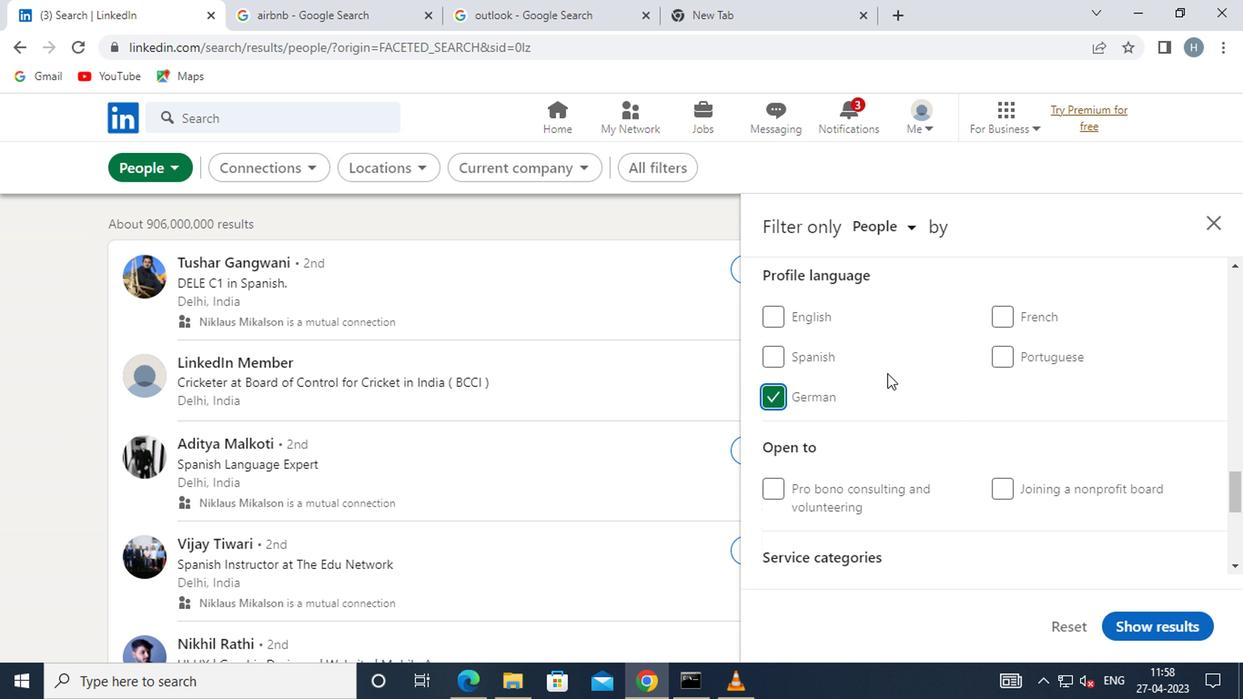 
Action: Mouse moved to (890, 368)
Screenshot: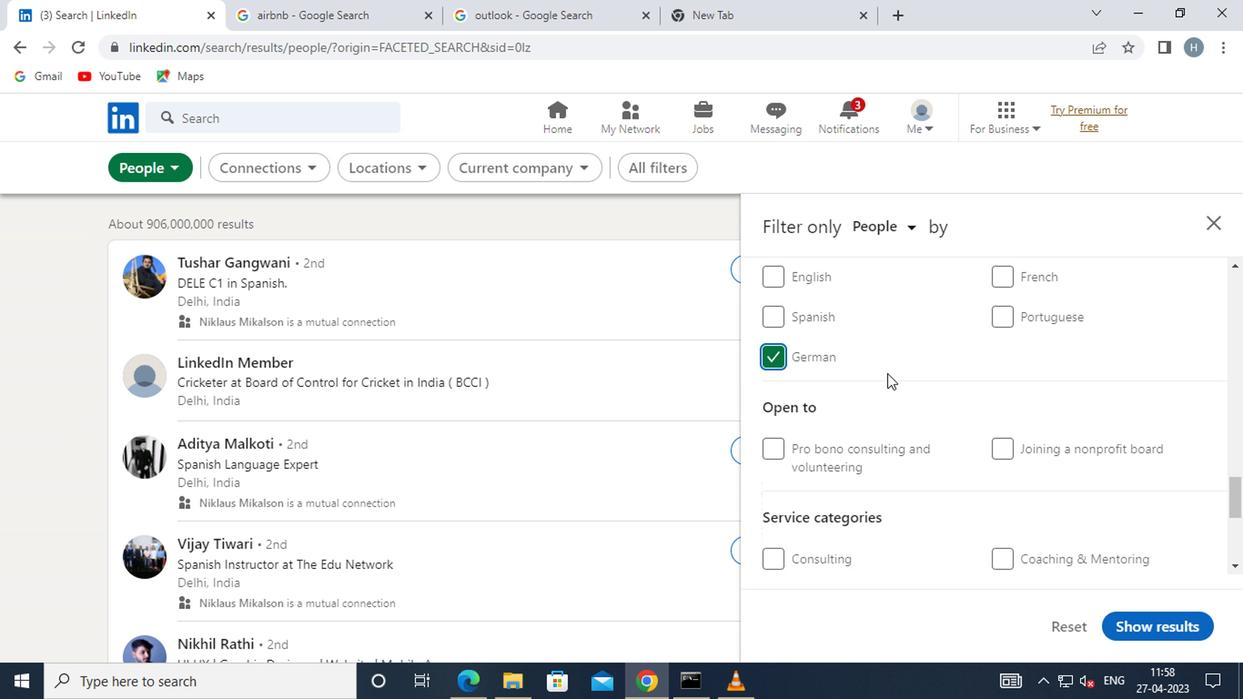 
Action: Mouse scrolled (890, 367) with delta (0, -1)
Screenshot: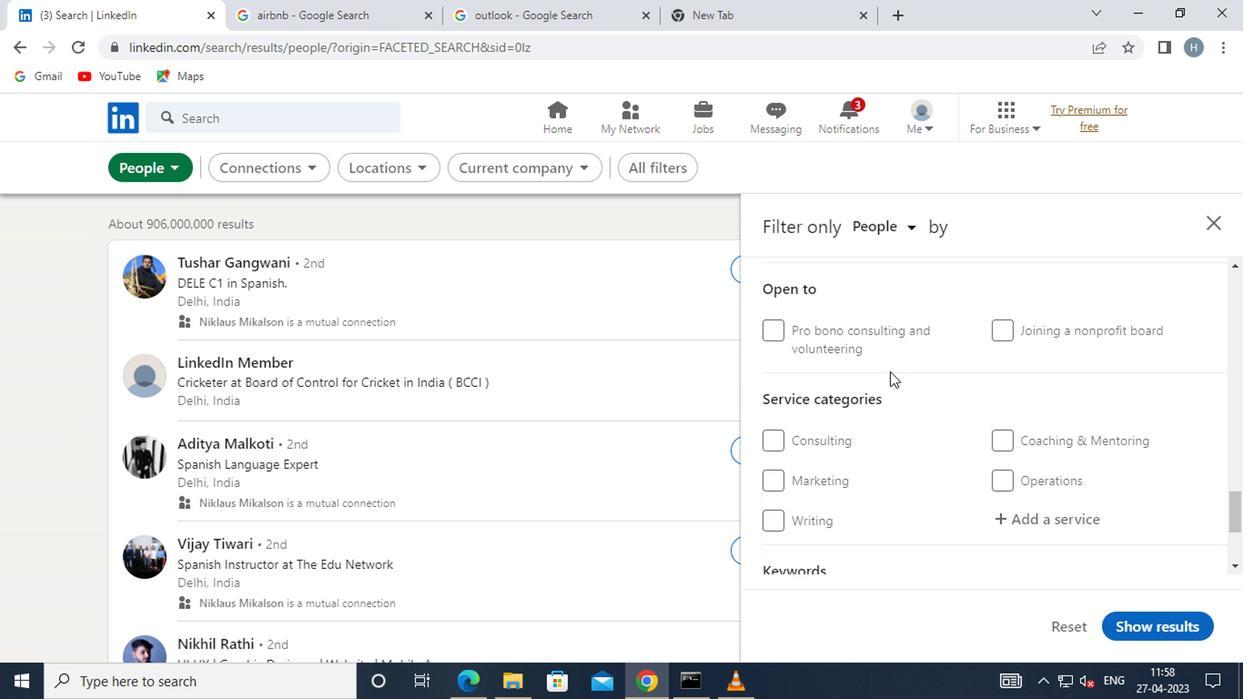
Action: Mouse moved to (1013, 404)
Screenshot: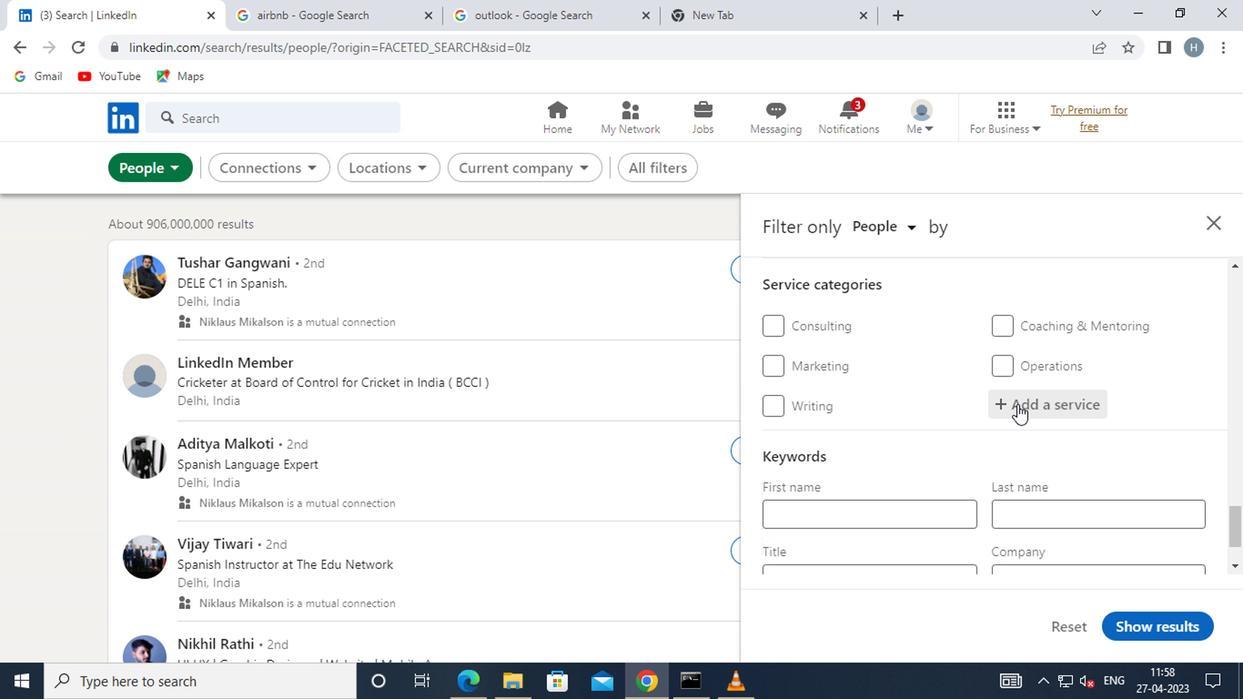 
Action: Mouse pressed left at (1013, 404)
Screenshot: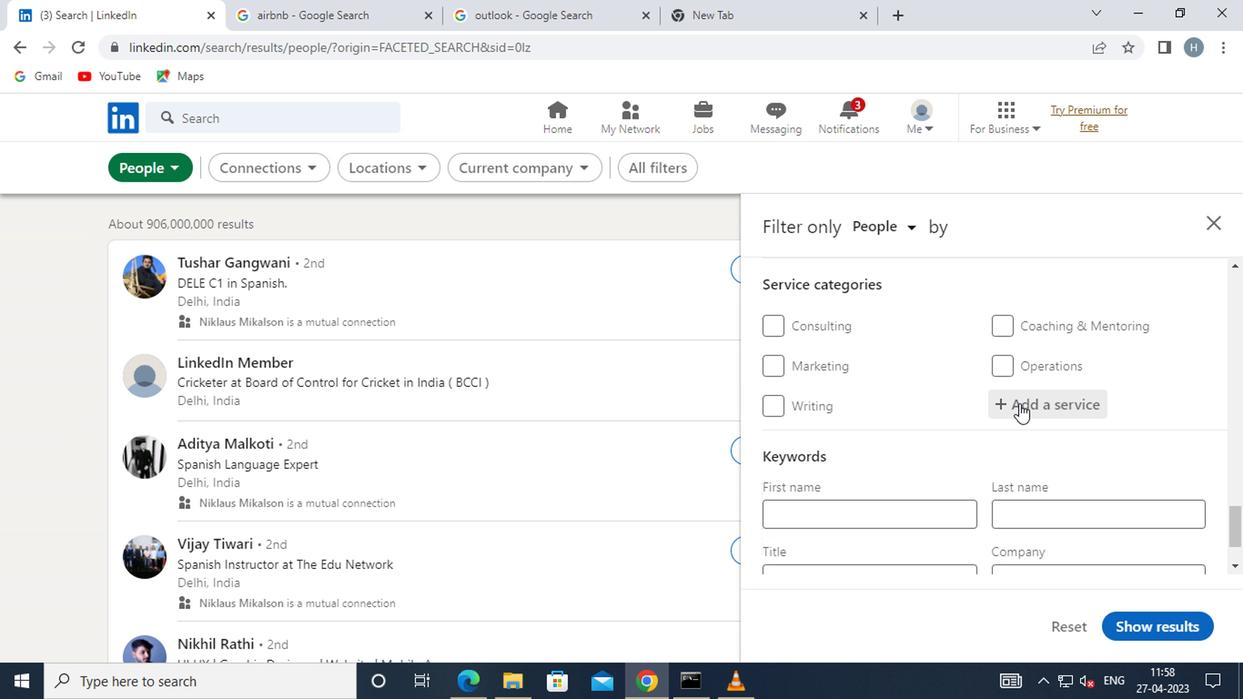 
Action: Key pressed <Key.shift>GHO
Screenshot: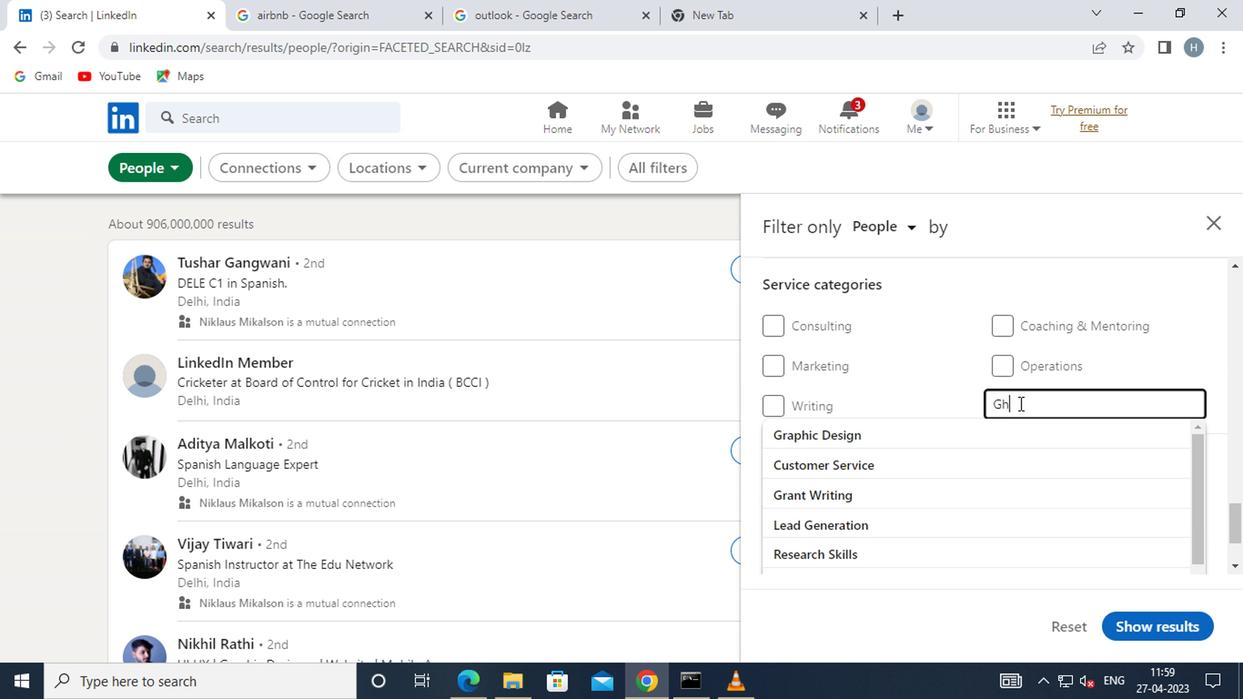 
Action: Mouse moved to (929, 436)
Screenshot: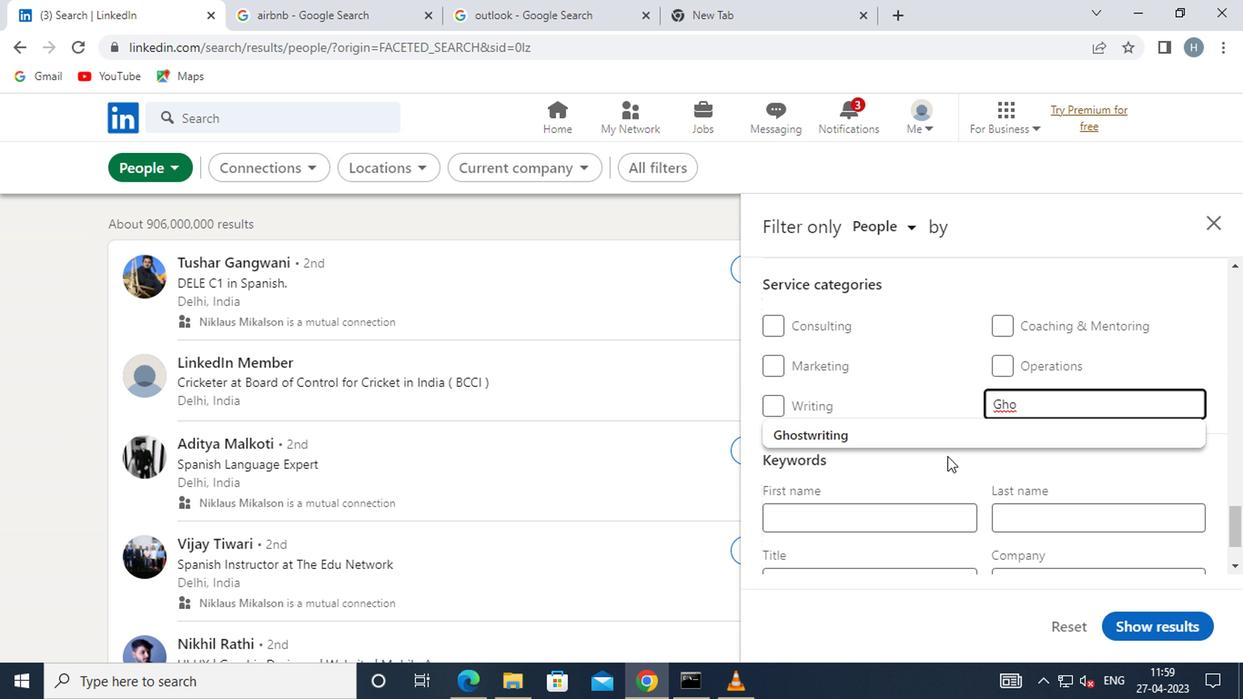 
Action: Mouse pressed left at (929, 436)
Screenshot: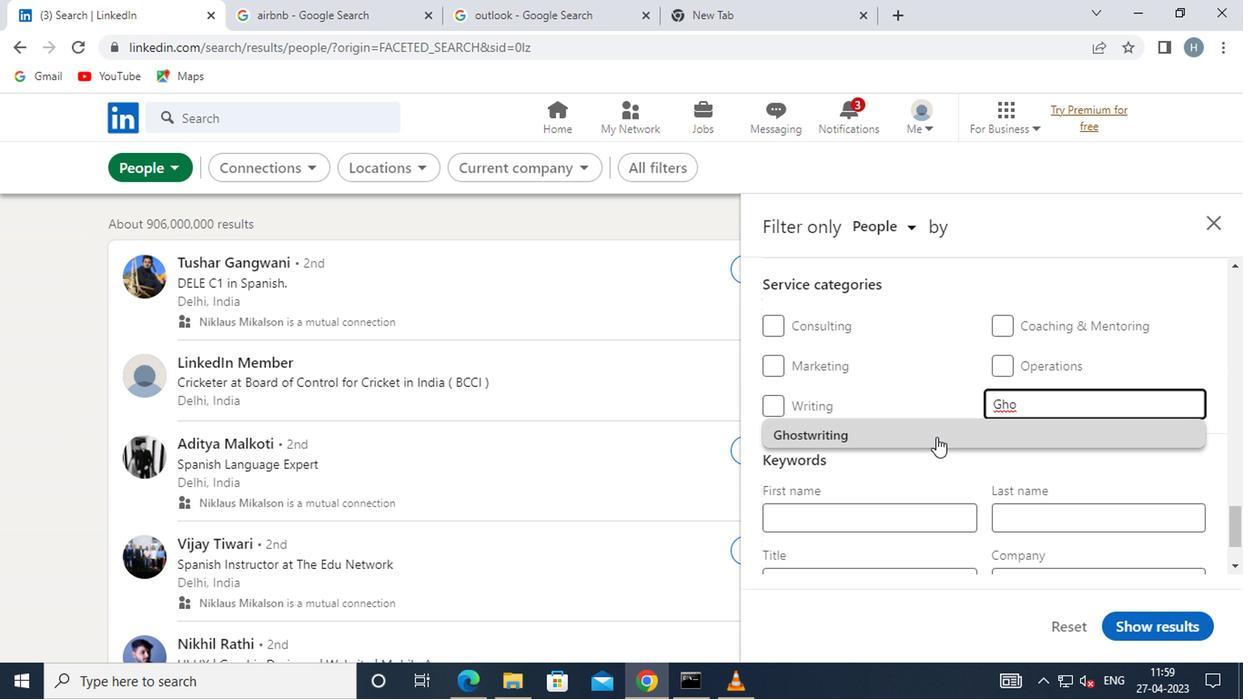 
Action: Mouse moved to (896, 435)
Screenshot: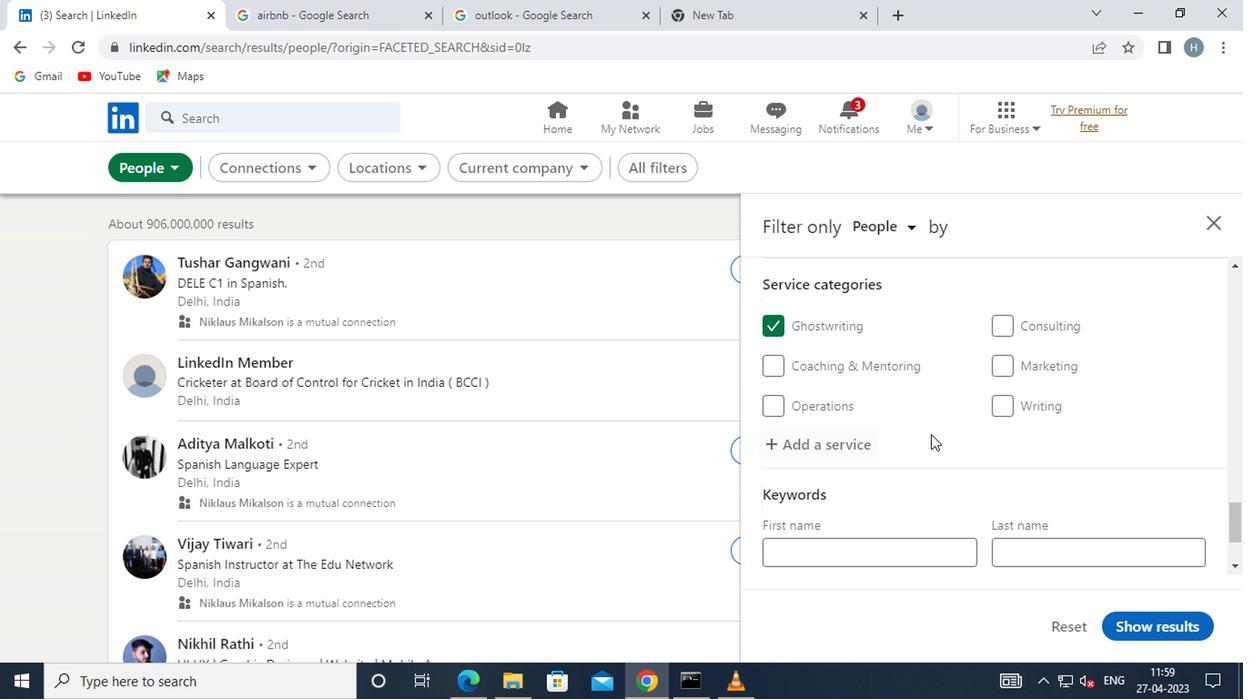 
Action: Mouse scrolled (896, 434) with delta (0, 0)
Screenshot: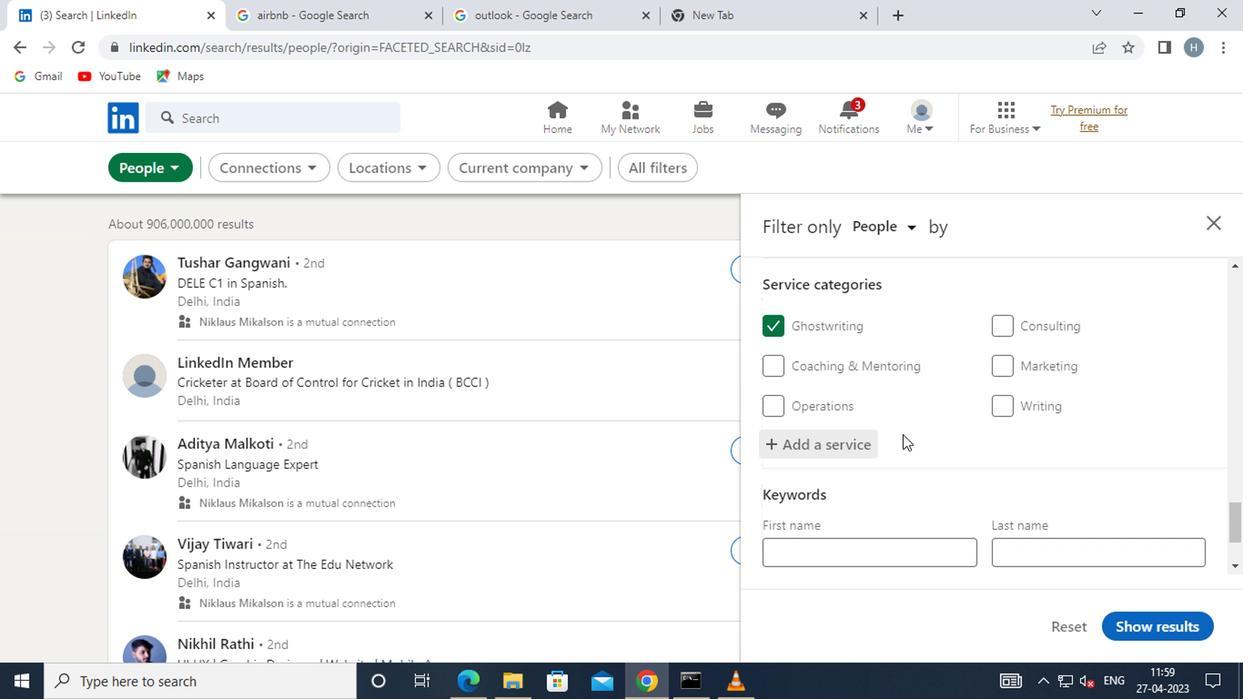 
Action: Mouse scrolled (896, 434) with delta (0, 0)
Screenshot: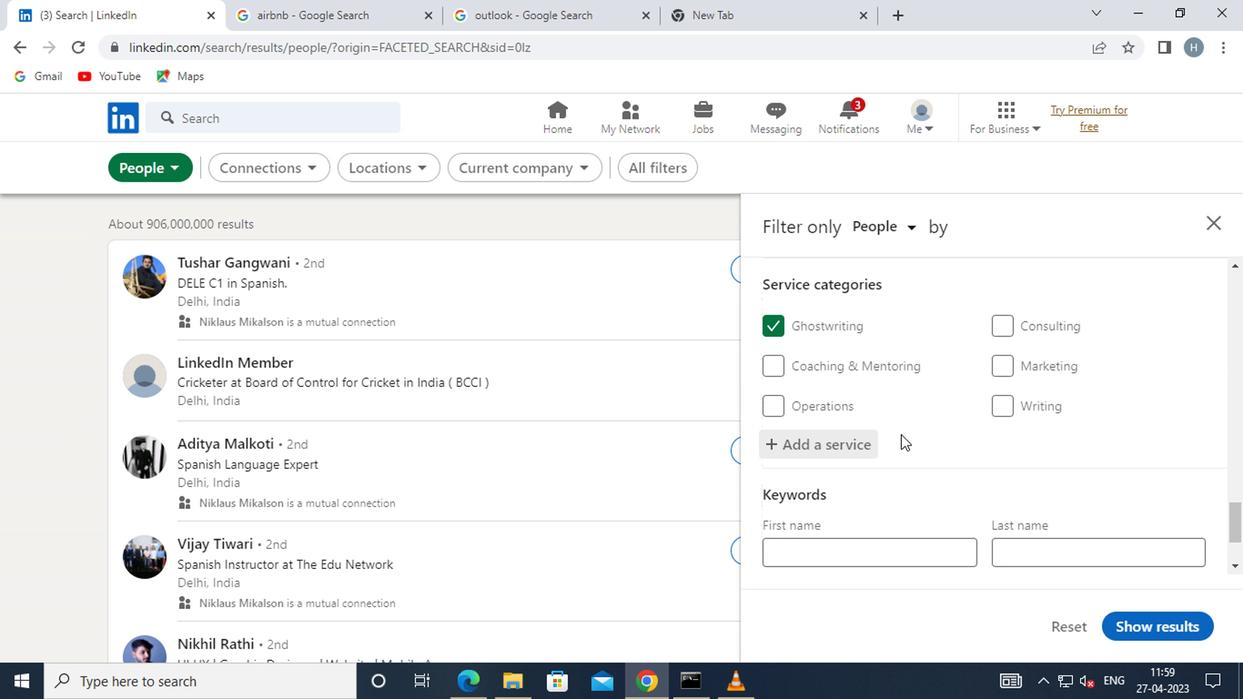
Action: Mouse moved to (896, 434)
Screenshot: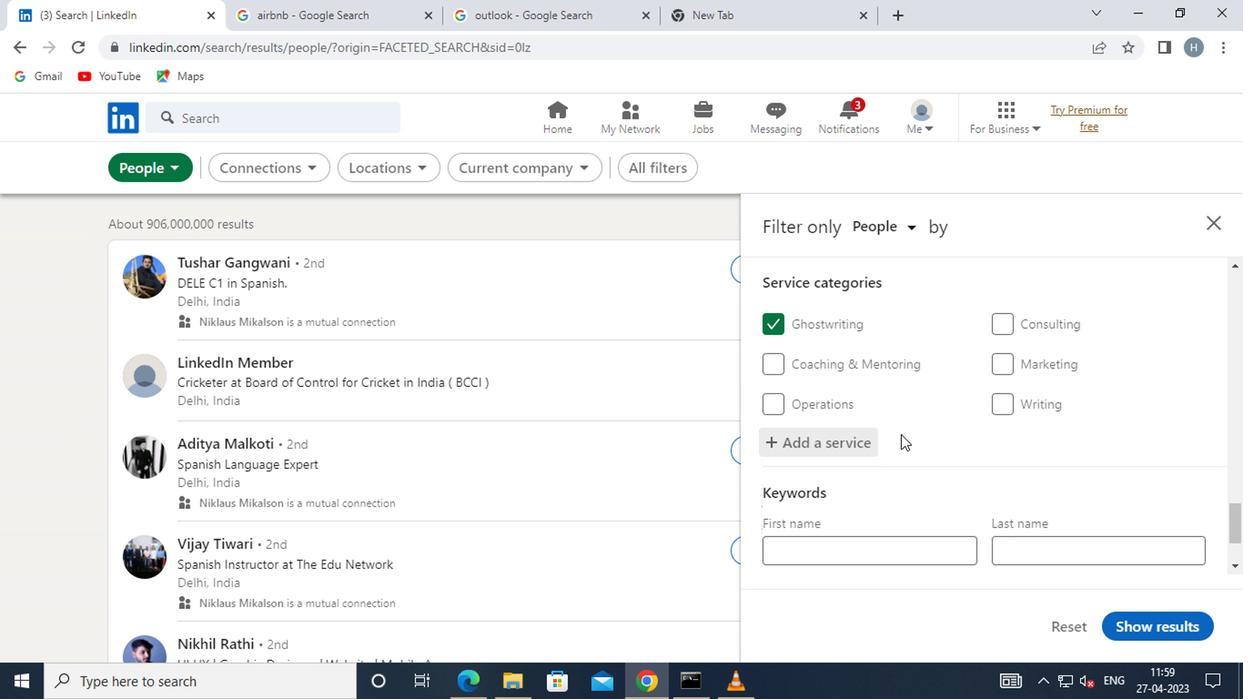 
Action: Mouse scrolled (896, 433) with delta (0, 0)
Screenshot: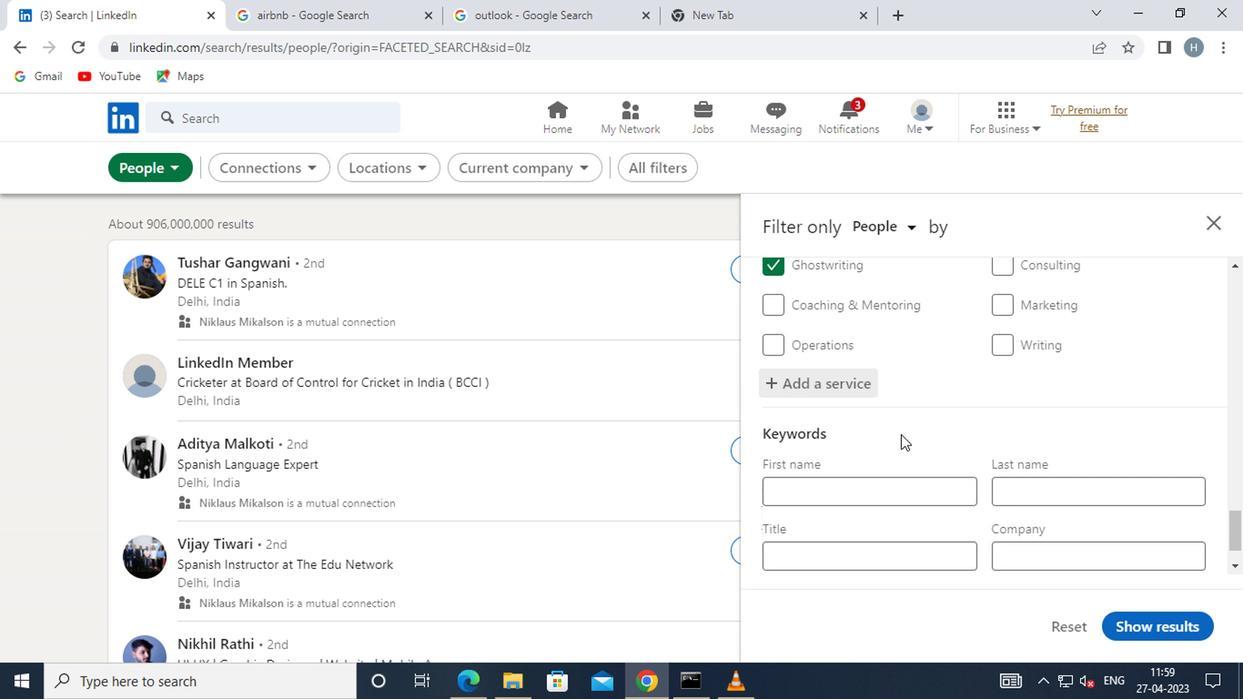 
Action: Mouse scrolled (896, 433) with delta (0, 0)
Screenshot: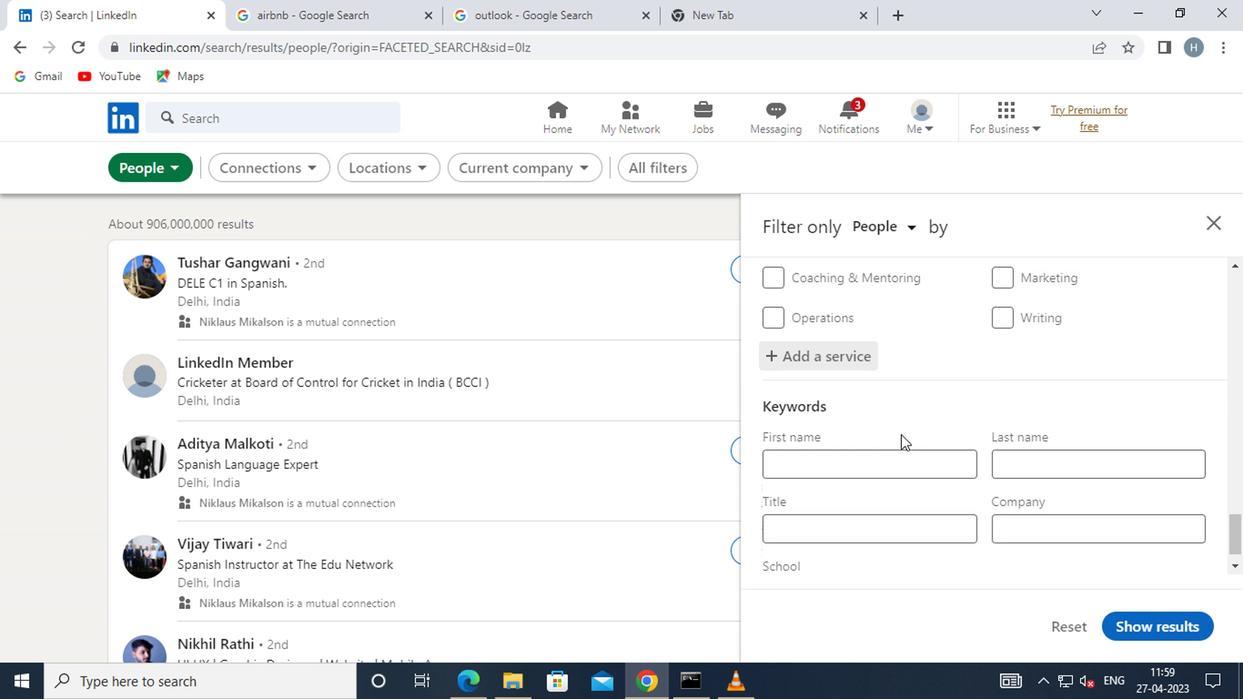 
Action: Mouse moved to (901, 495)
Screenshot: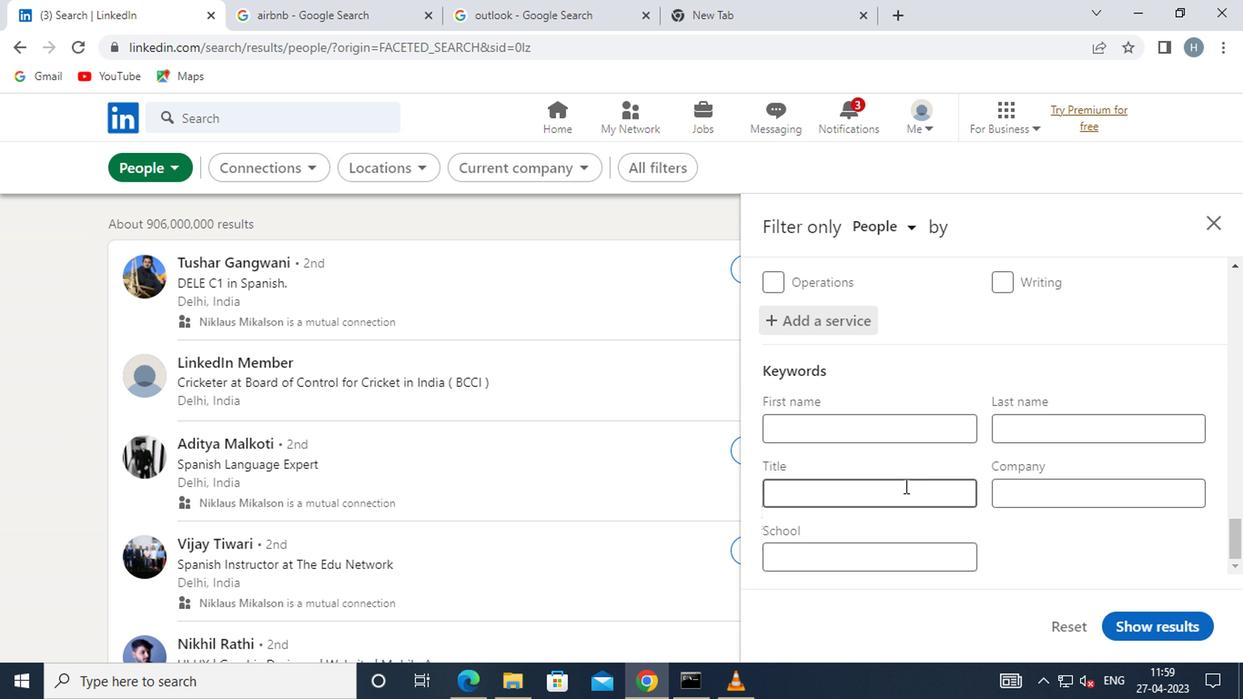 
Action: Mouse pressed left at (901, 495)
Screenshot: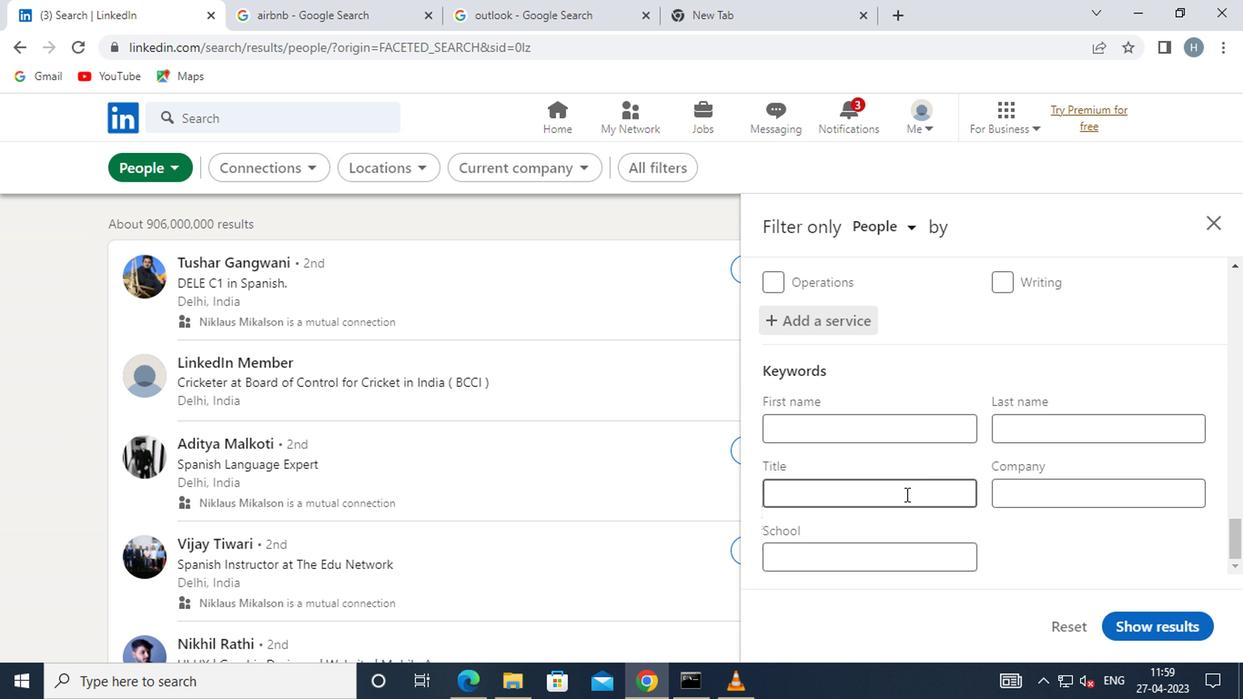 
Action: Mouse moved to (902, 495)
Screenshot: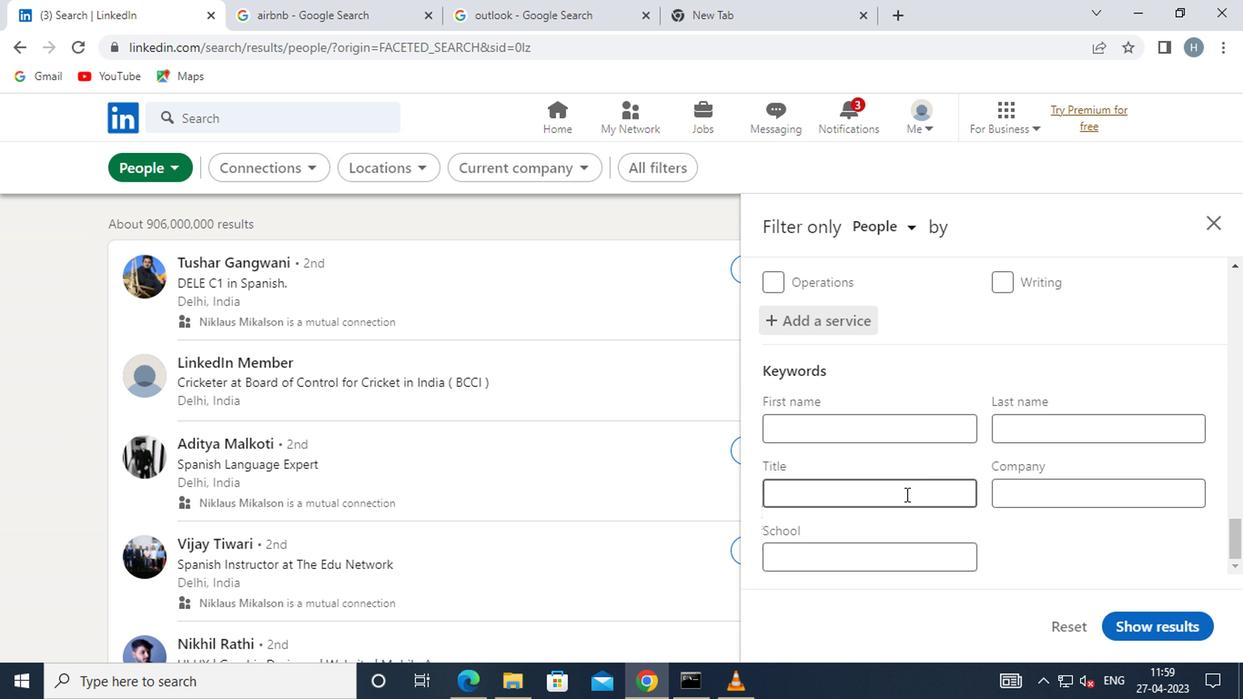 
Action: Key pressed <Key.shift>SALES<Key.space><Key.shift><Key.shift><Key.shift><Key.shift><Key.shift>ENGINEER
Screenshot: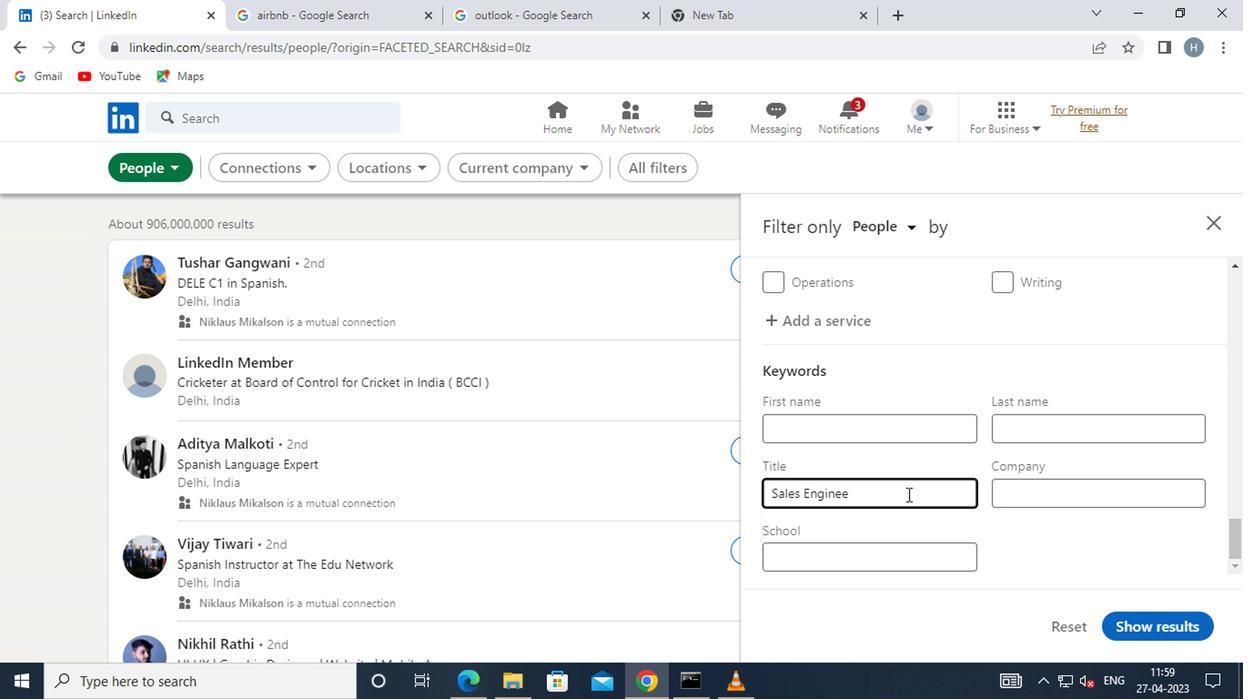 
Action: Mouse moved to (1149, 623)
Screenshot: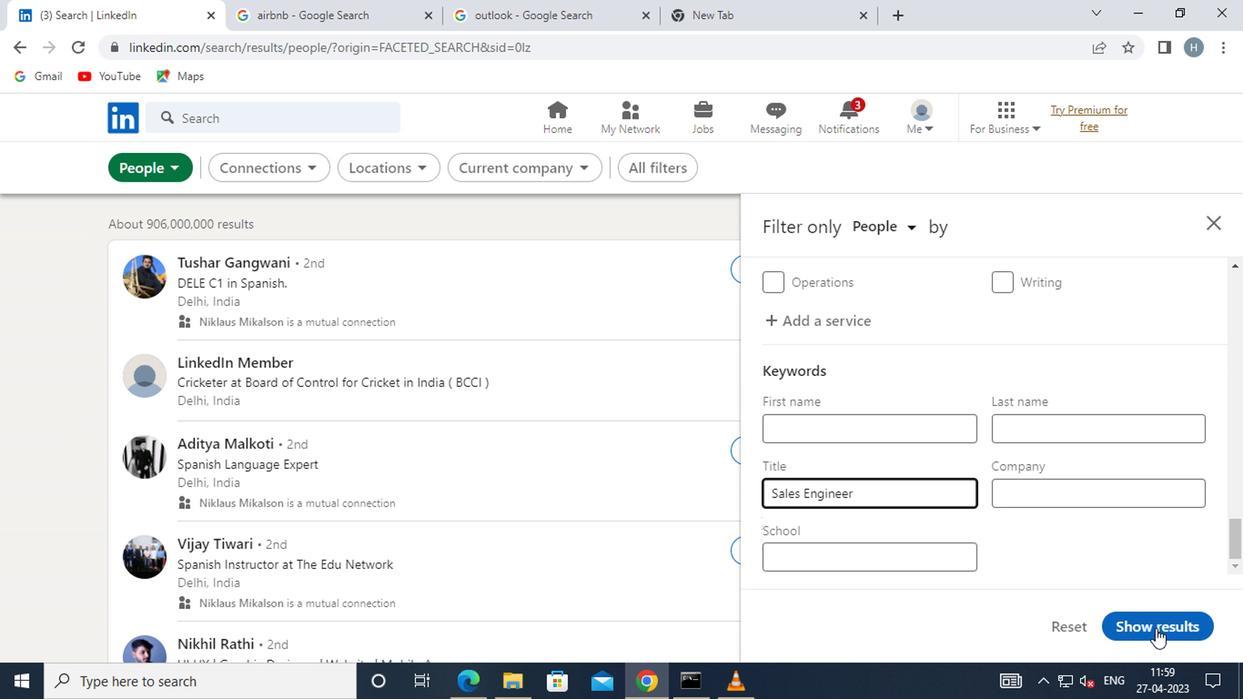 
Action: Mouse pressed left at (1149, 623)
Screenshot: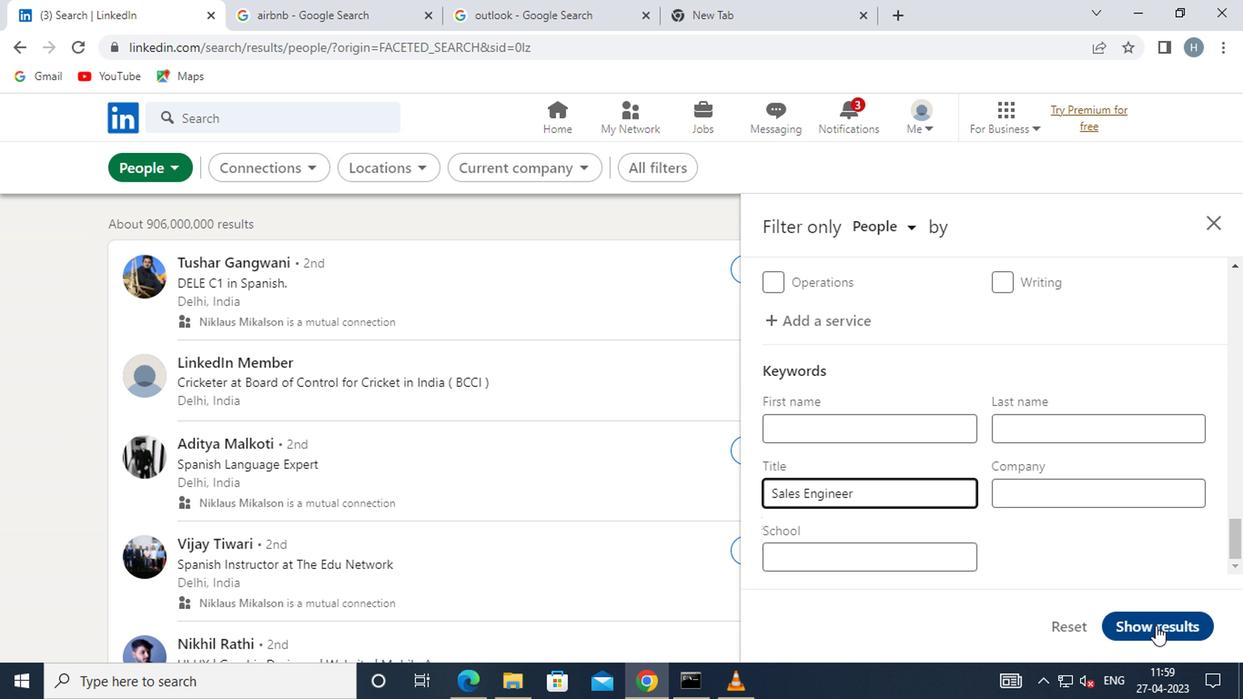 
Action: Mouse moved to (1031, 489)
Screenshot: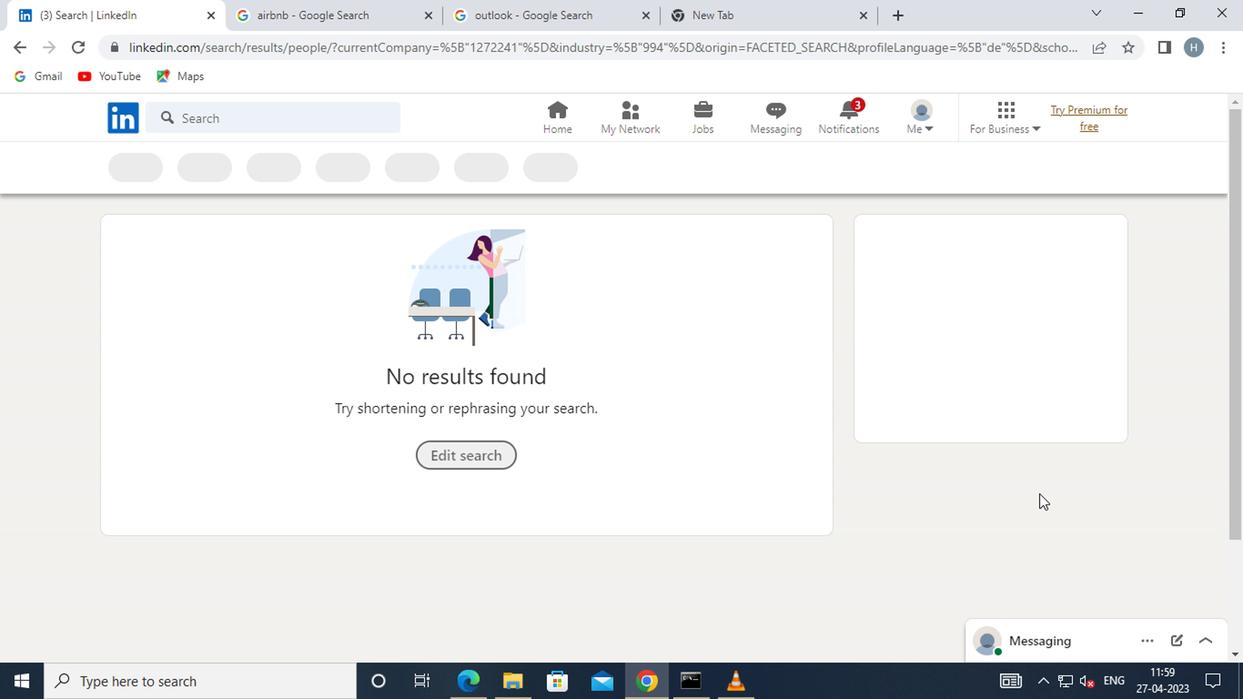 
